 Task: Compose an email with the signature Austin King with the subject Feedback on a sustainability report and the message We need to revise the project scope, can you please provide your input? from softage.4@softage.net to softage.7@softage.net, select first sentence, change the font of the message to Tahoma and change the font typography to bold Send the email. Finally, move the email from Sent Items to the label Contracts
Action: Mouse moved to (97, 129)
Screenshot: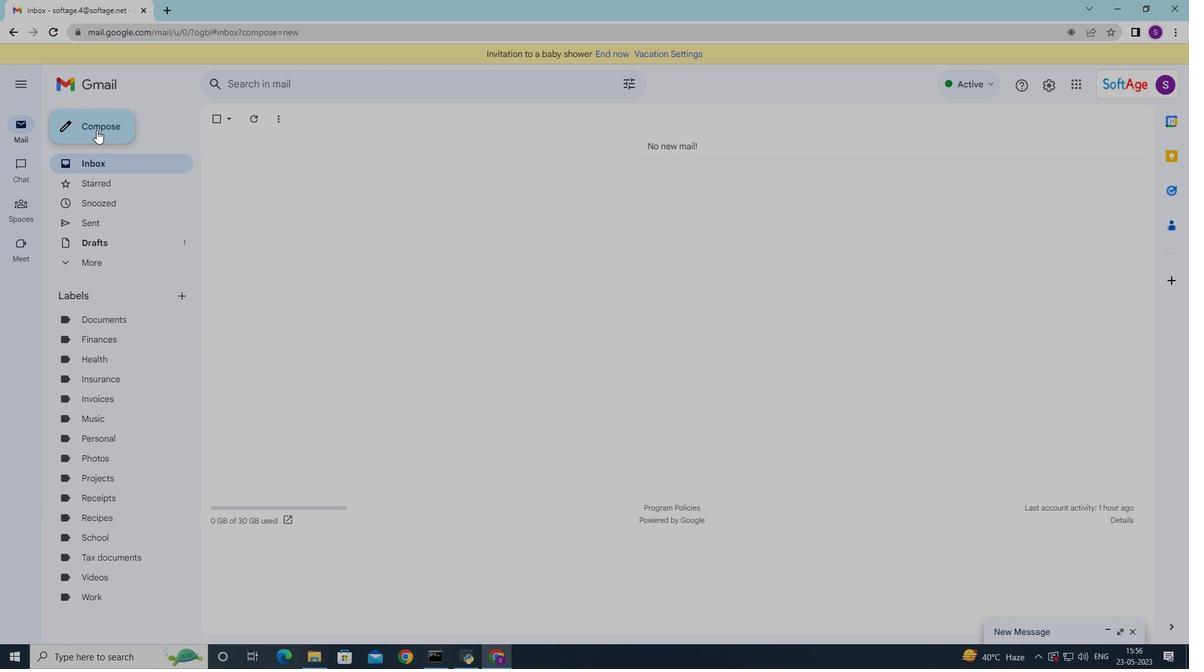 
Action: Mouse pressed left at (97, 129)
Screenshot: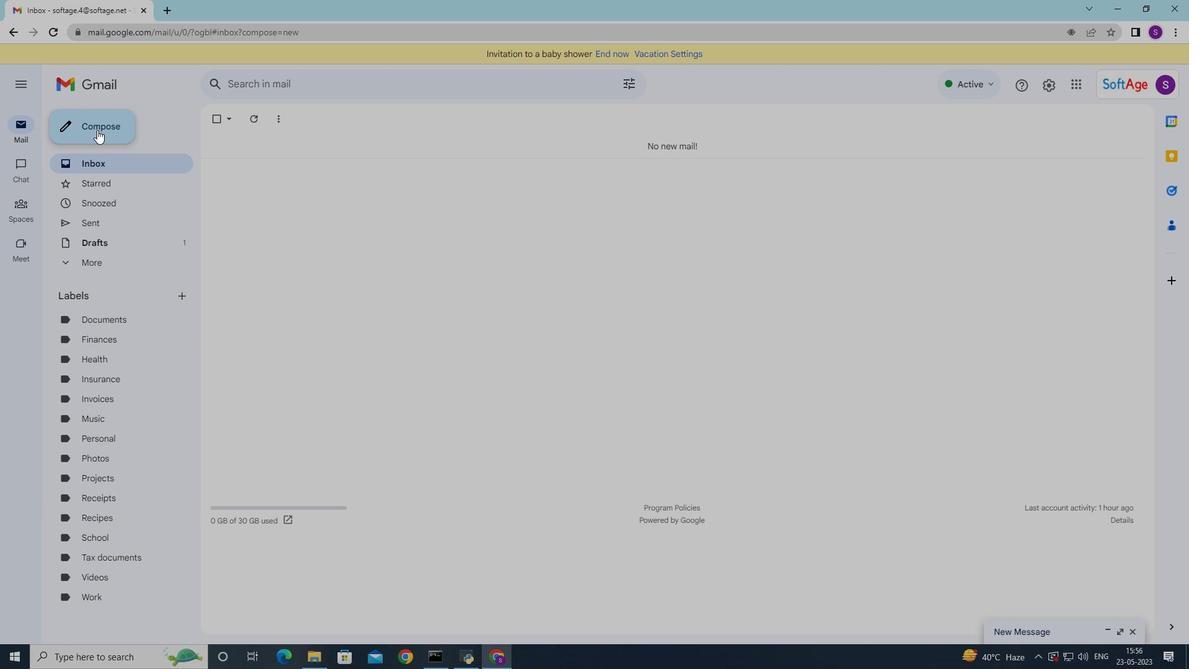 
Action: Mouse moved to (834, 627)
Screenshot: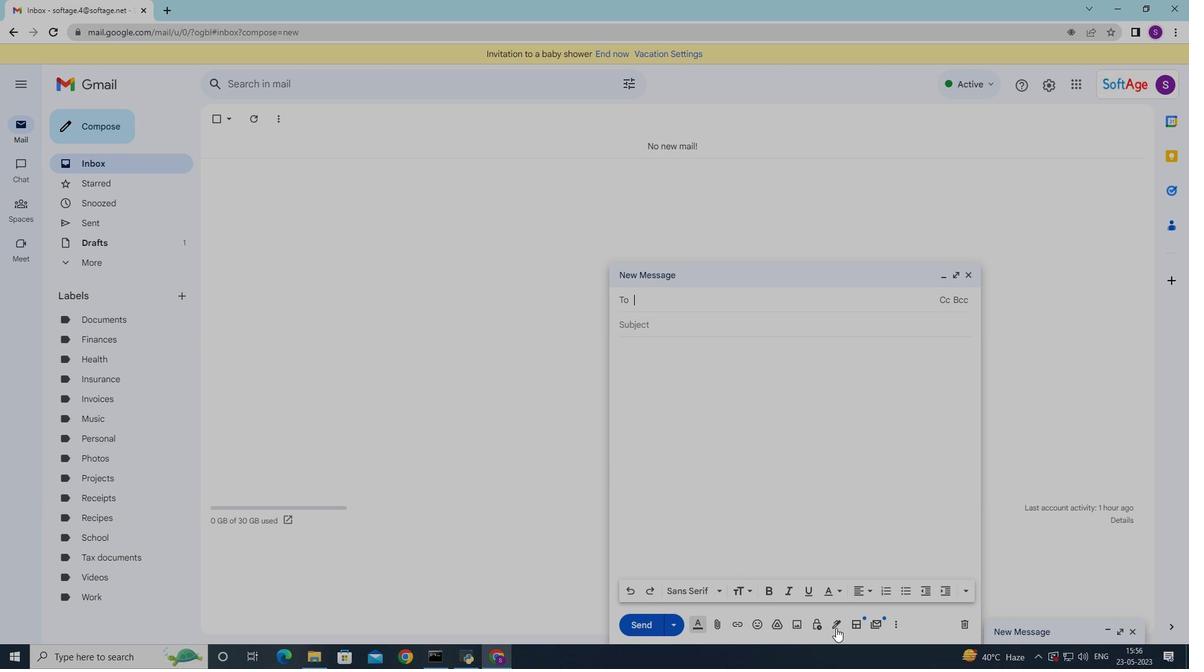 
Action: Mouse pressed left at (834, 627)
Screenshot: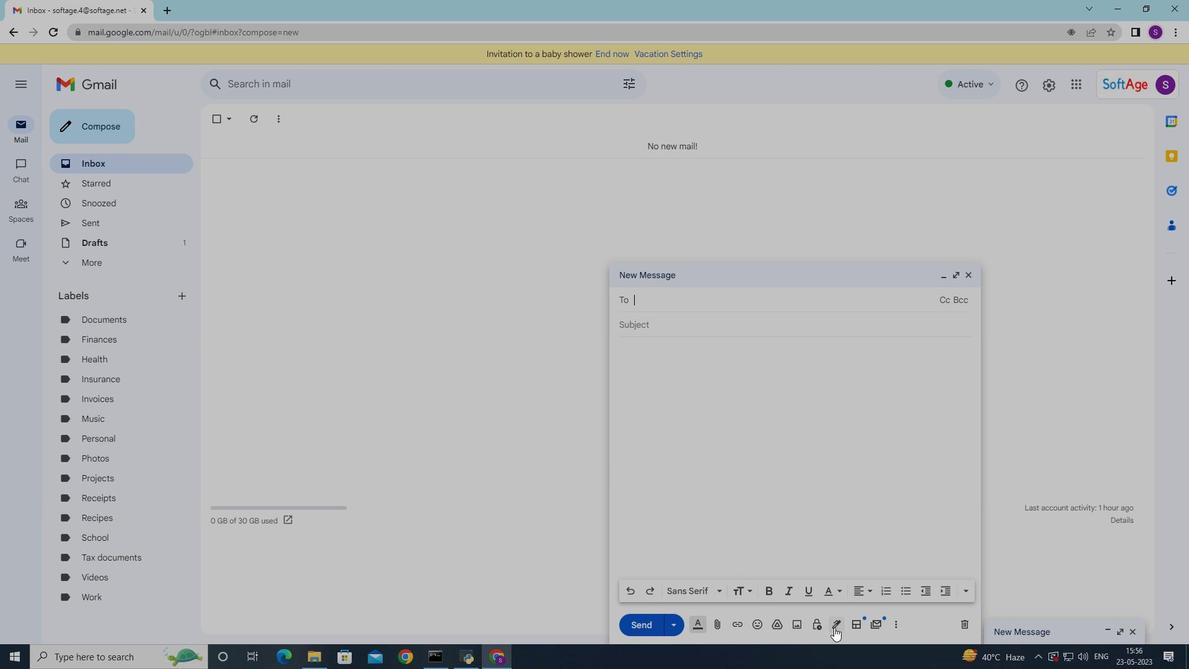 
Action: Mouse moved to (896, 252)
Screenshot: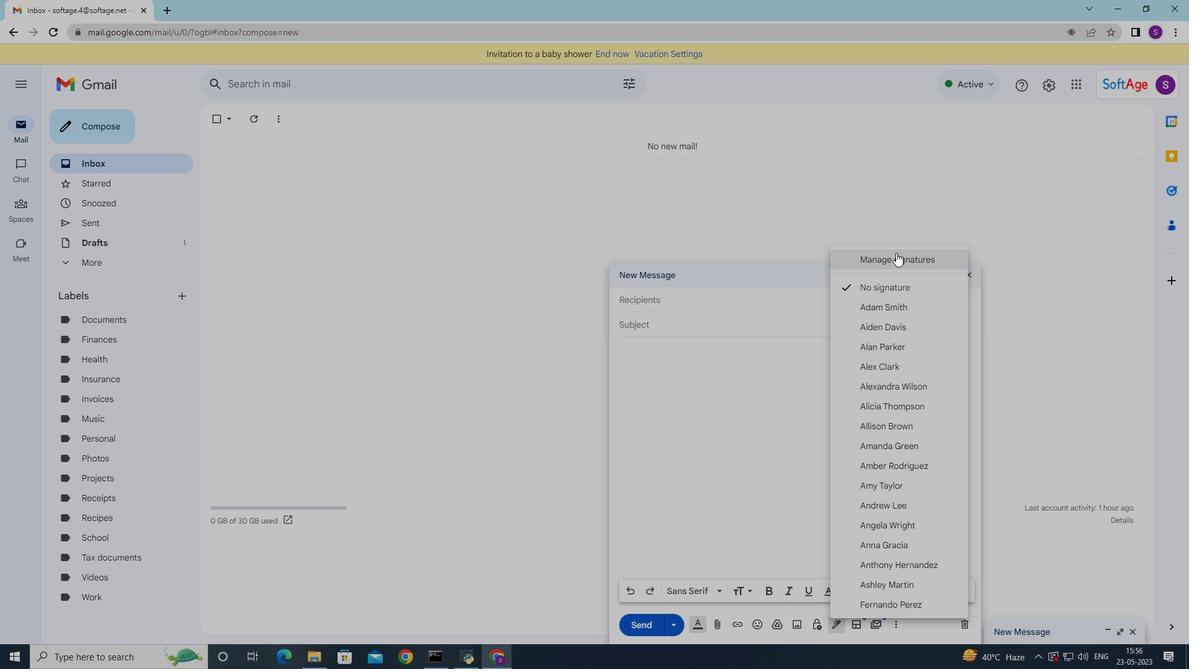 
Action: Mouse pressed left at (896, 252)
Screenshot: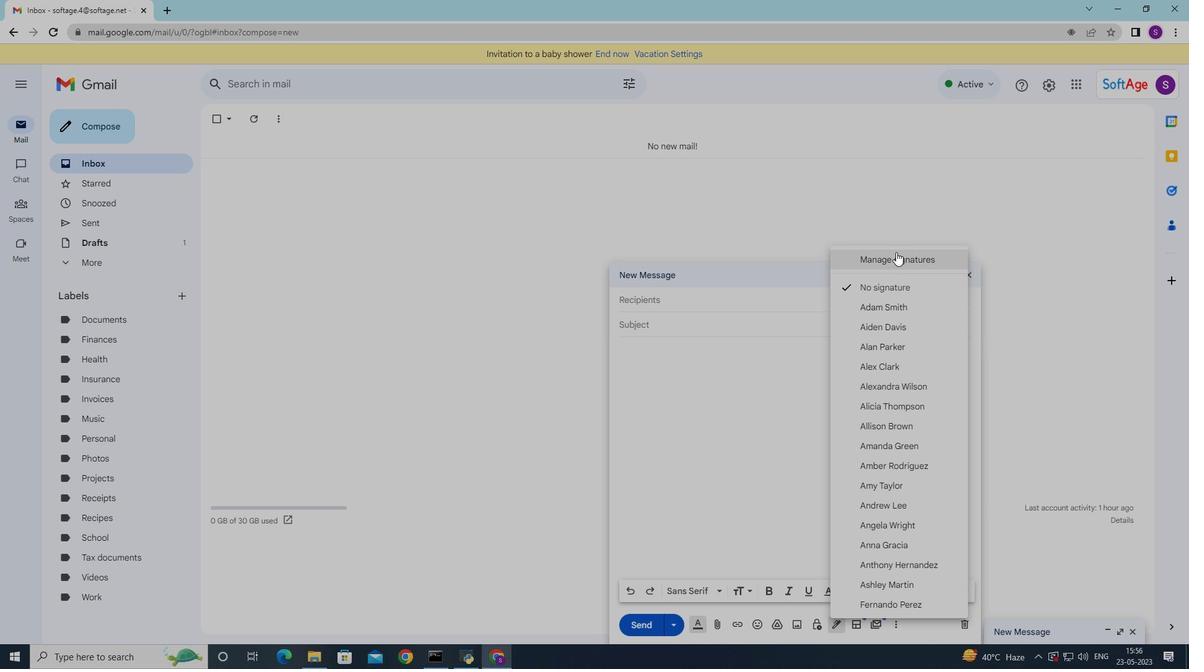 
Action: Mouse moved to (970, 269)
Screenshot: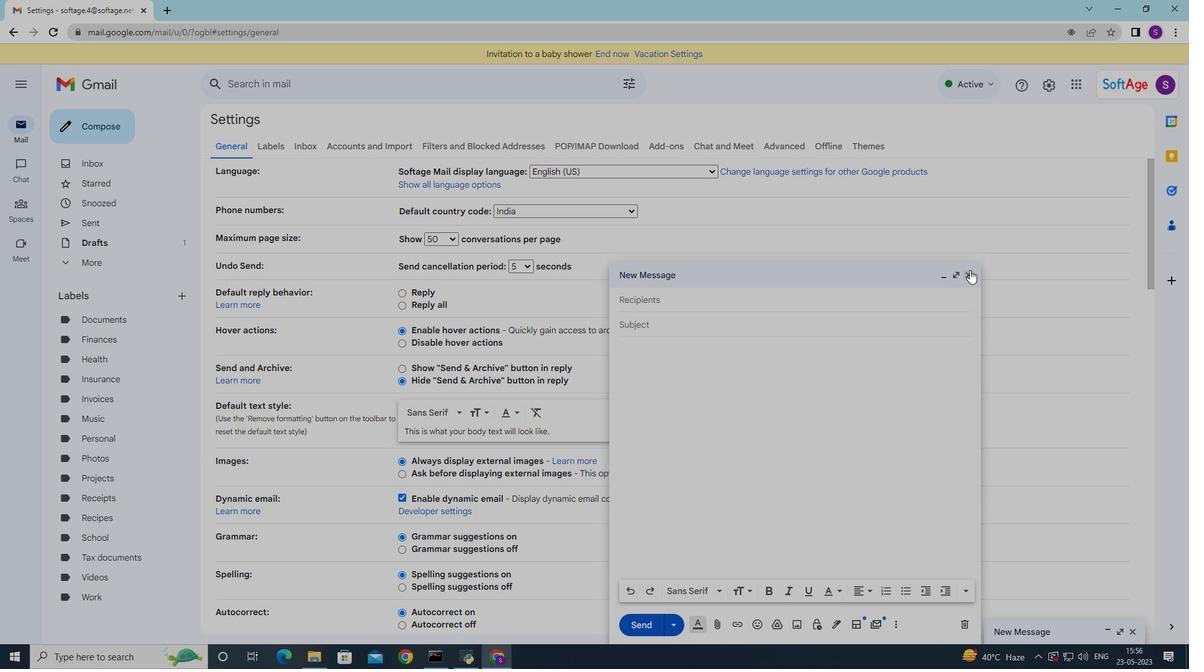 
Action: Mouse pressed left at (970, 269)
Screenshot: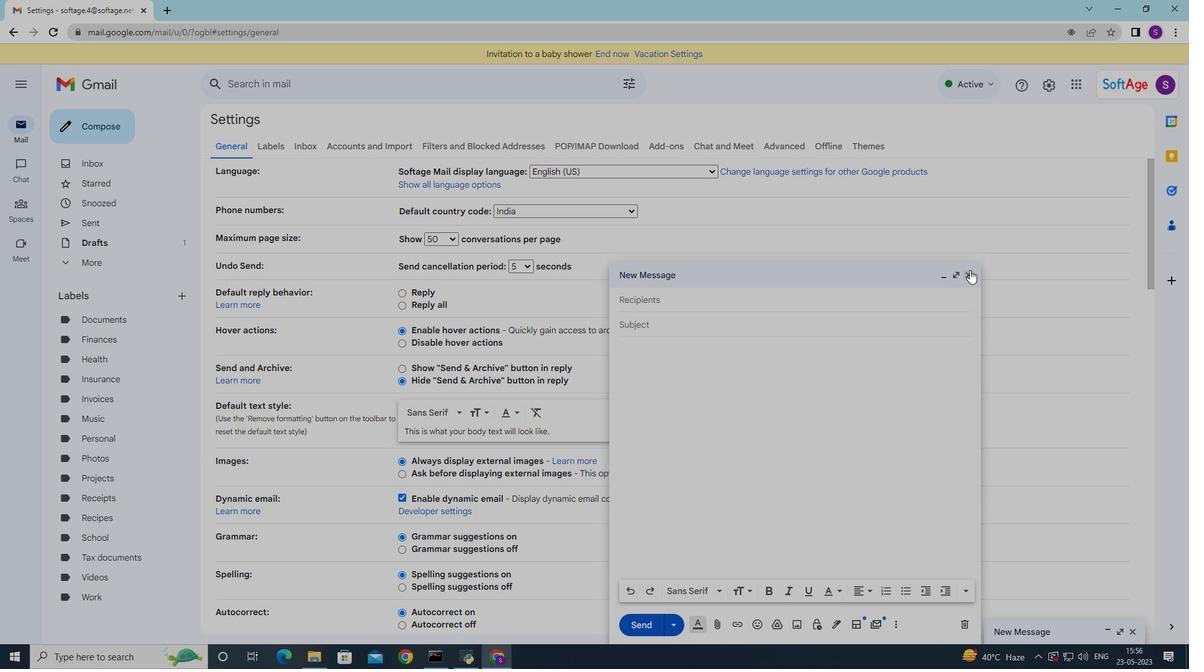 
Action: Mouse moved to (532, 247)
Screenshot: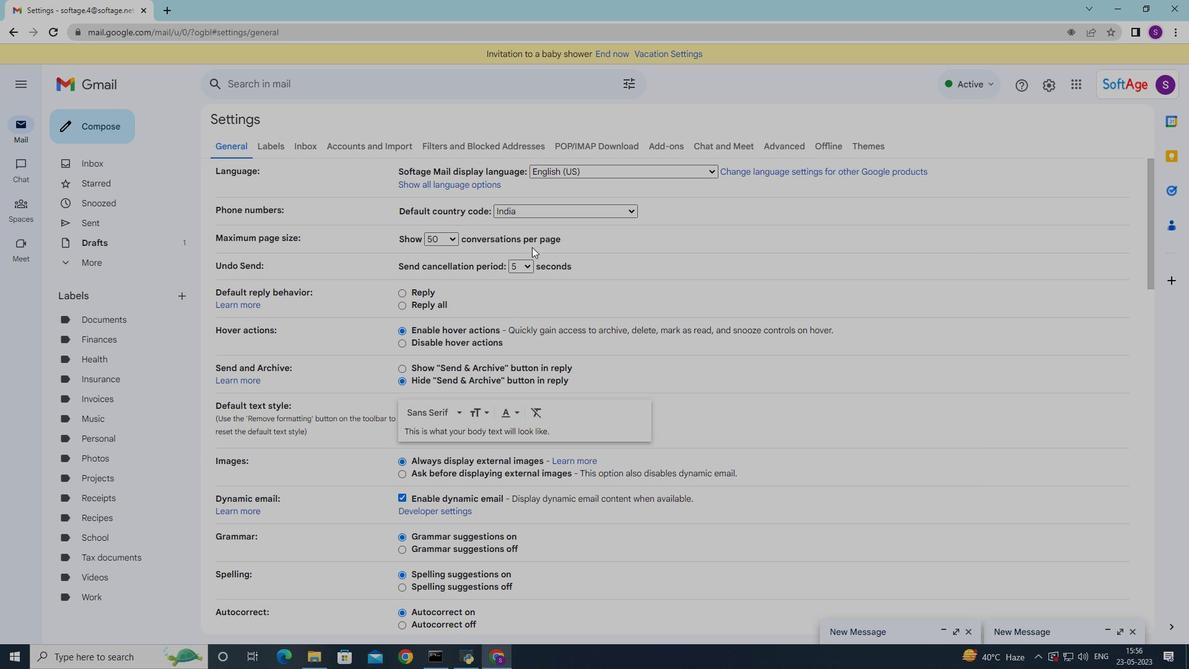
Action: Mouse scrolled (532, 246) with delta (0, 0)
Screenshot: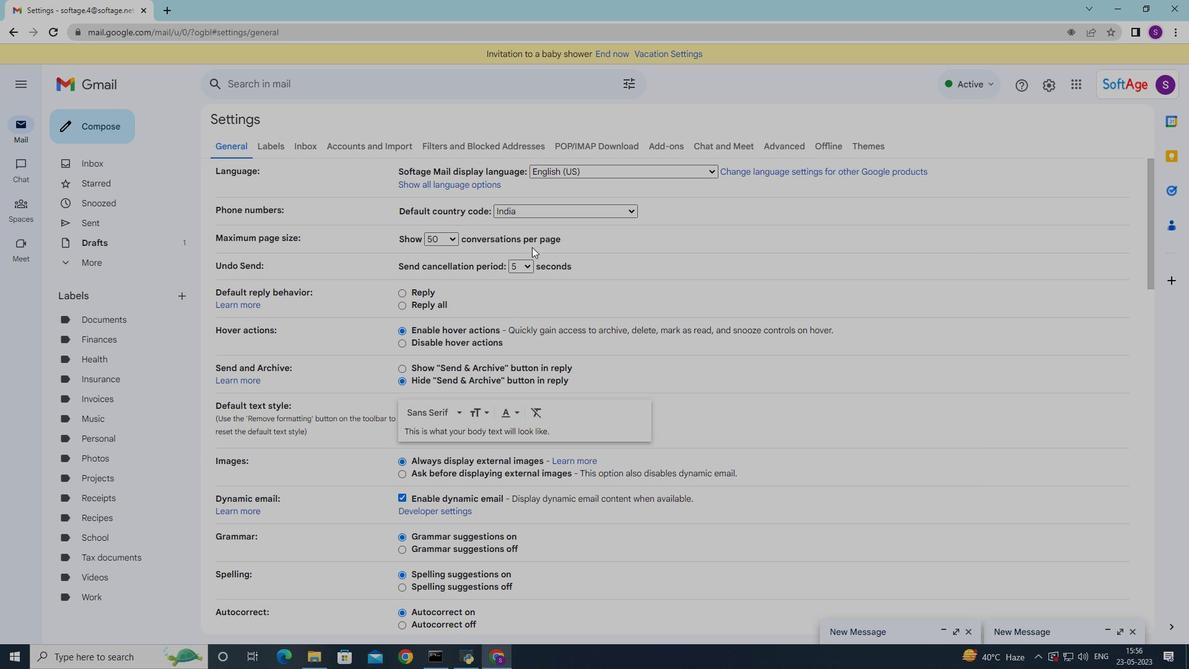 
Action: Mouse scrolled (532, 246) with delta (0, 0)
Screenshot: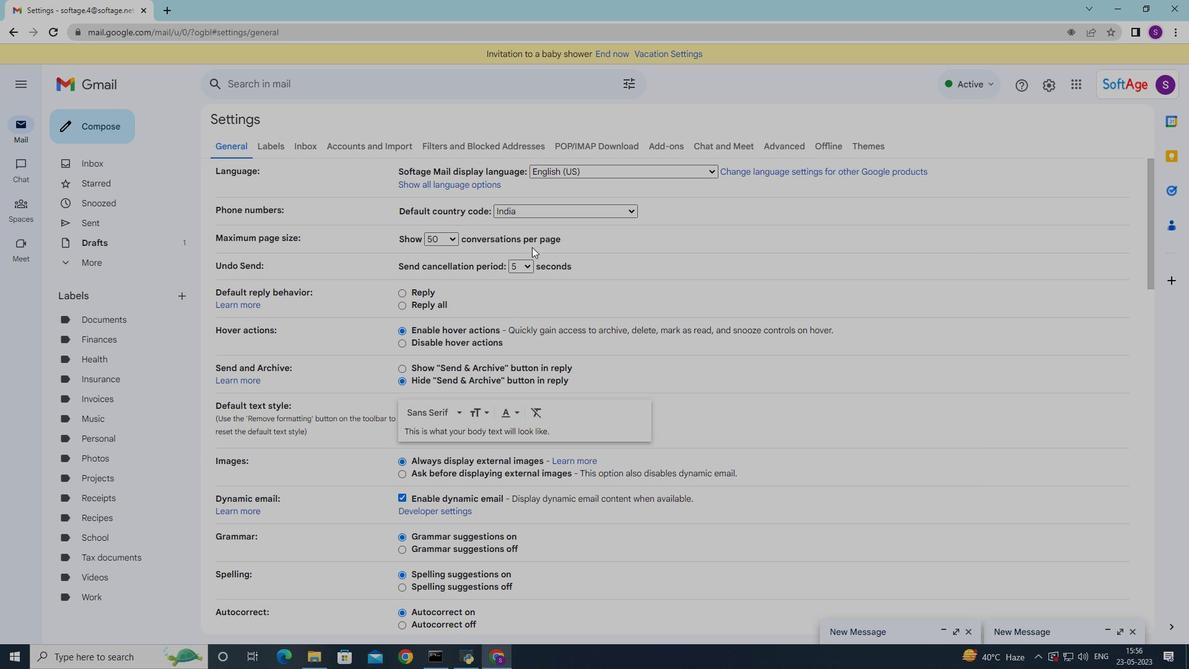 
Action: Mouse scrolled (532, 246) with delta (0, 0)
Screenshot: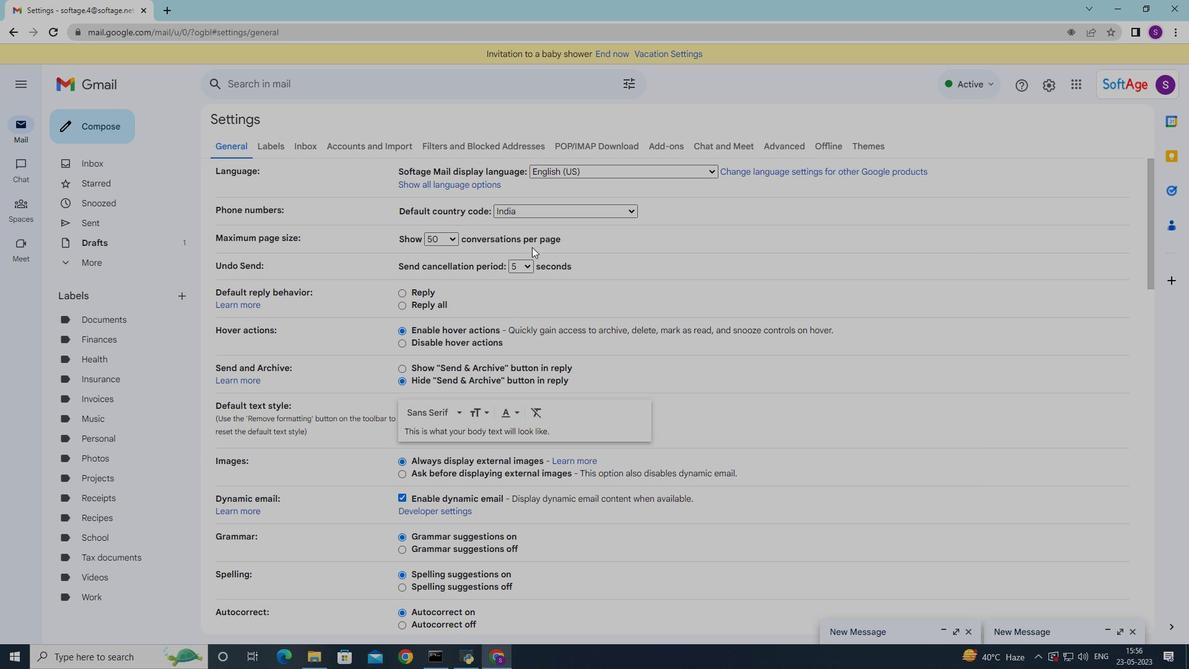 
Action: Mouse scrolled (532, 246) with delta (0, 0)
Screenshot: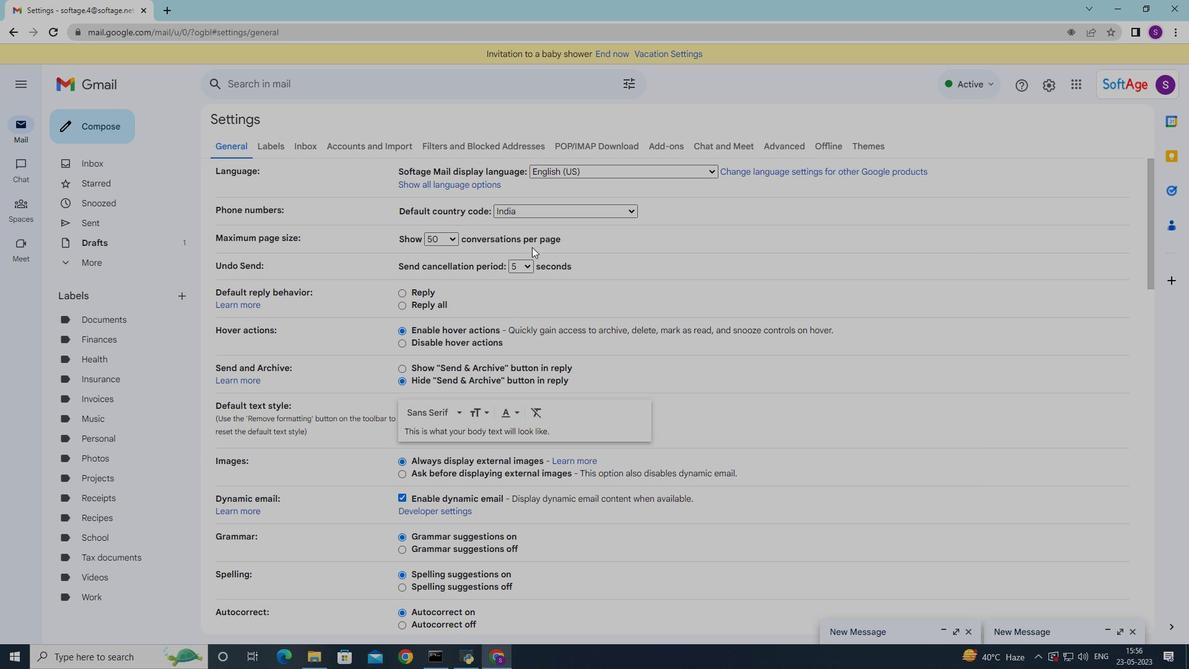 
Action: Mouse moved to (532, 247)
Screenshot: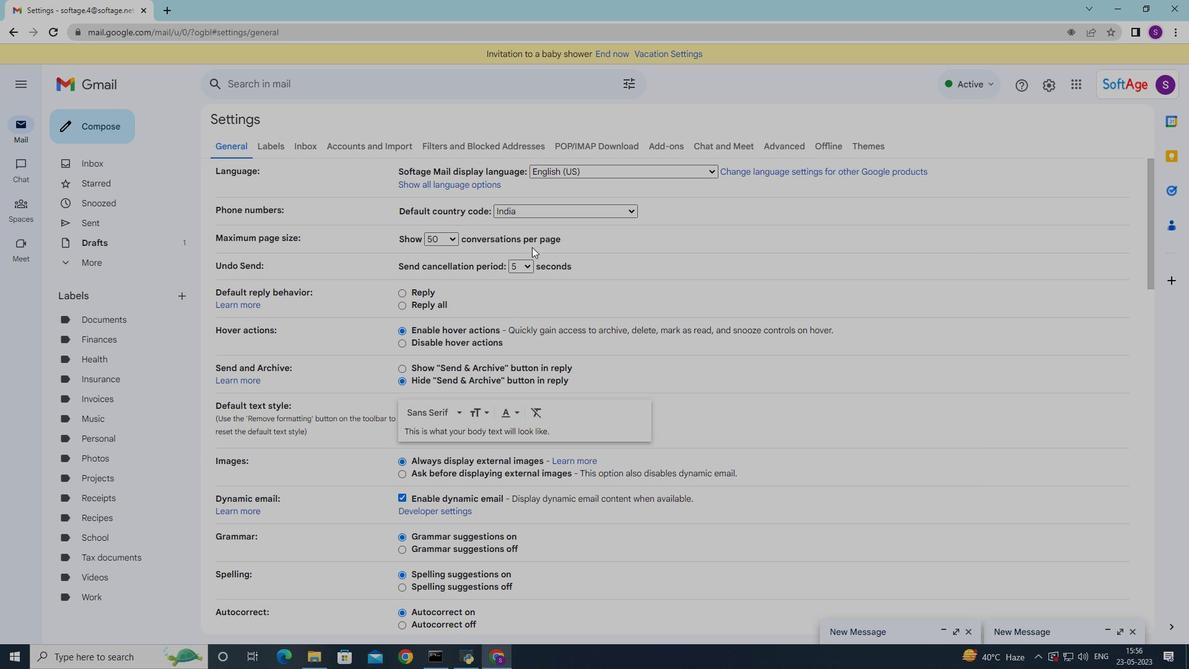 
Action: Mouse scrolled (532, 246) with delta (0, 0)
Screenshot: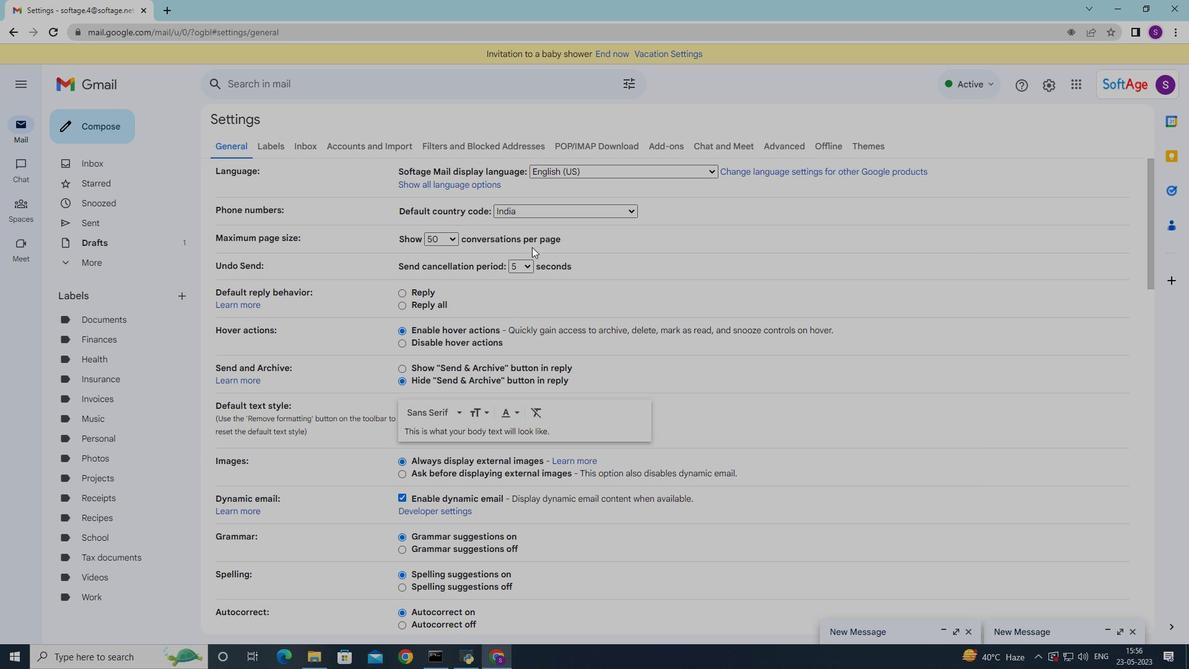 
Action: Mouse moved to (539, 273)
Screenshot: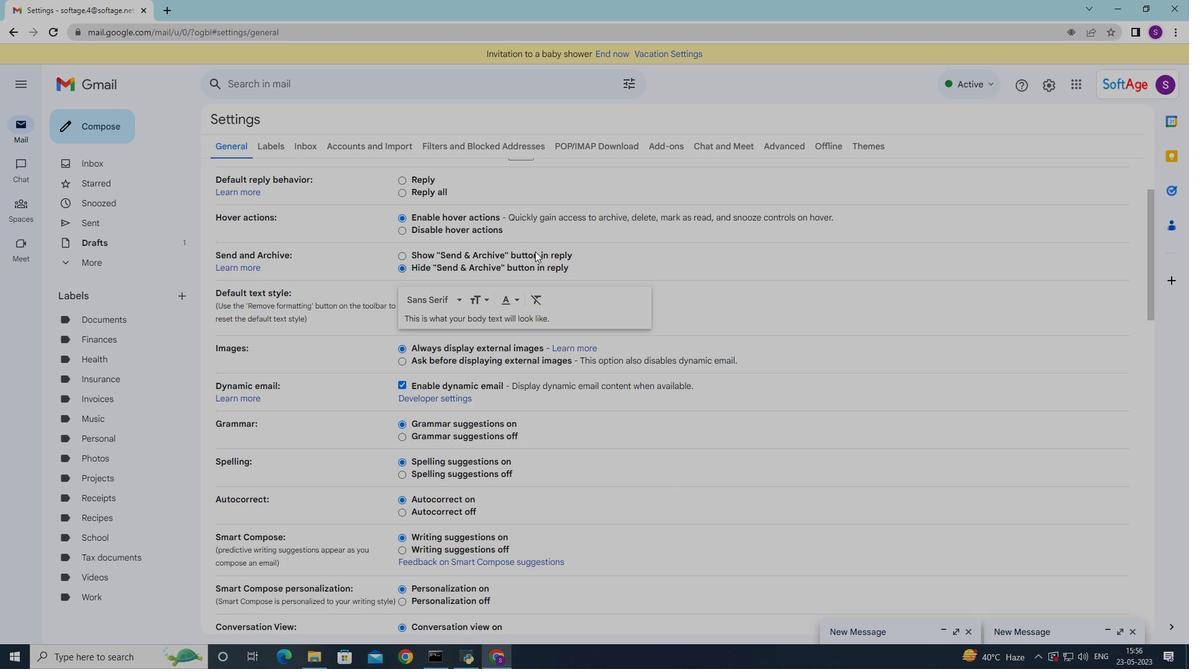 
Action: Mouse scrolled (539, 272) with delta (0, 0)
Screenshot: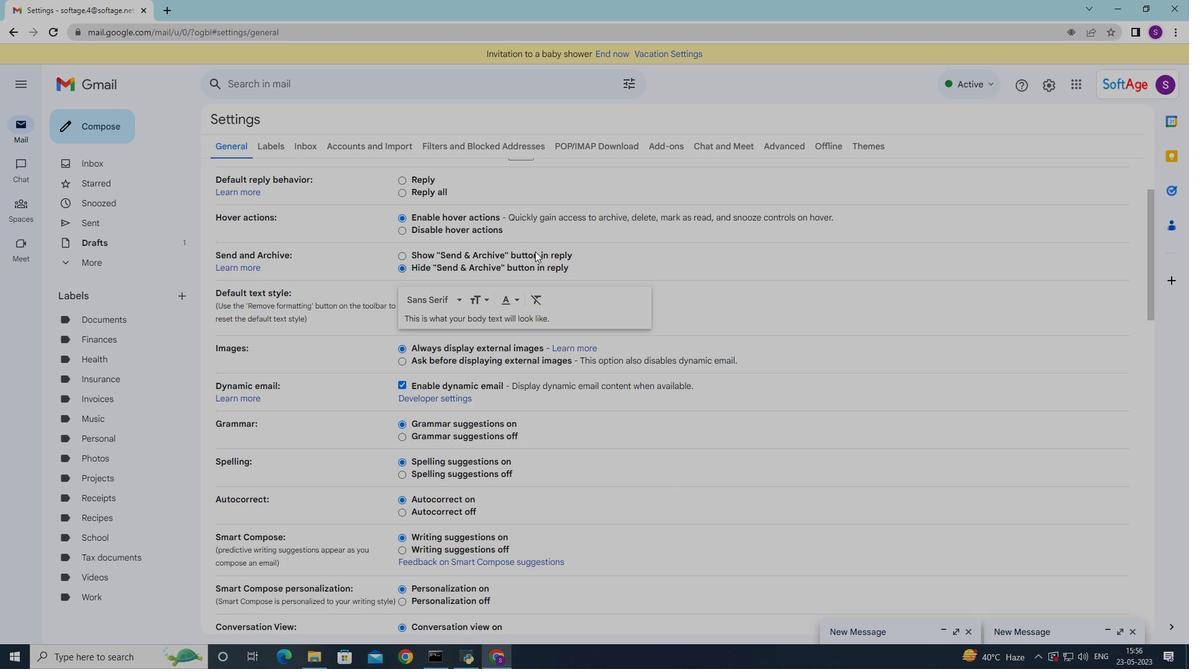 
Action: Mouse moved to (541, 283)
Screenshot: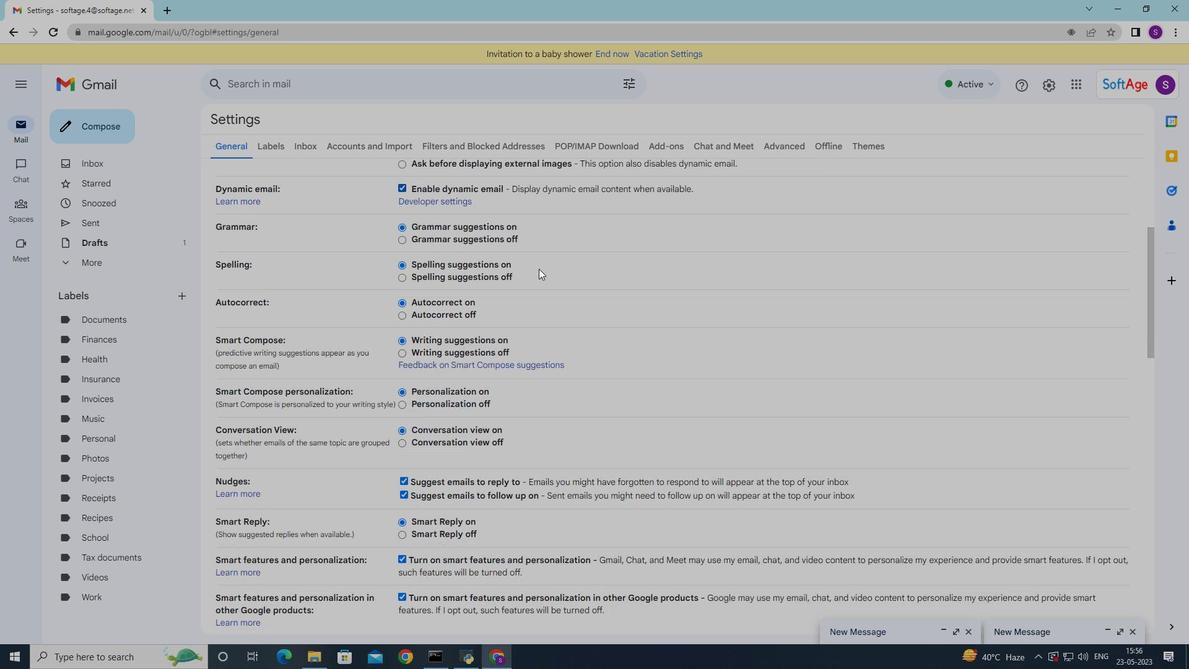 
Action: Mouse scrolled (541, 282) with delta (0, 0)
Screenshot: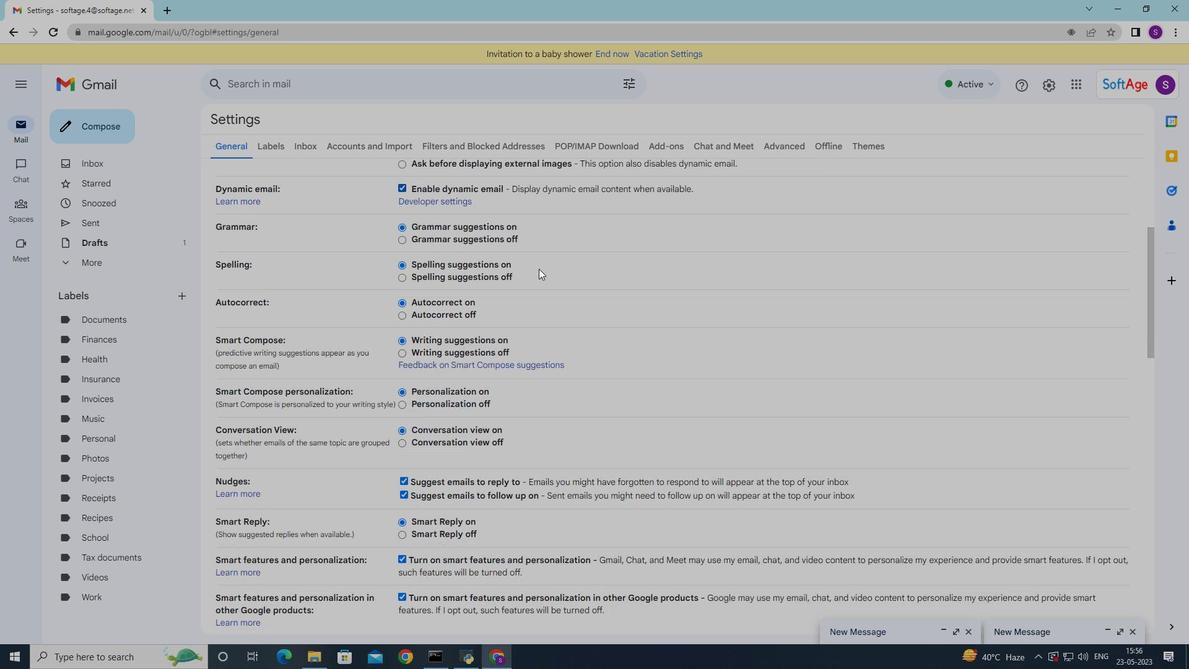 
Action: Mouse moved to (541, 283)
Screenshot: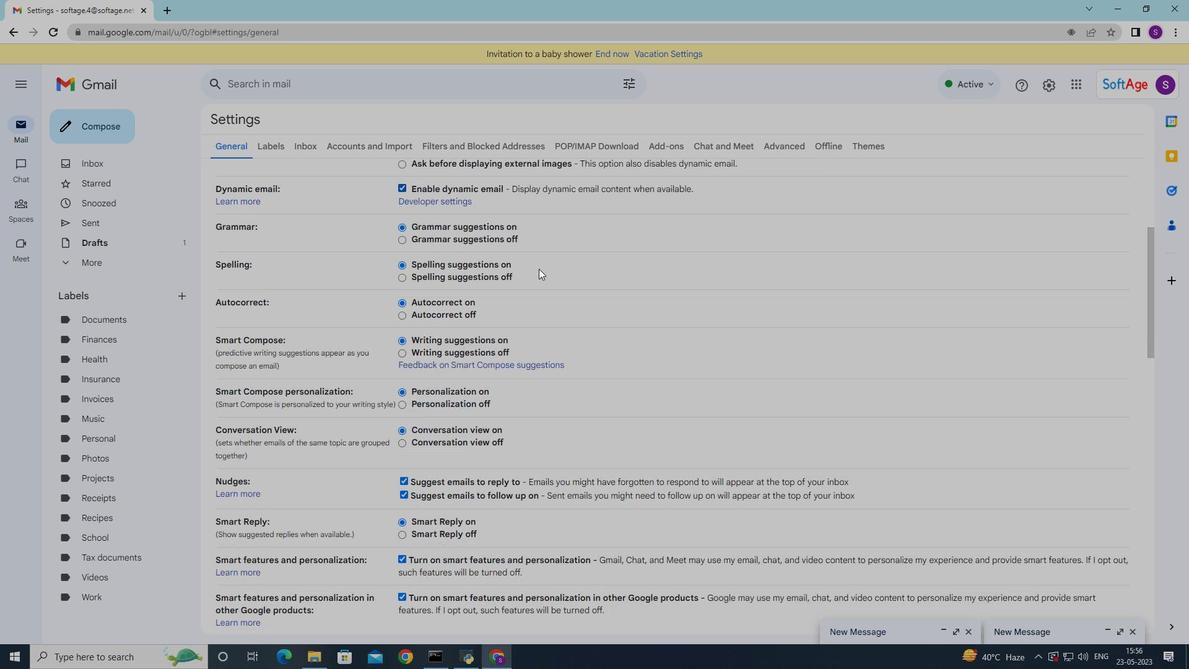 
Action: Mouse scrolled (541, 283) with delta (0, 0)
Screenshot: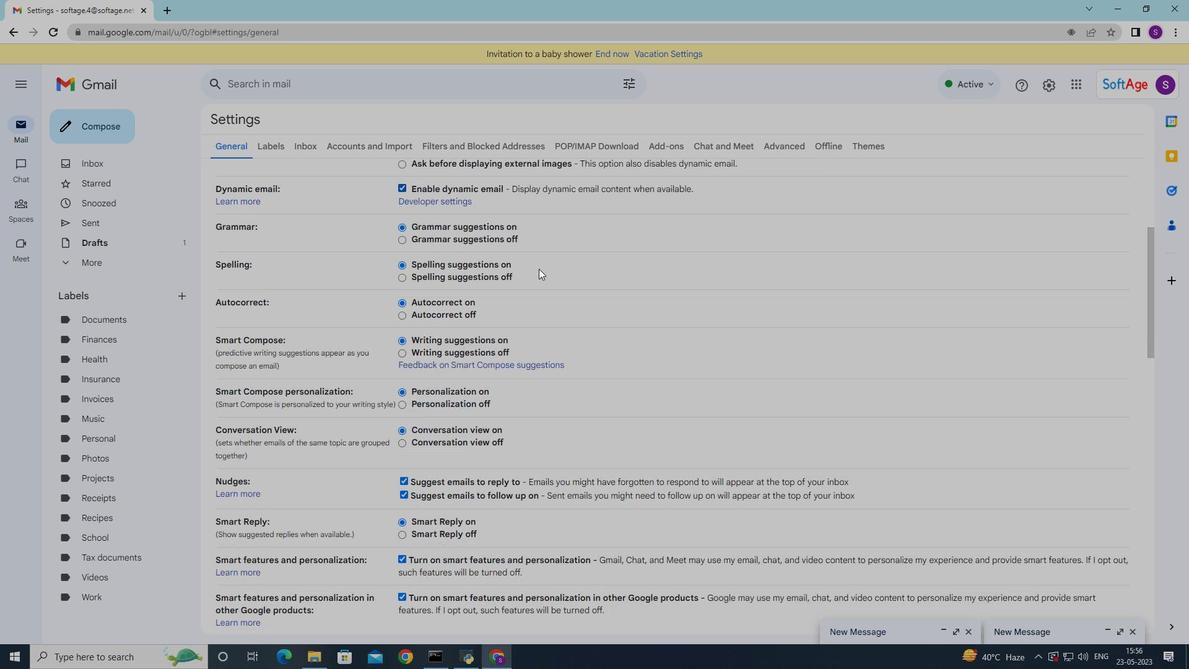 
Action: Mouse scrolled (541, 283) with delta (0, 0)
Screenshot: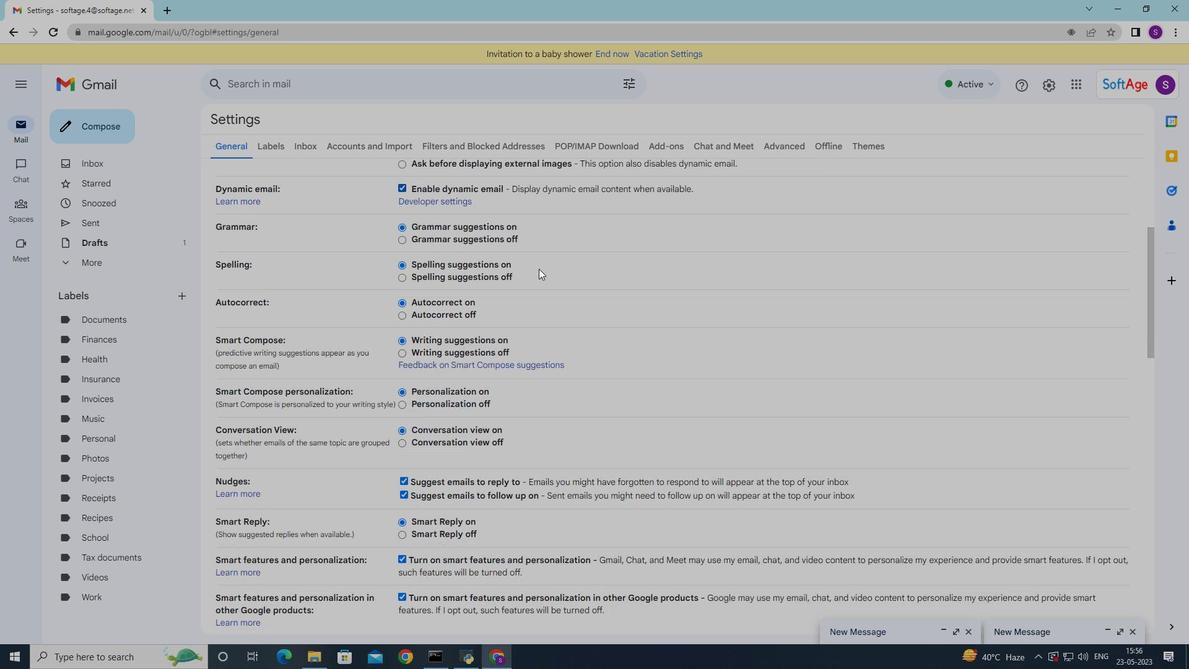 
Action: Mouse moved to (542, 285)
Screenshot: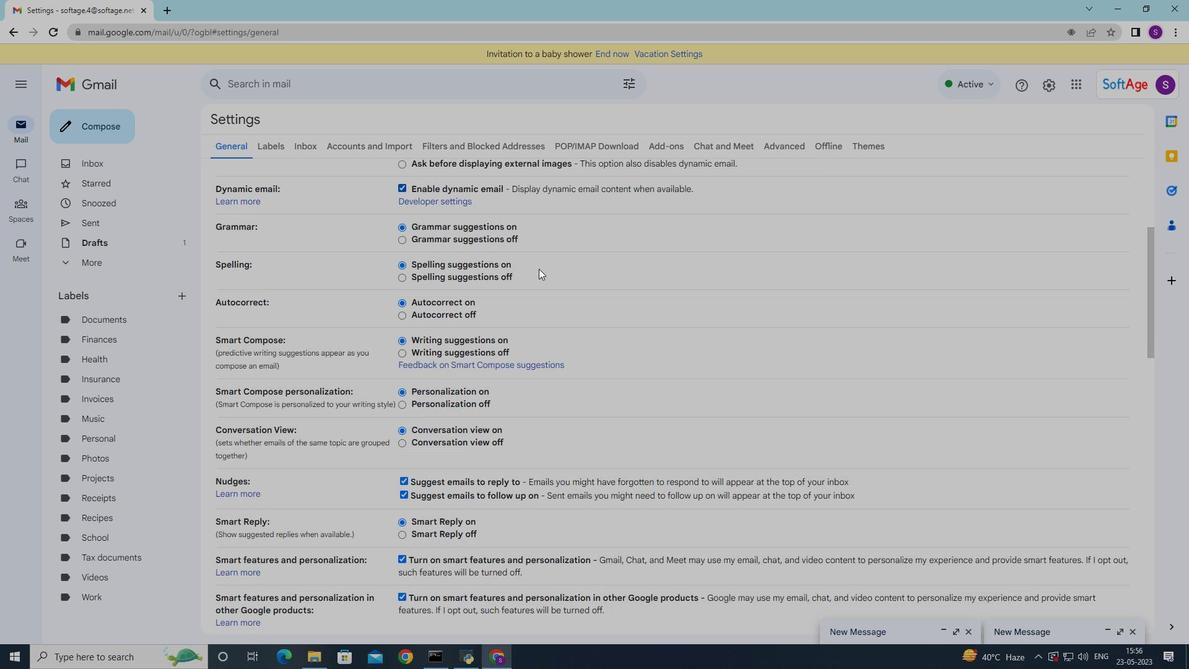 
Action: Mouse scrolled (542, 283) with delta (0, 0)
Screenshot: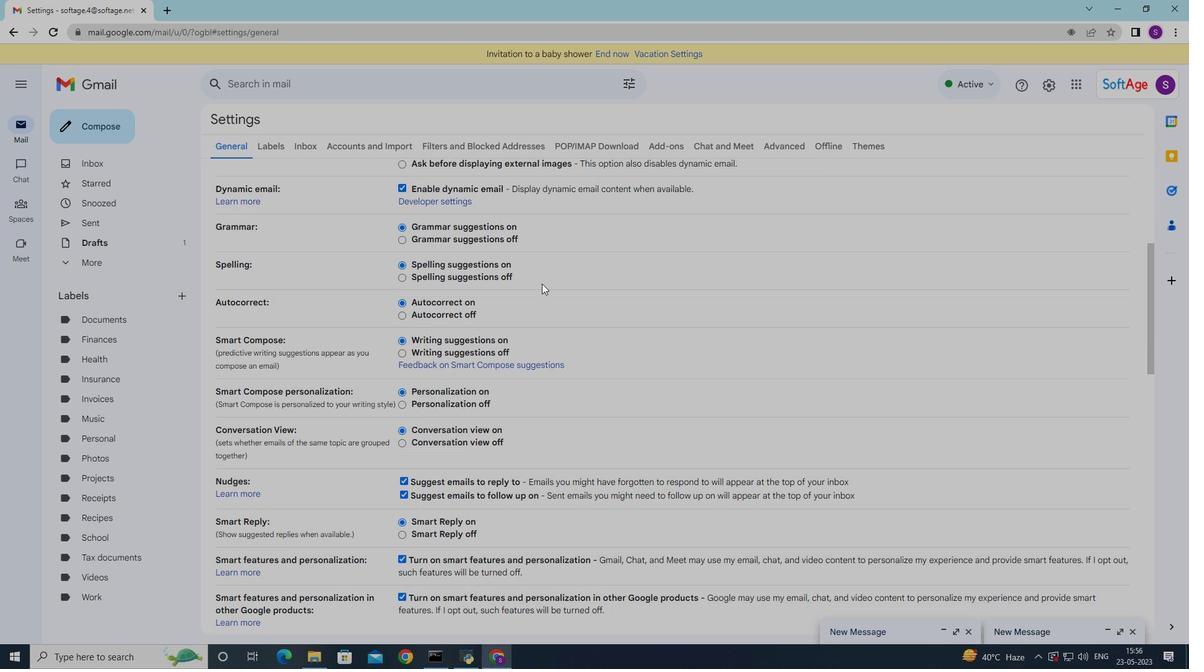 
Action: Mouse moved to (539, 370)
Screenshot: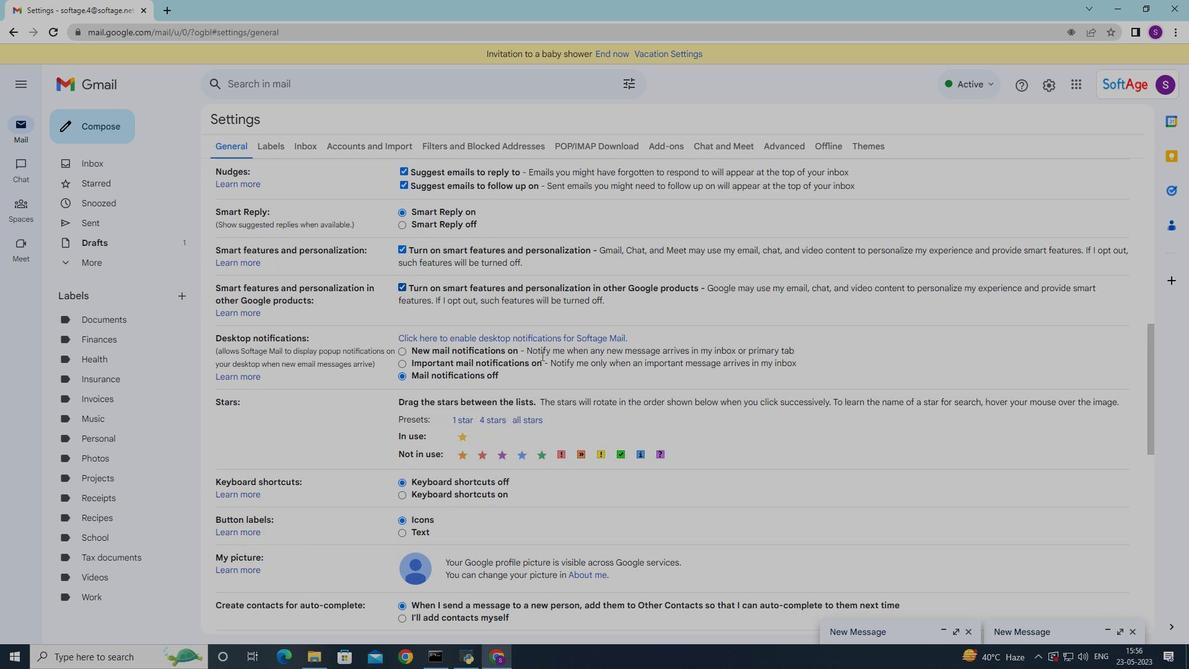 
Action: Mouse scrolled (539, 369) with delta (0, 0)
Screenshot: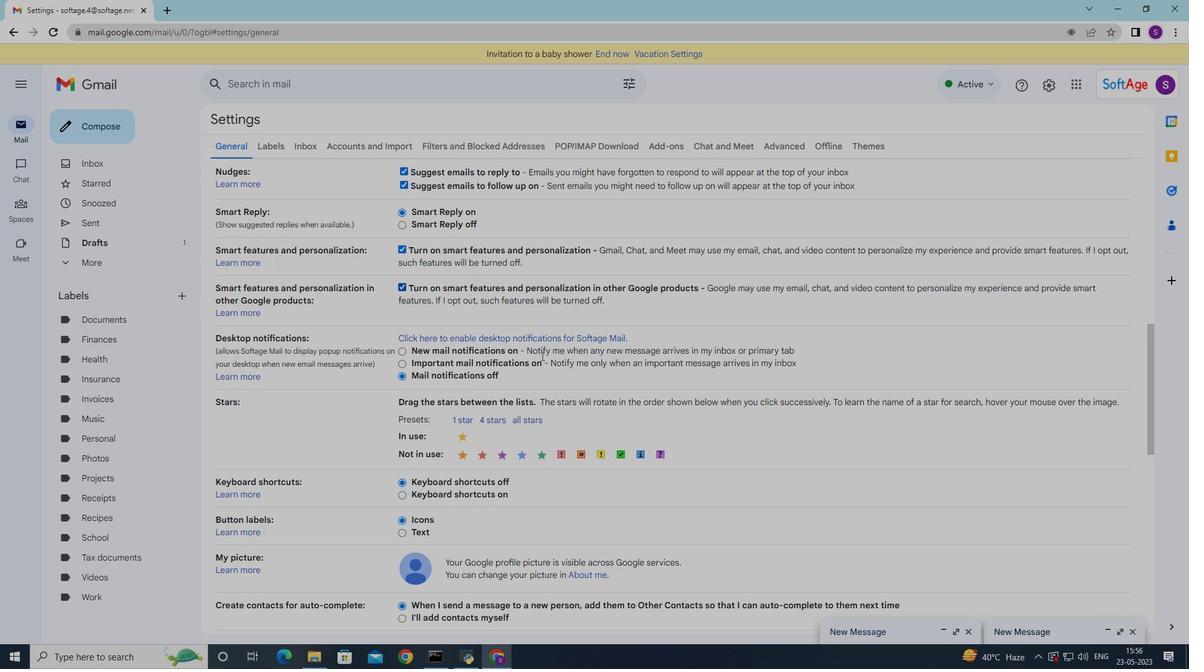 
Action: Mouse moved to (539, 372)
Screenshot: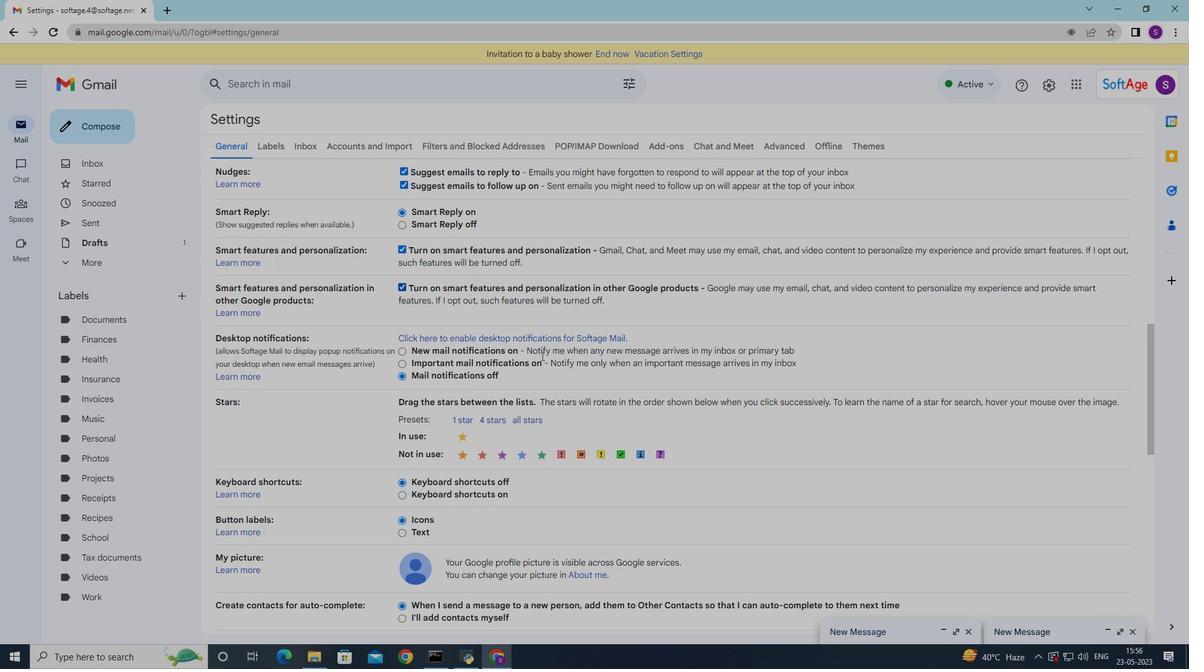 
Action: Mouse scrolled (539, 371) with delta (0, 0)
Screenshot: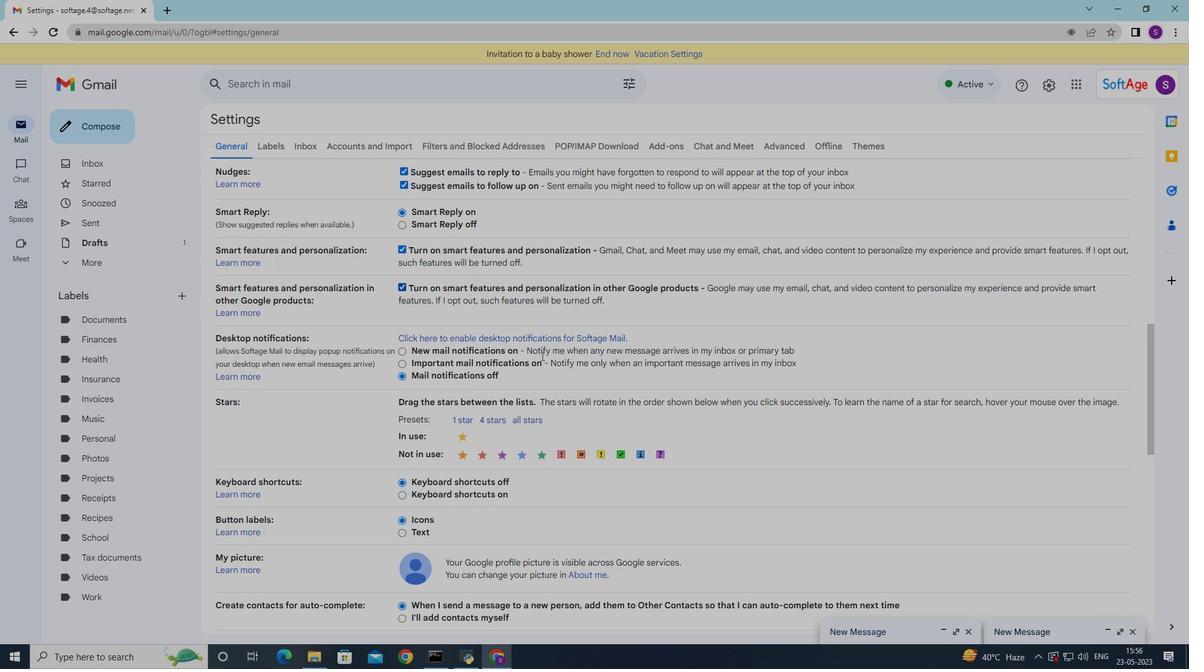 
Action: Mouse moved to (539, 372)
Screenshot: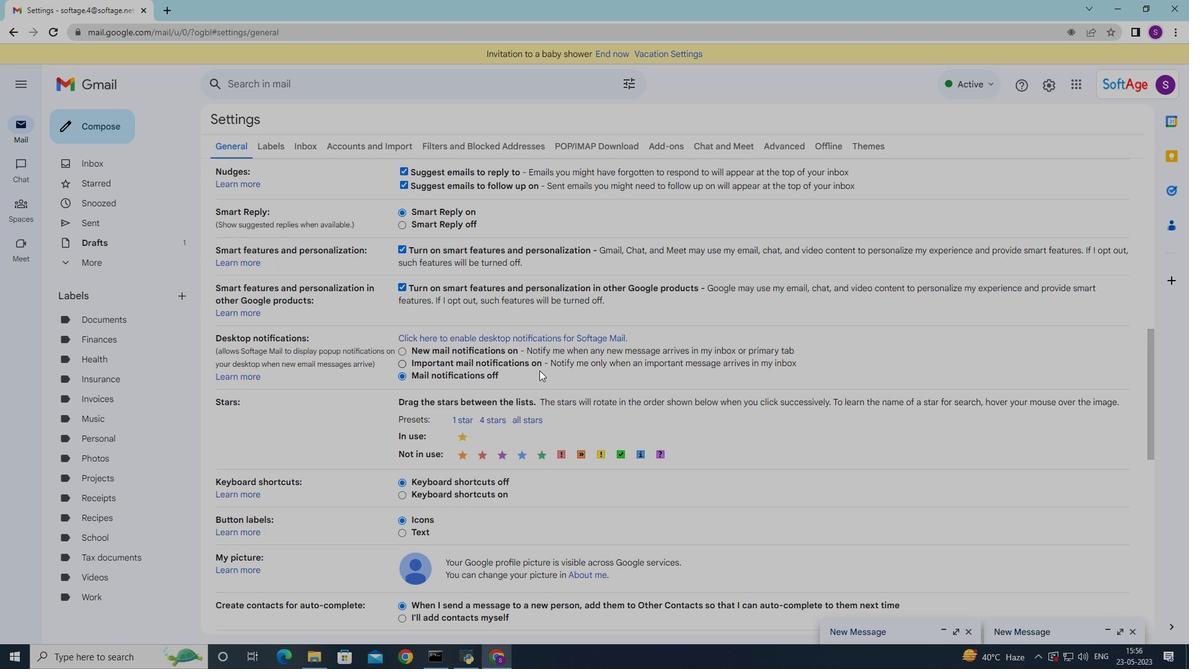 
Action: Mouse scrolled (539, 372) with delta (0, 0)
Screenshot: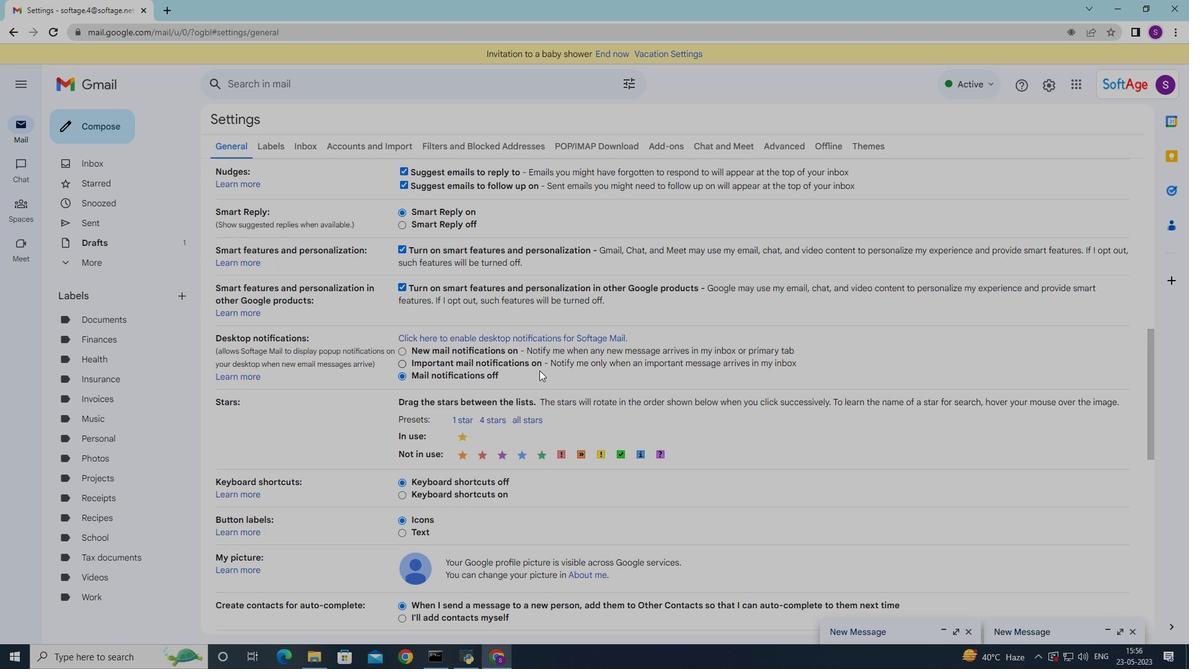 
Action: Mouse moved to (539, 373)
Screenshot: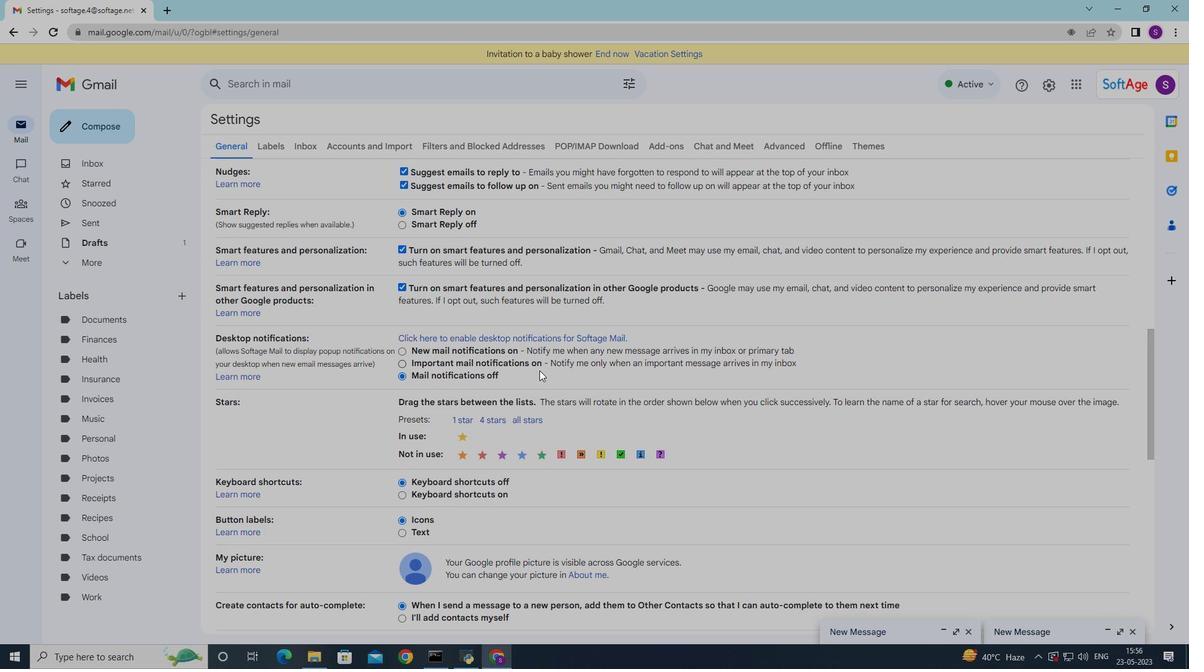 
Action: Mouse scrolled (539, 372) with delta (0, 0)
Screenshot: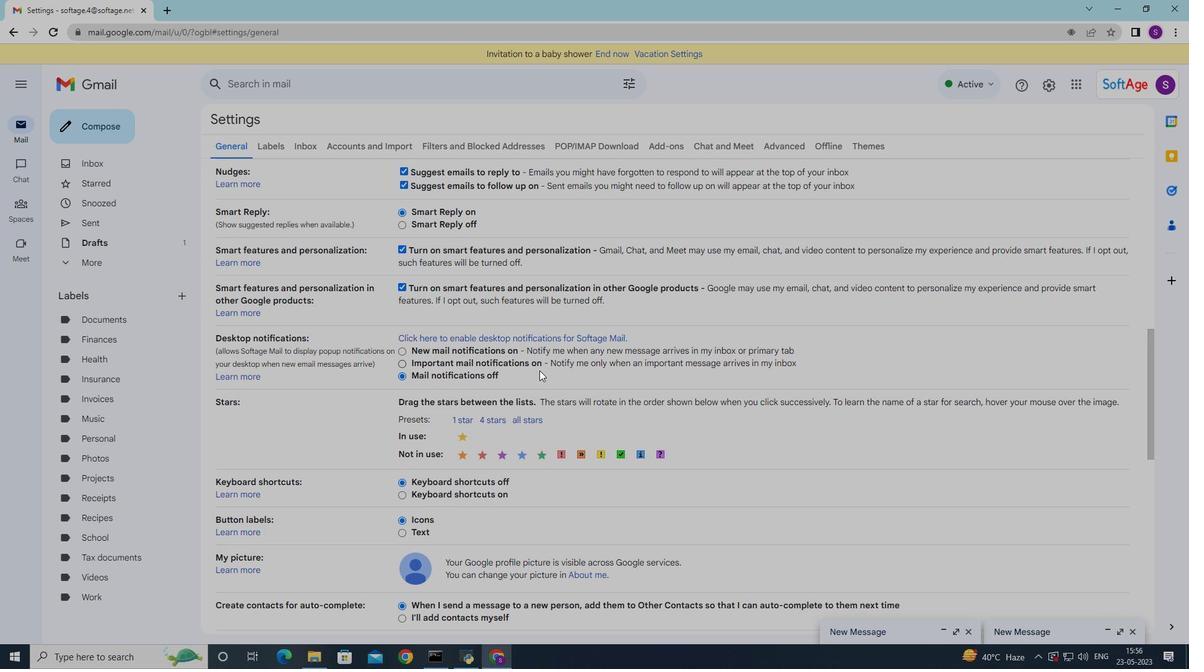 
Action: Mouse moved to (525, 398)
Screenshot: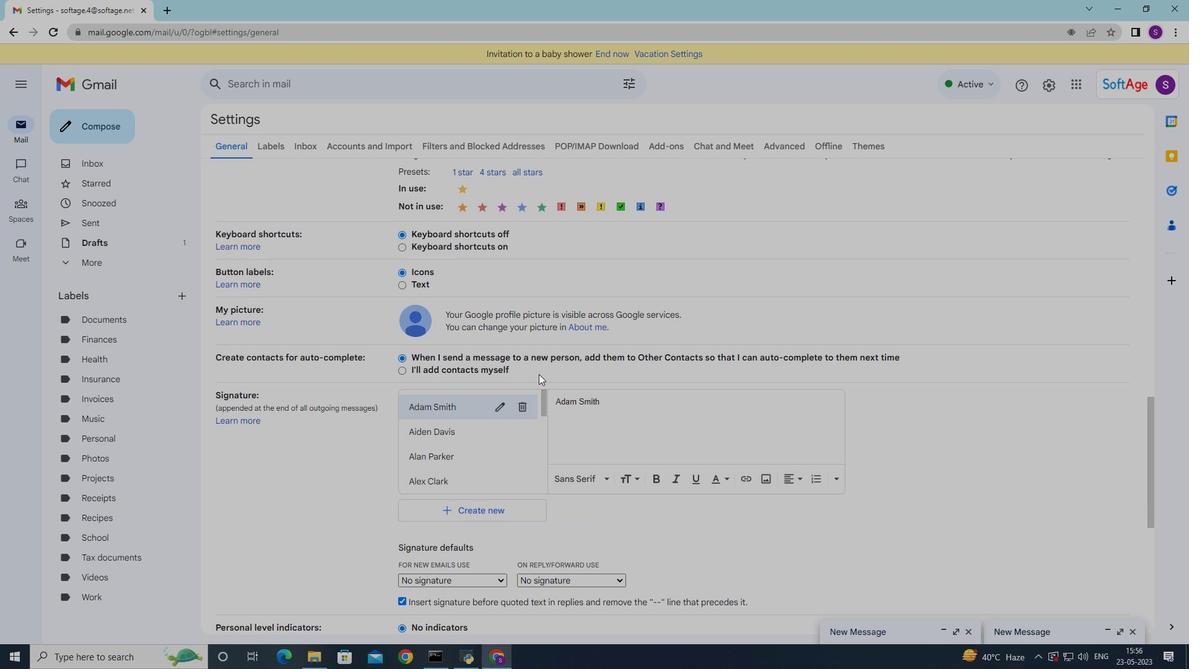
Action: Mouse scrolled (525, 397) with delta (0, 0)
Screenshot: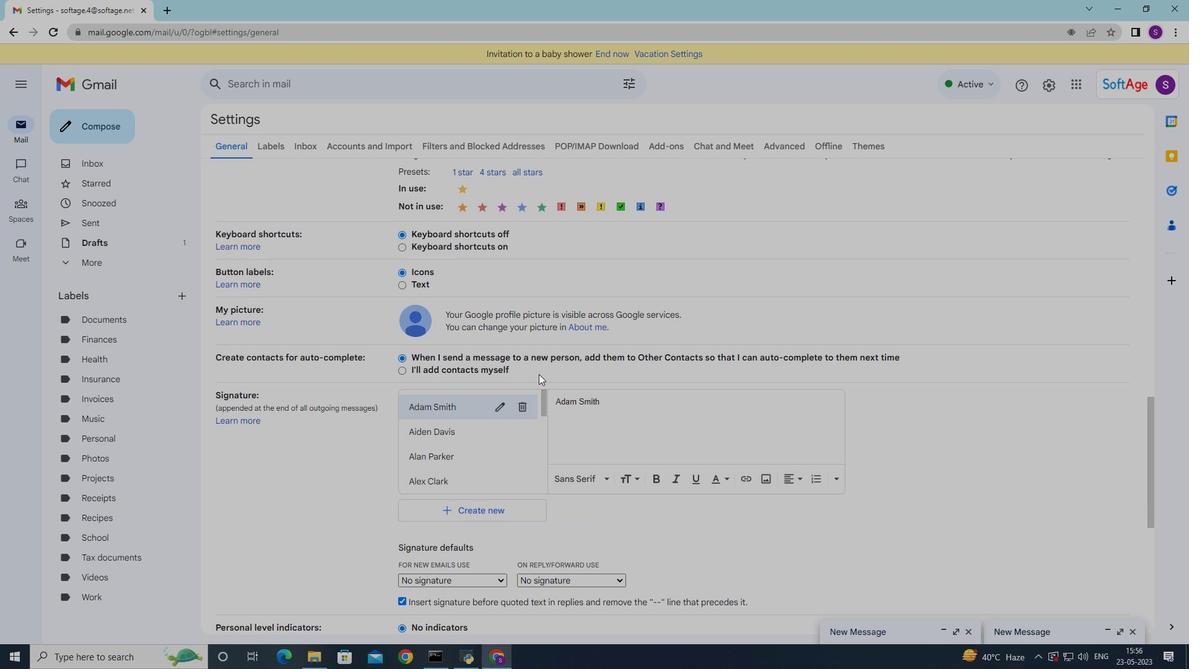 
Action: Mouse scrolled (525, 398) with delta (0, 0)
Screenshot: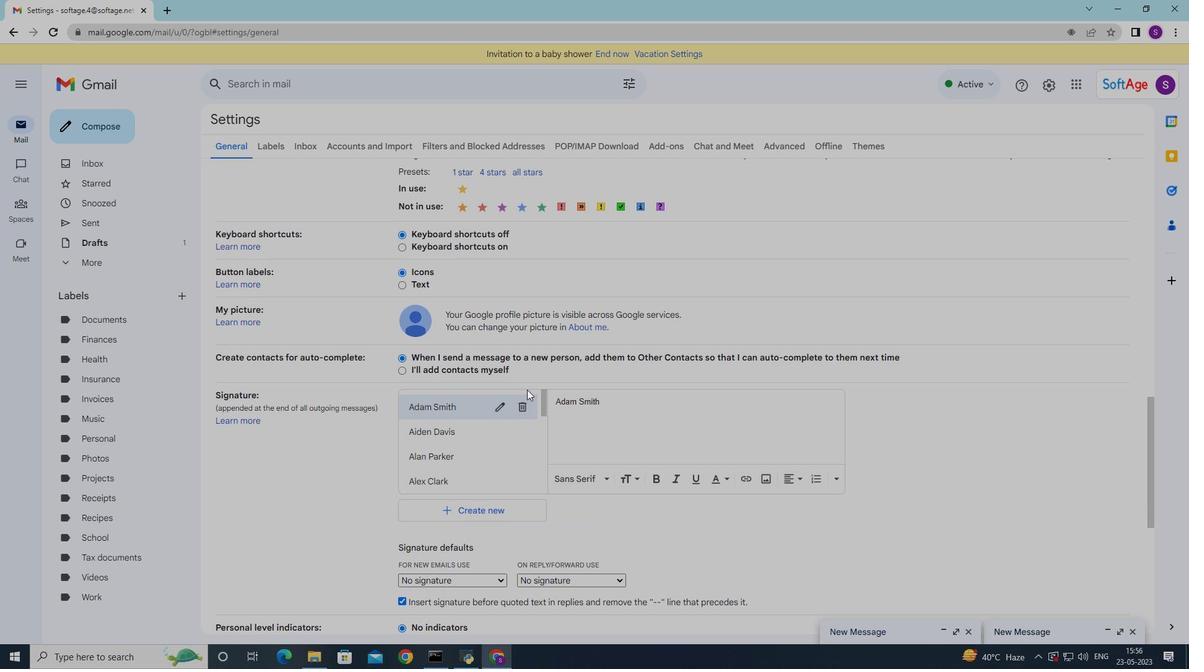 
Action: Mouse moved to (603, 402)
Screenshot: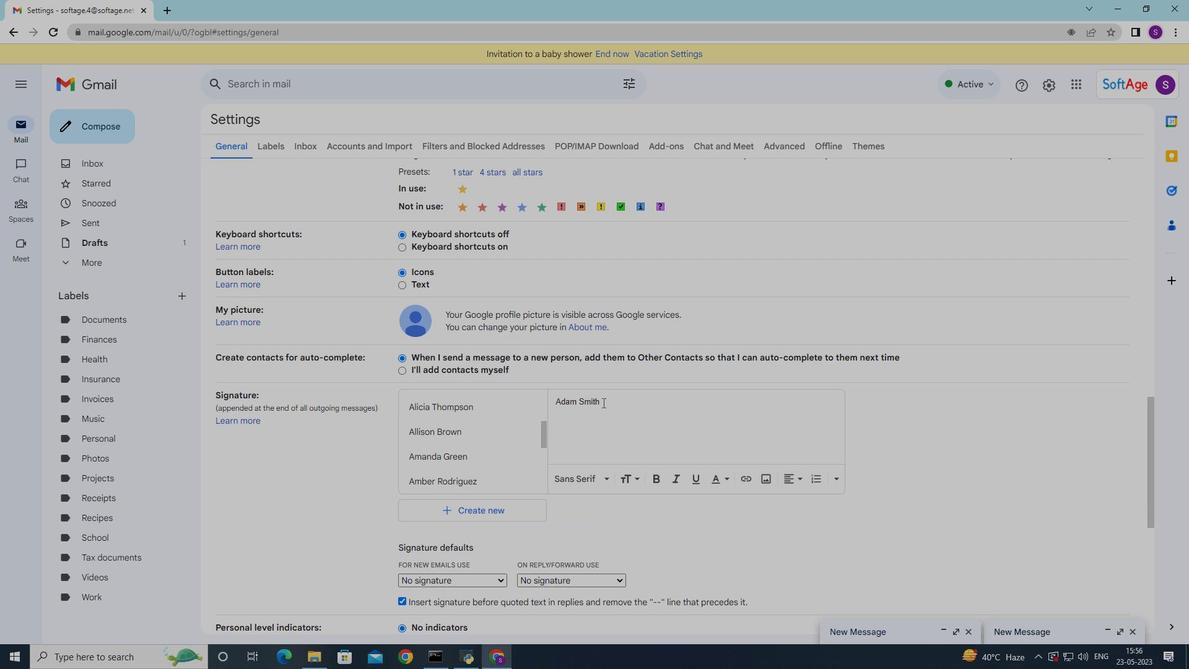 
Action: Mouse pressed left at (603, 402)
Screenshot: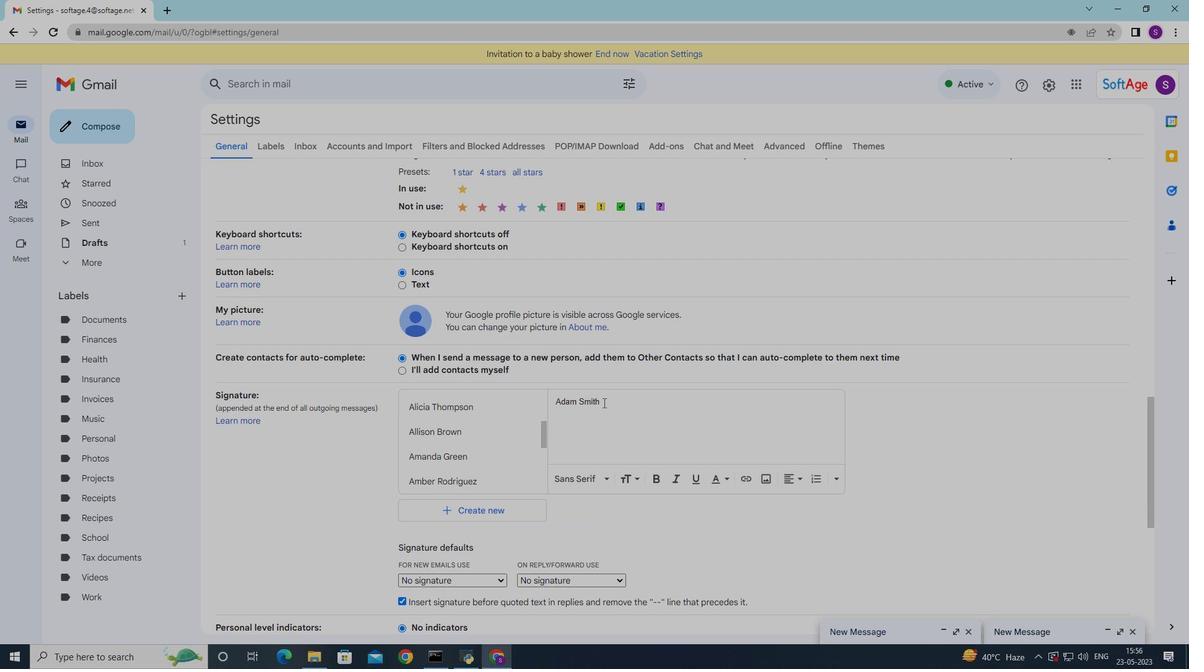 
Action: Mouse moved to (600, 421)
Screenshot: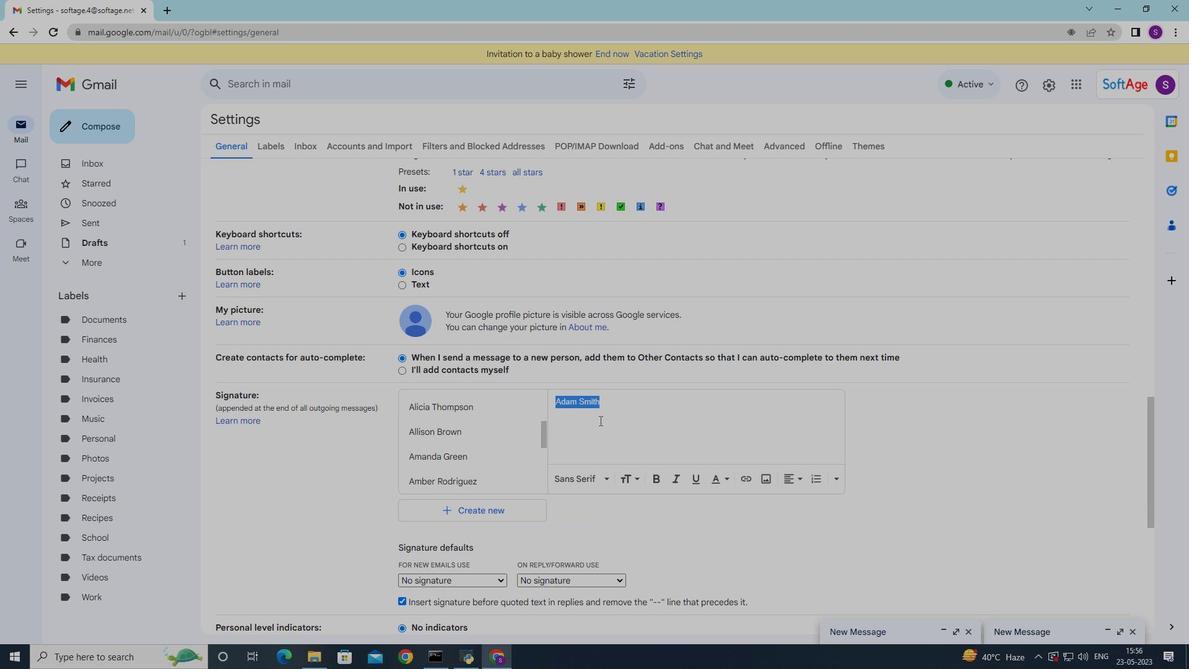 
Action: Key pressed <Key.shift>A
Screenshot: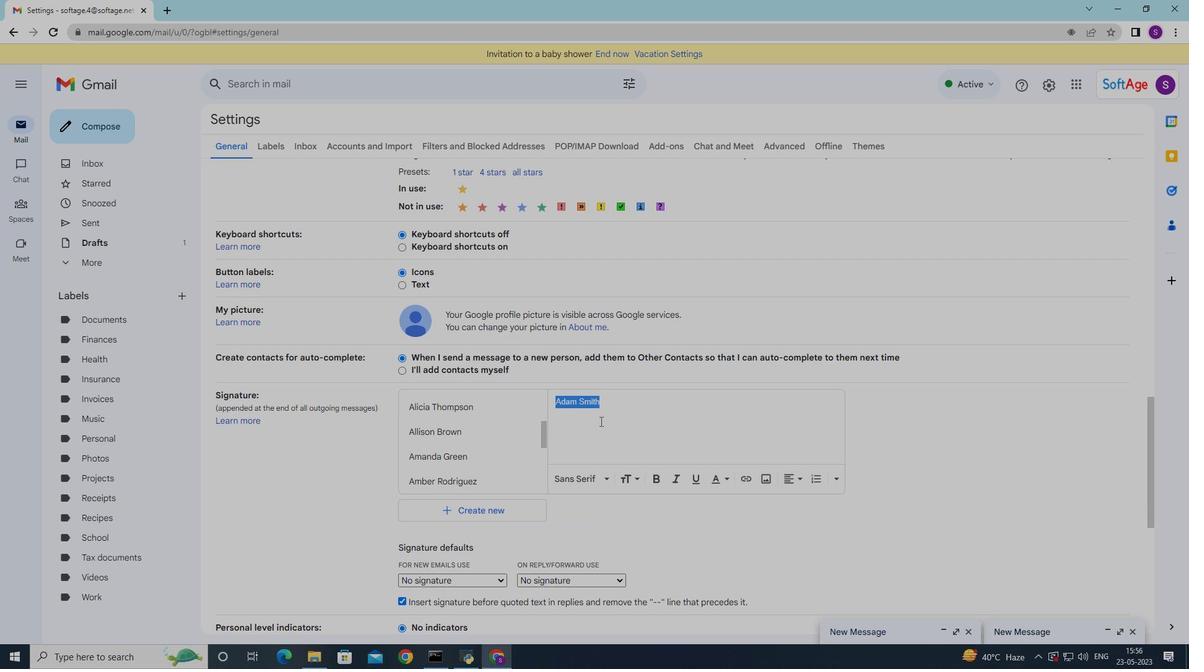 
Action: Mouse moved to (601, 421)
Screenshot: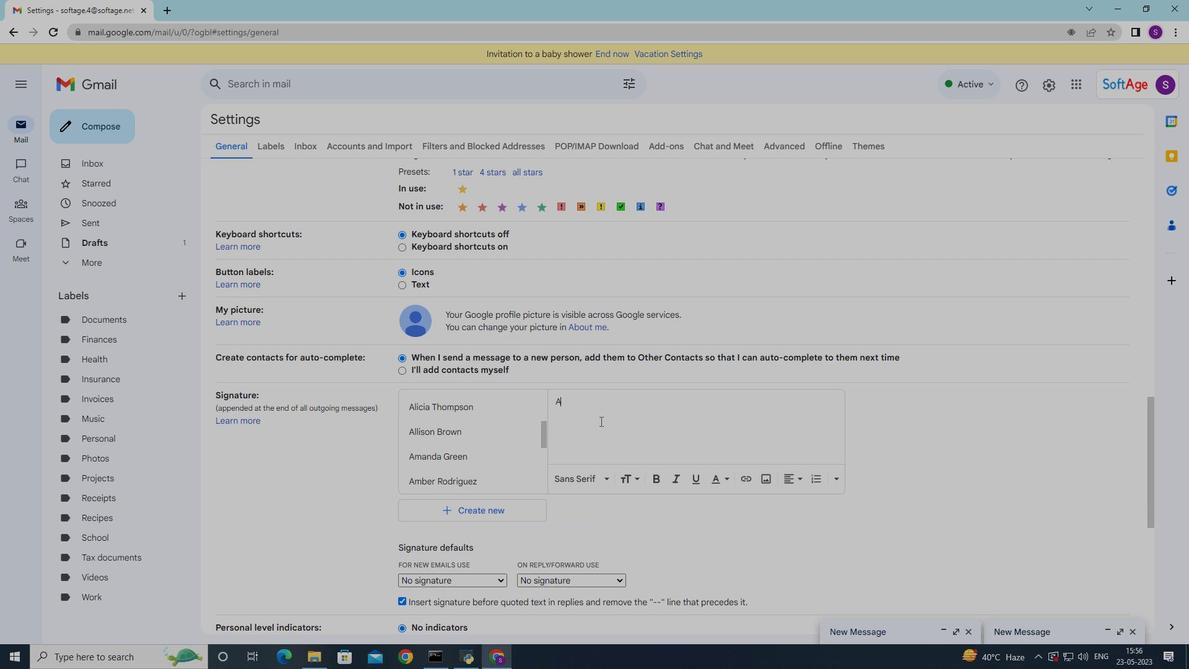 
Action: Key pressed ud<Key.backspace>stin<Key.space><Key.shift>King
Screenshot: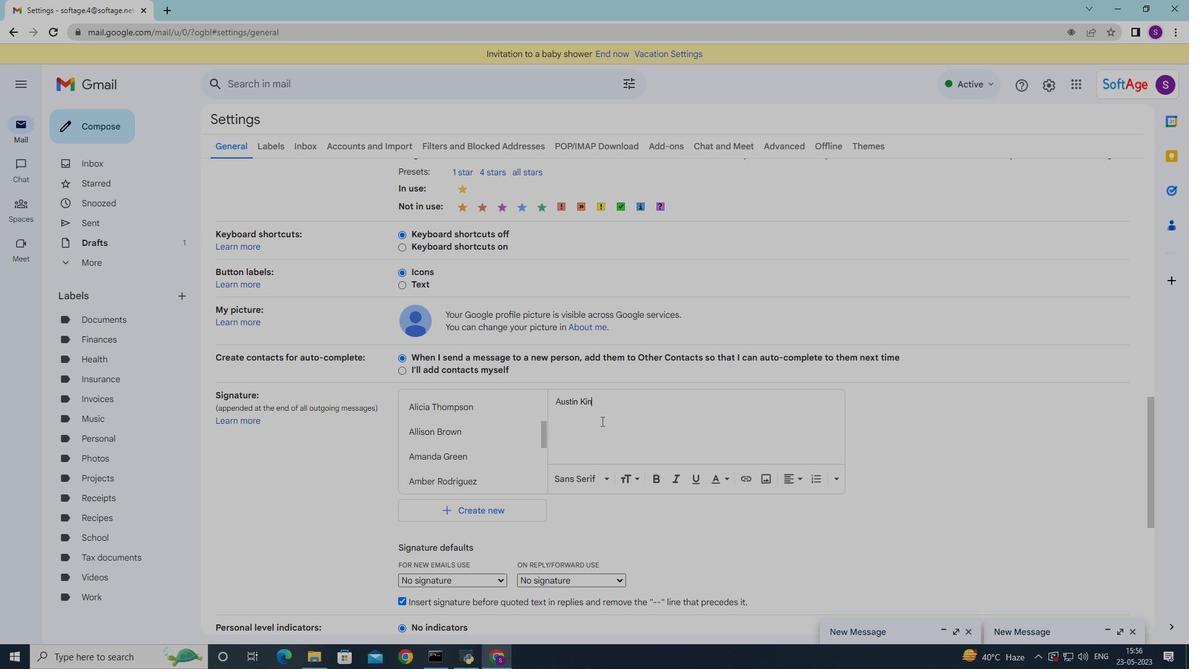 
Action: Mouse moved to (659, 415)
Screenshot: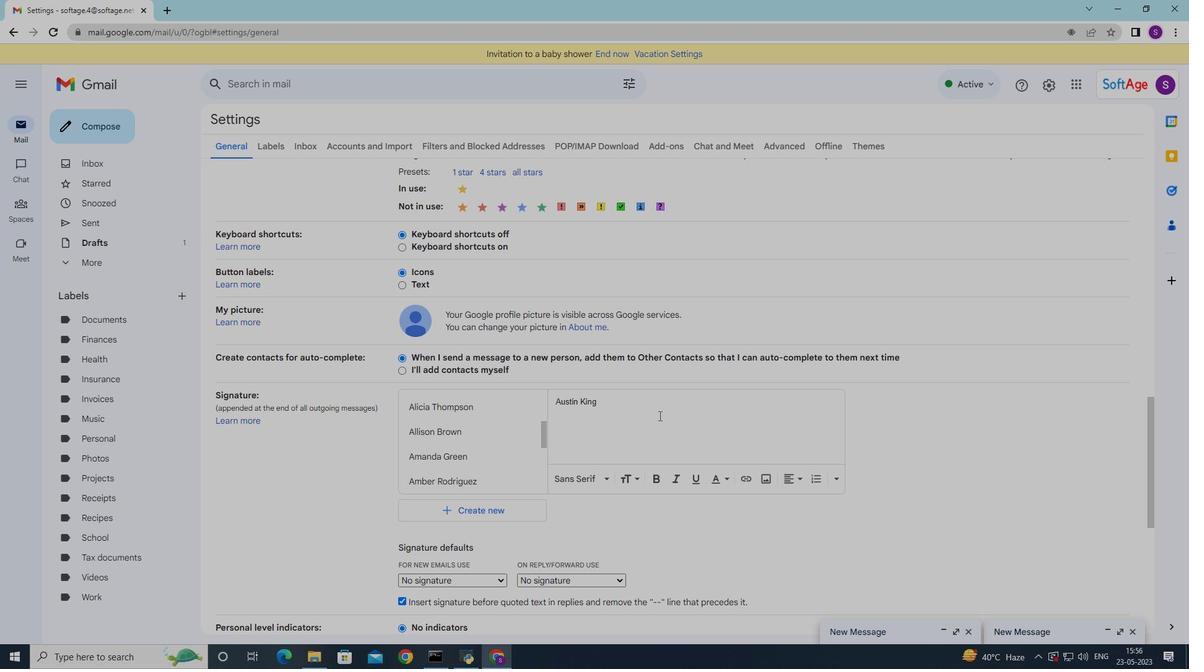 
Action: Mouse pressed left at (659, 415)
Screenshot: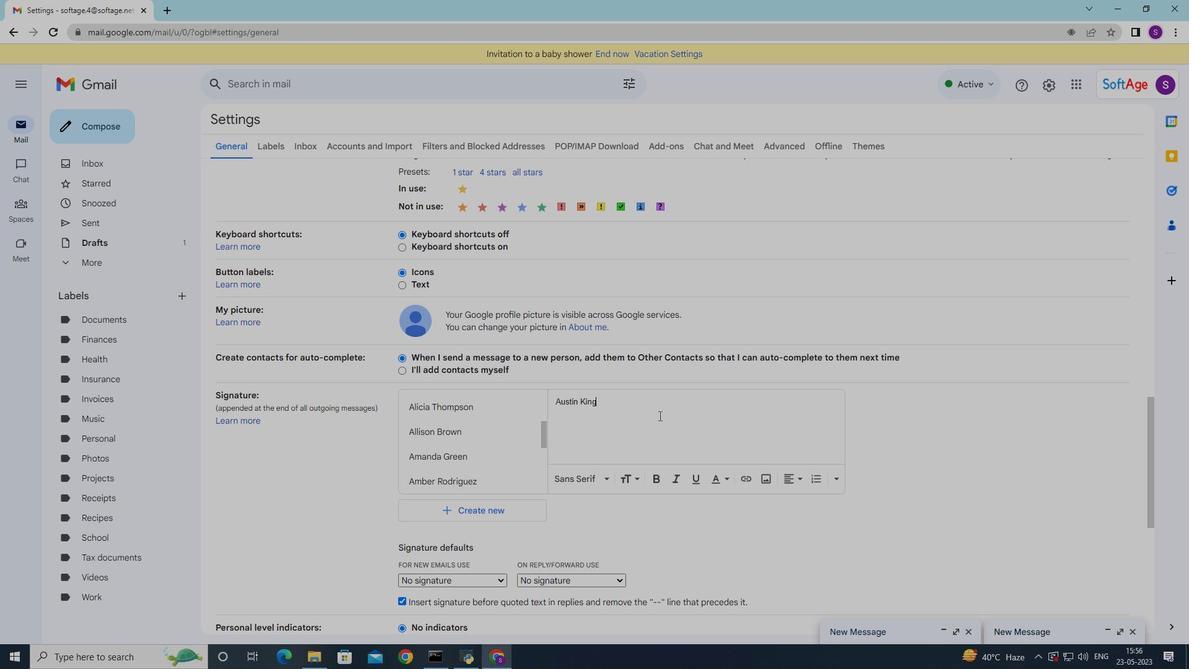 
Action: Mouse moved to (504, 511)
Screenshot: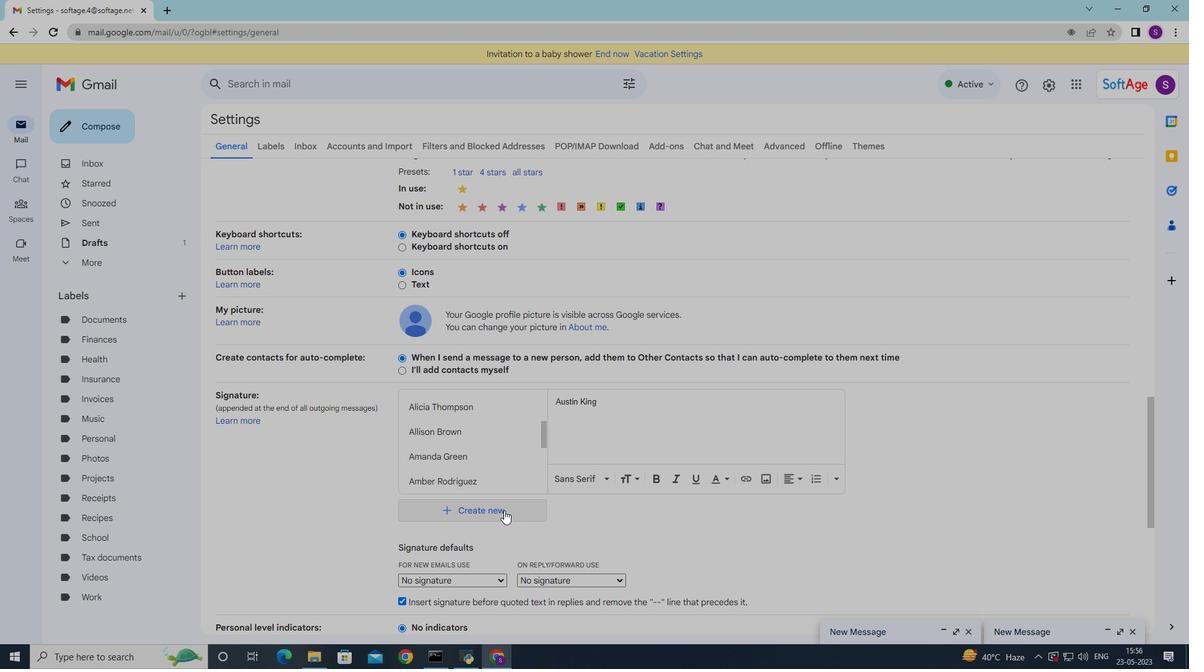 
Action: Mouse pressed left at (504, 511)
Screenshot: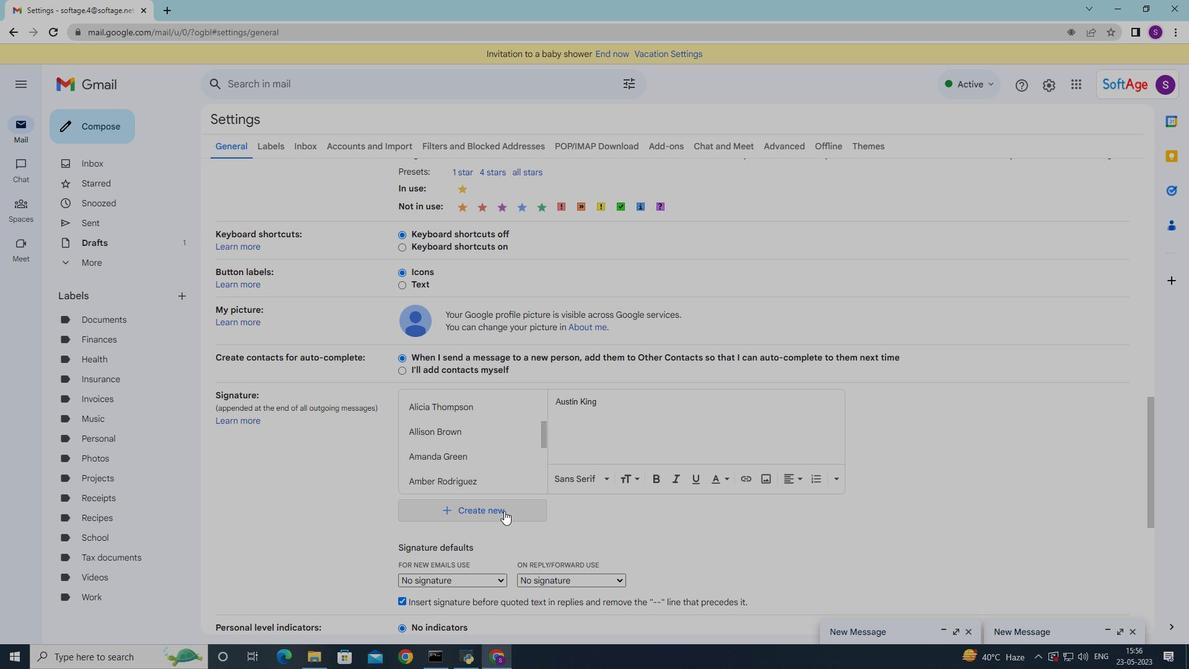 
Action: Mouse moved to (542, 444)
Screenshot: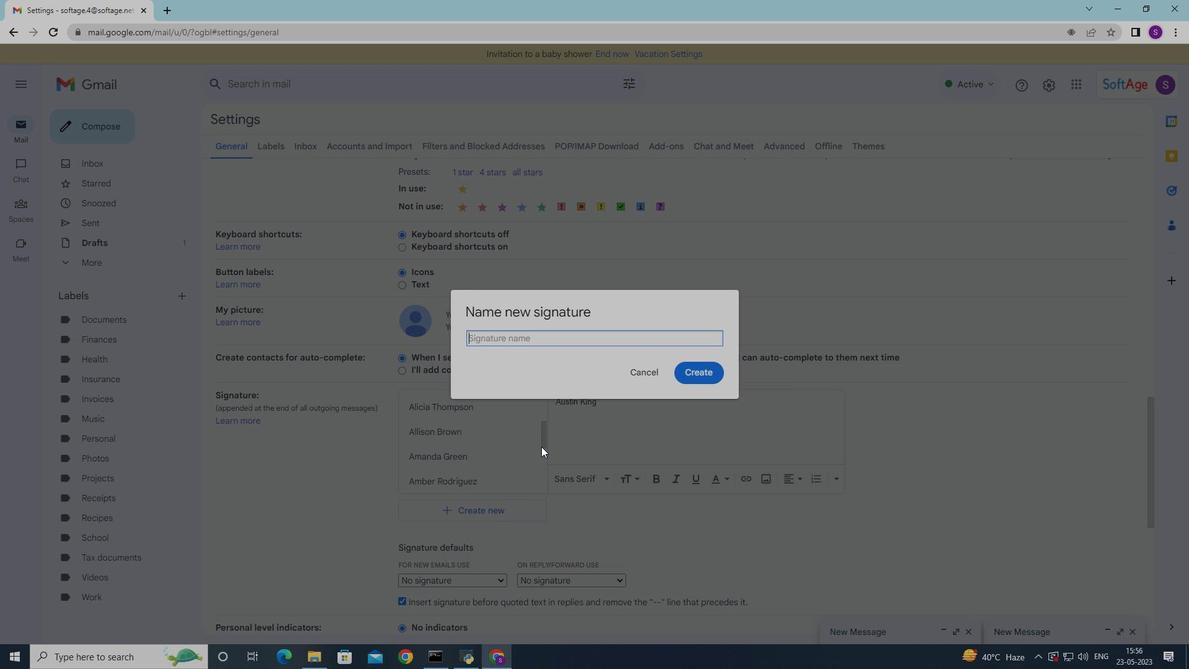 
Action: Key pressed austin<Key.space><Key.shift>King
Screenshot: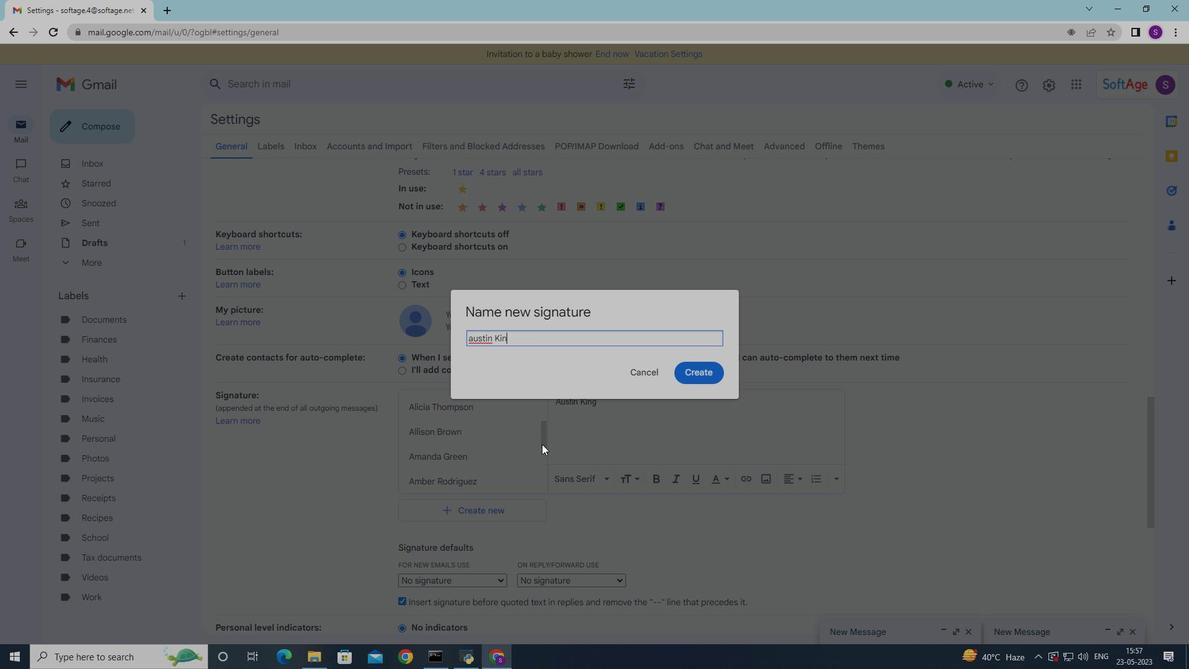 
Action: Mouse moved to (474, 339)
Screenshot: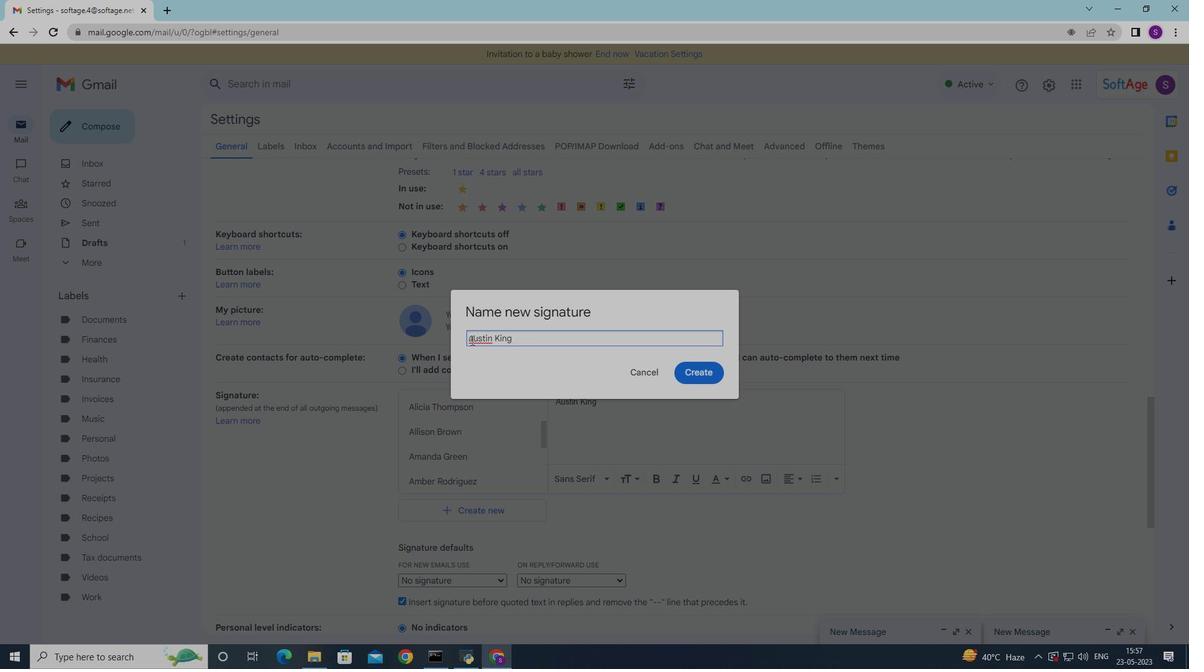 
Action: Mouse pressed left at (474, 339)
Screenshot: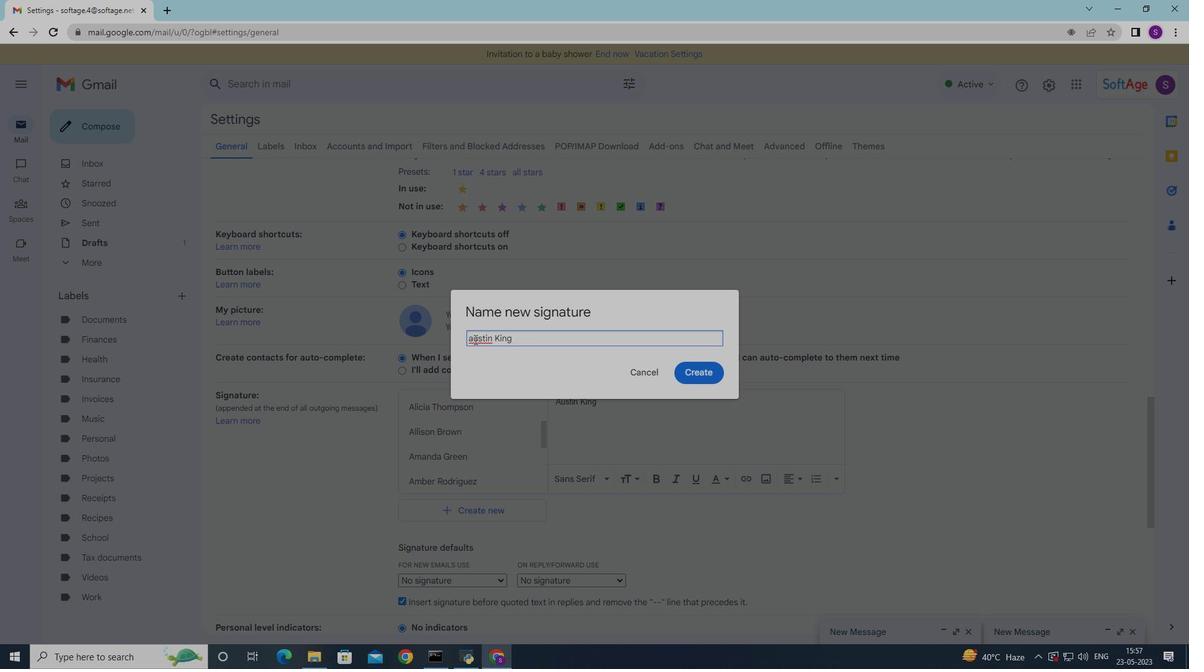 
Action: Mouse moved to (473, 340)
Screenshot: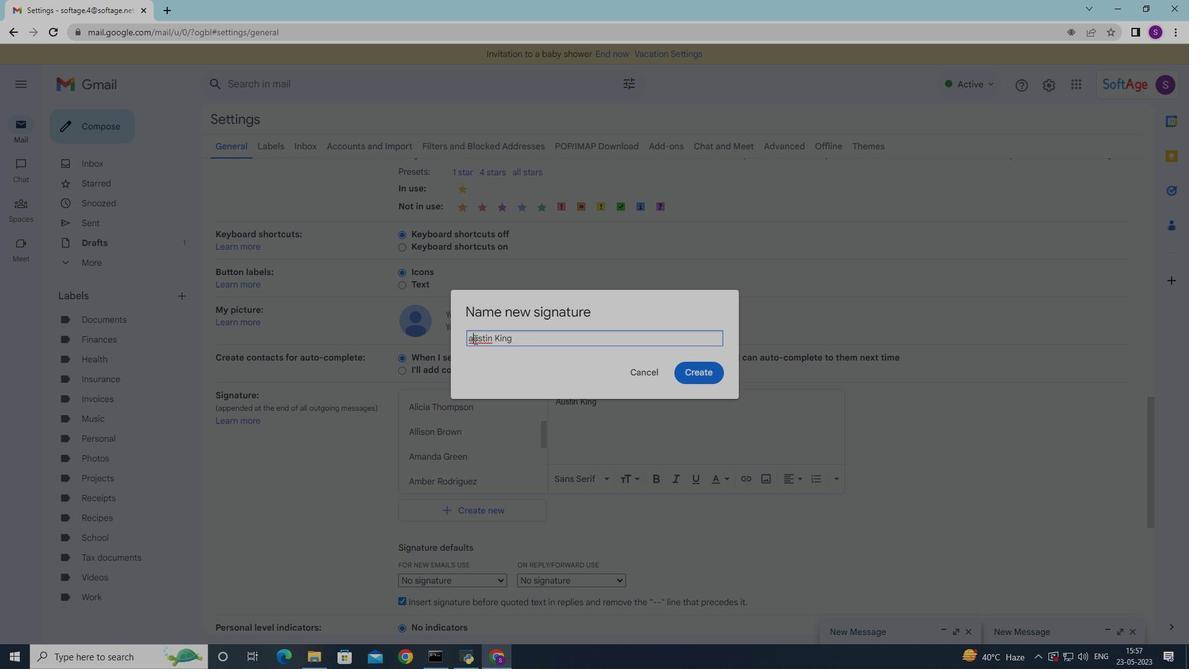 
Action: Key pressed <Key.backspace><Key.shift>A
Screenshot: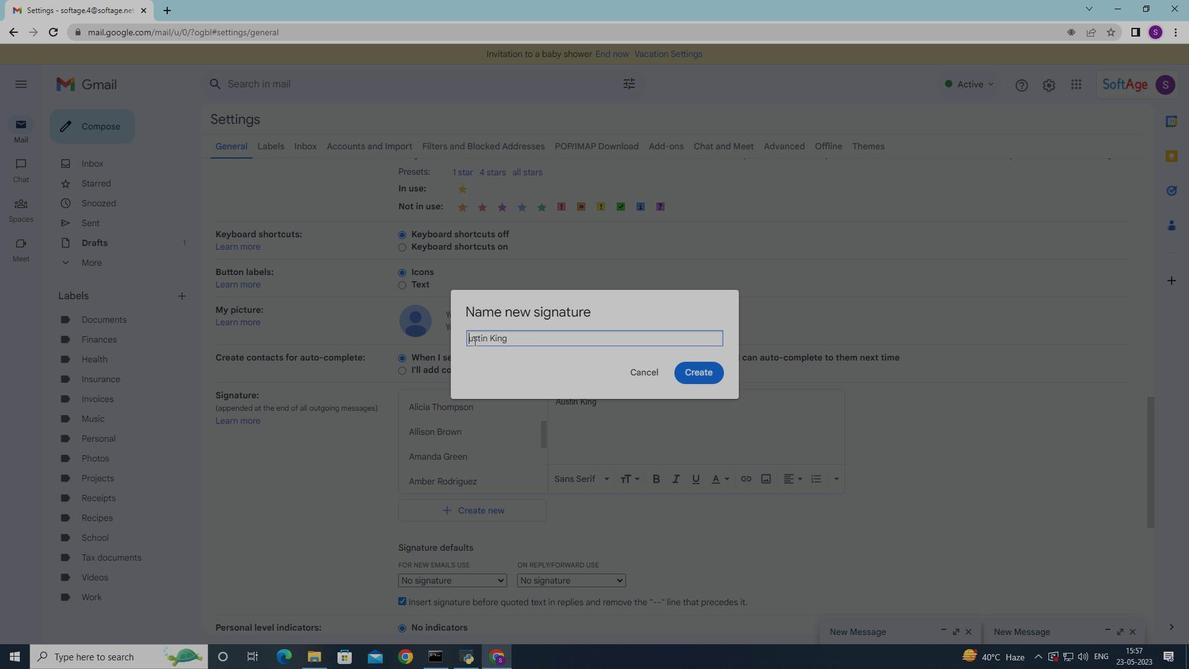 
Action: Mouse moved to (690, 372)
Screenshot: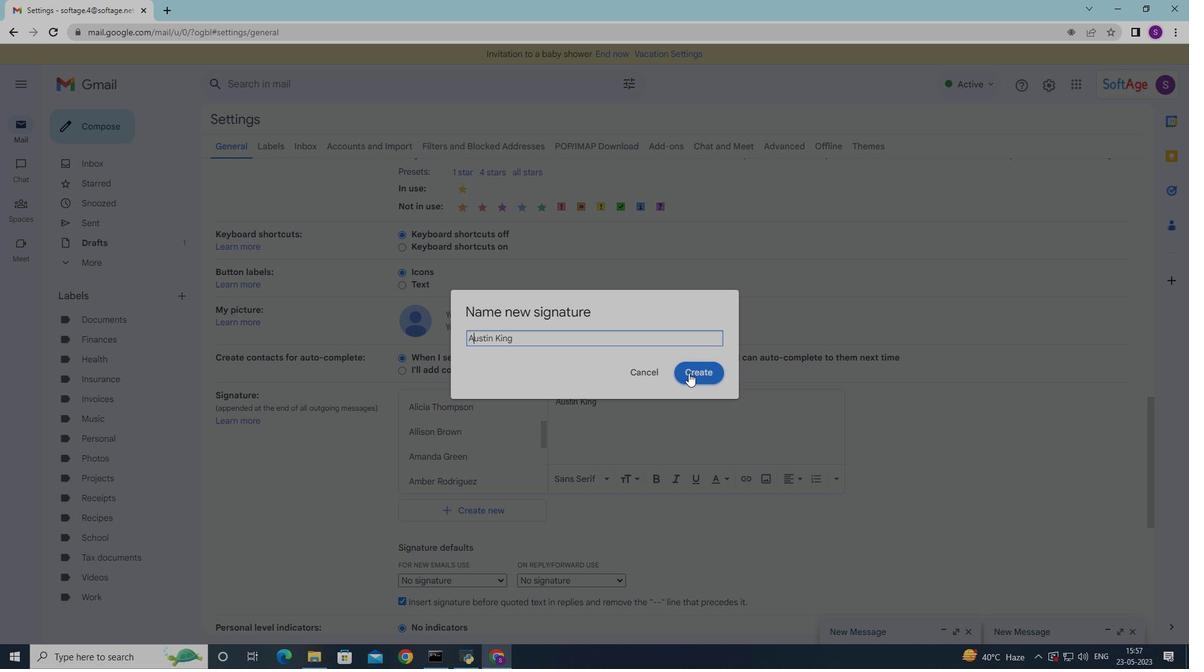 
Action: Mouse pressed left at (690, 372)
Screenshot: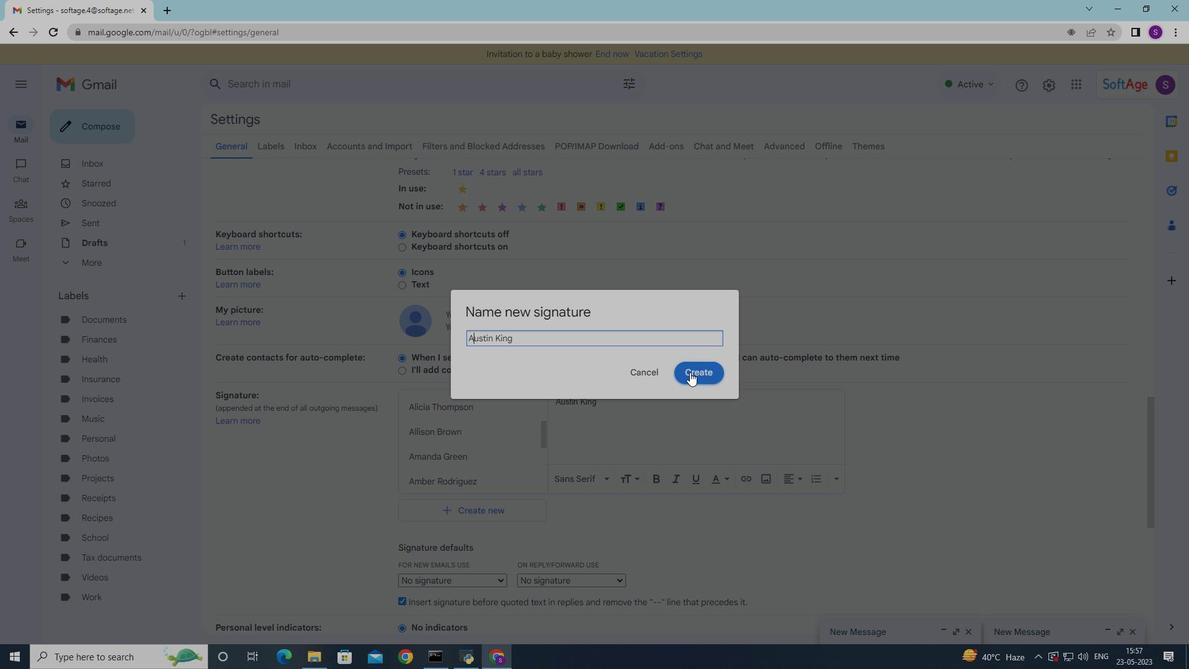 
Action: Mouse moved to (591, 408)
Screenshot: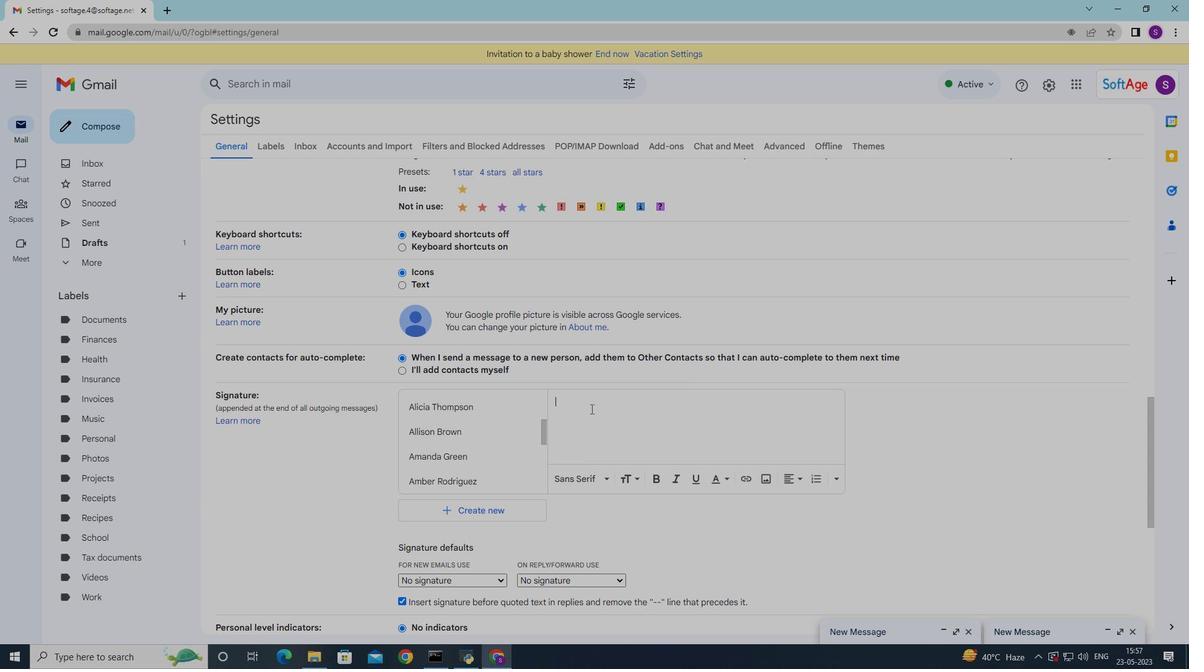 
Action: Key pressed <Key.shift>Austin<Key.space><Key.shift>King
Screenshot: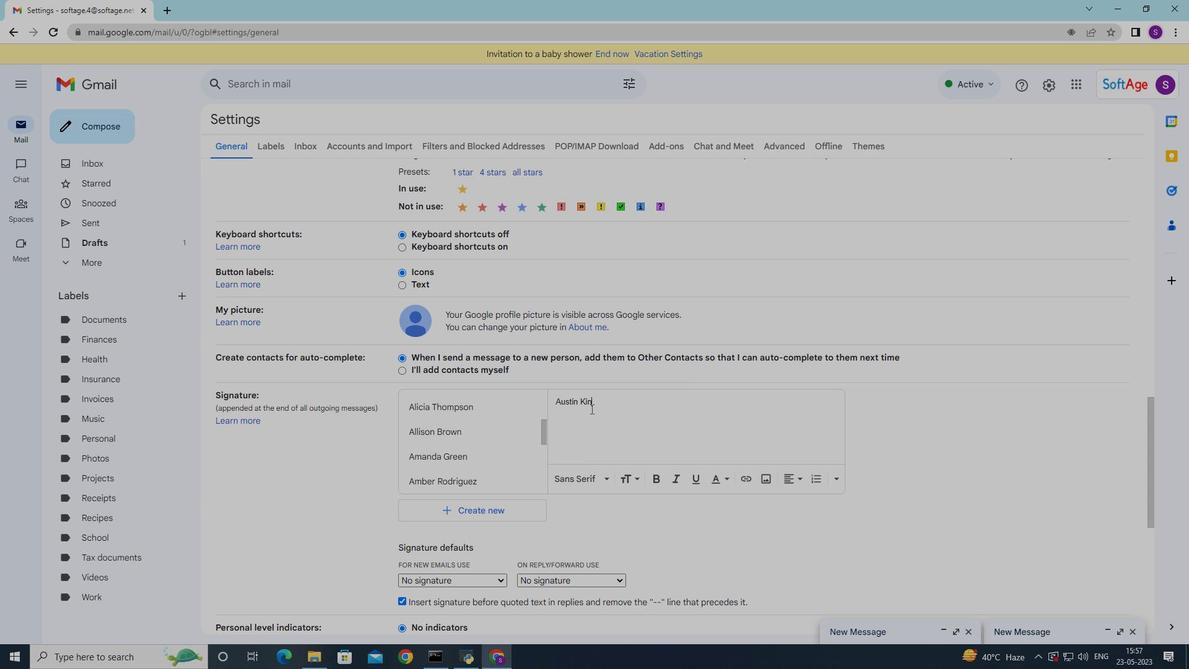
Action: Mouse moved to (594, 413)
Screenshot: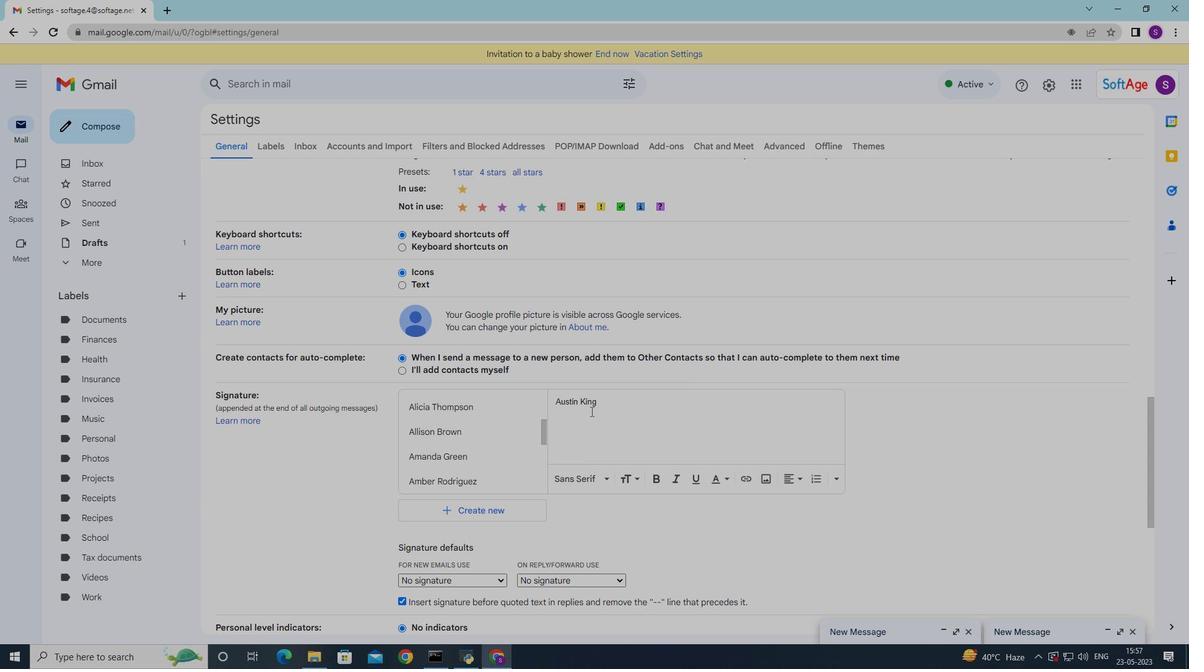 
Action: Mouse scrolled (594, 412) with delta (0, 0)
Screenshot: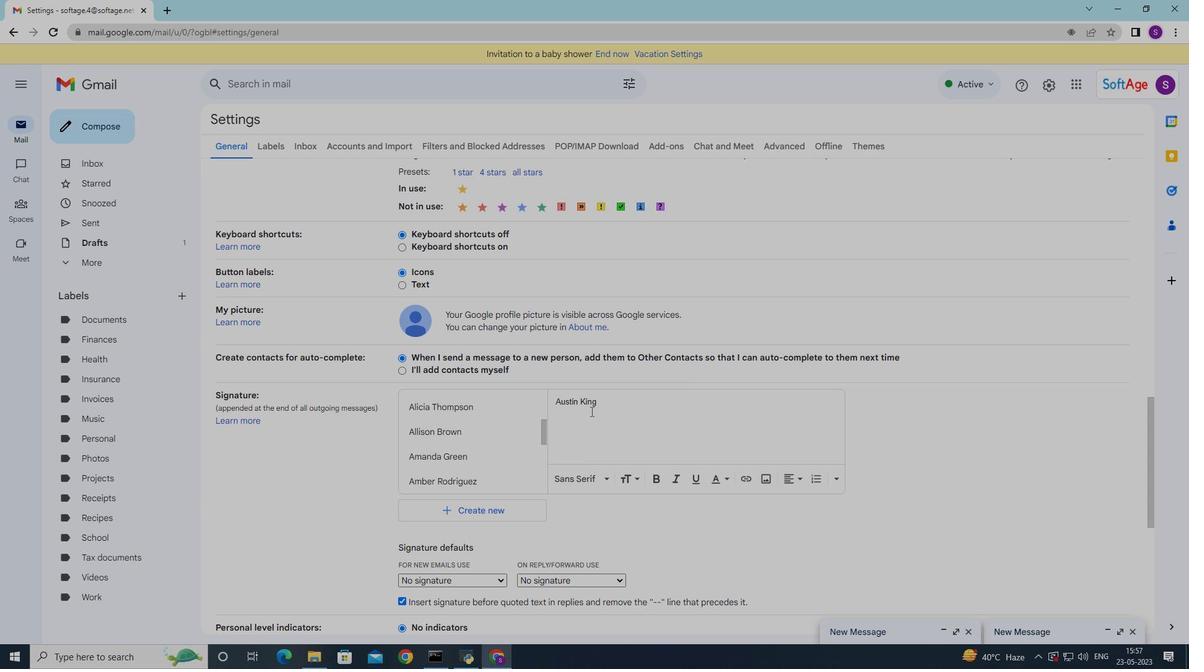 
Action: Mouse moved to (595, 413)
Screenshot: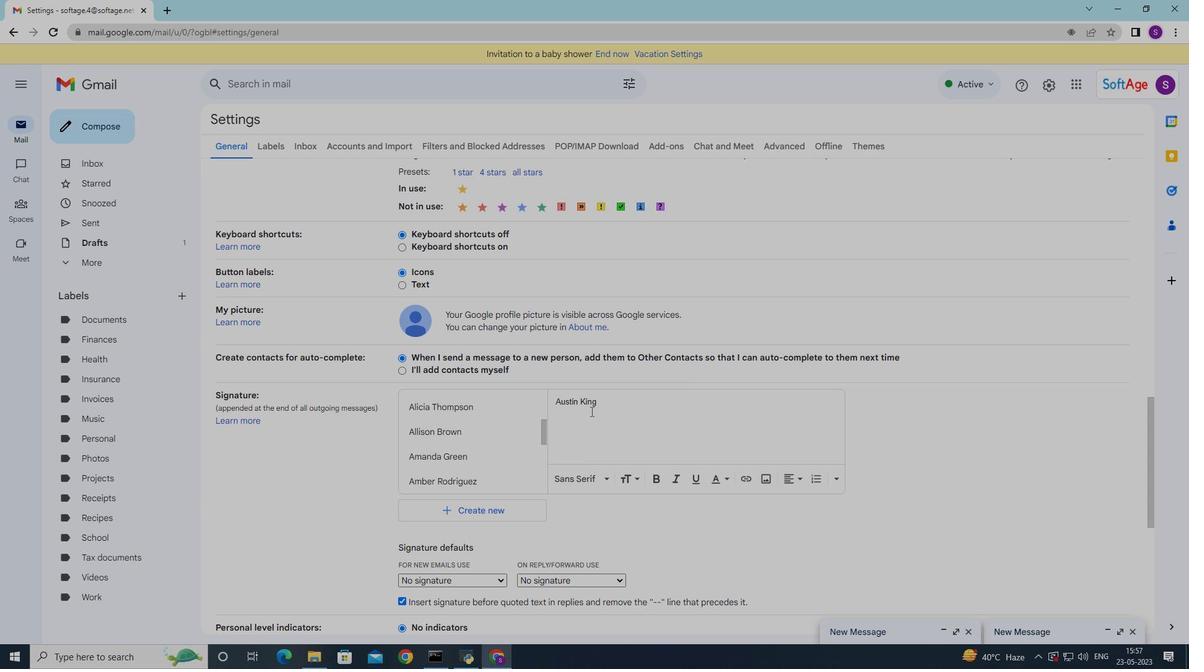 
Action: Mouse scrolled (595, 413) with delta (0, 0)
Screenshot: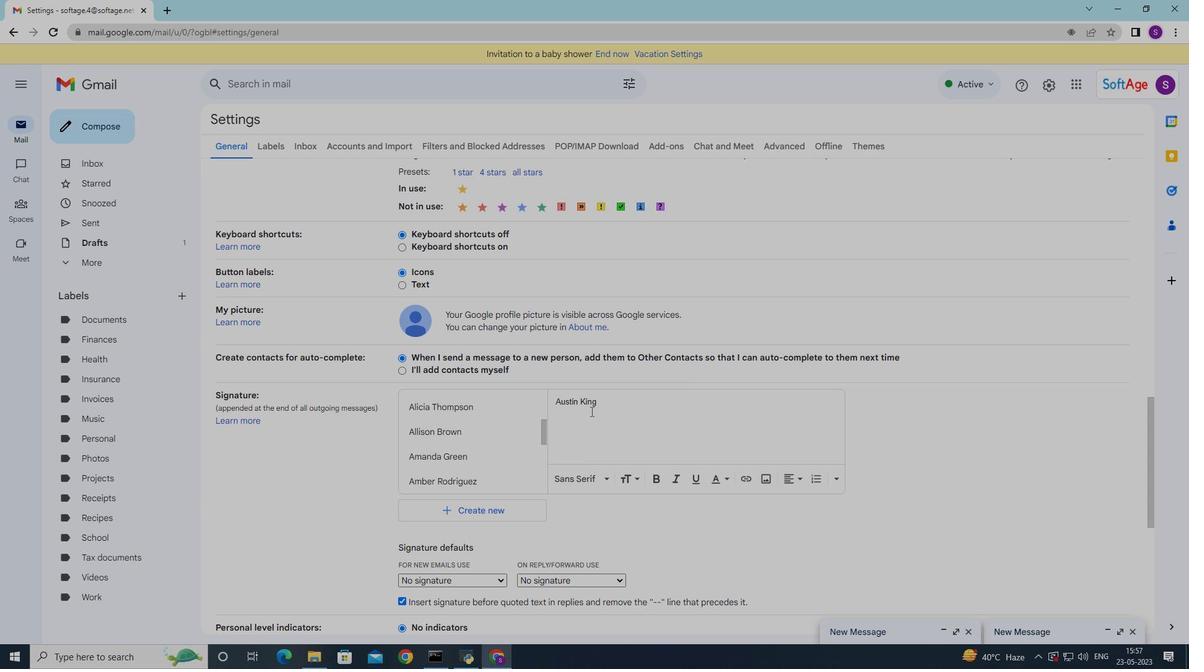 
Action: Mouse moved to (594, 415)
Screenshot: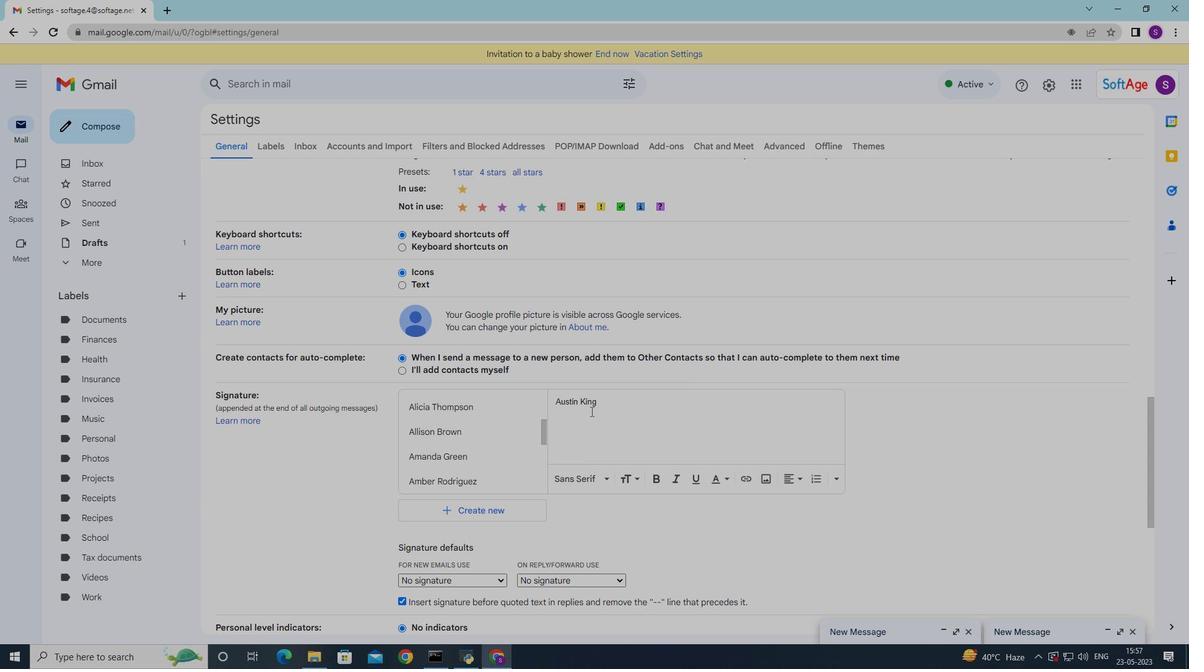 
Action: Mouse scrolled (594, 414) with delta (0, 0)
Screenshot: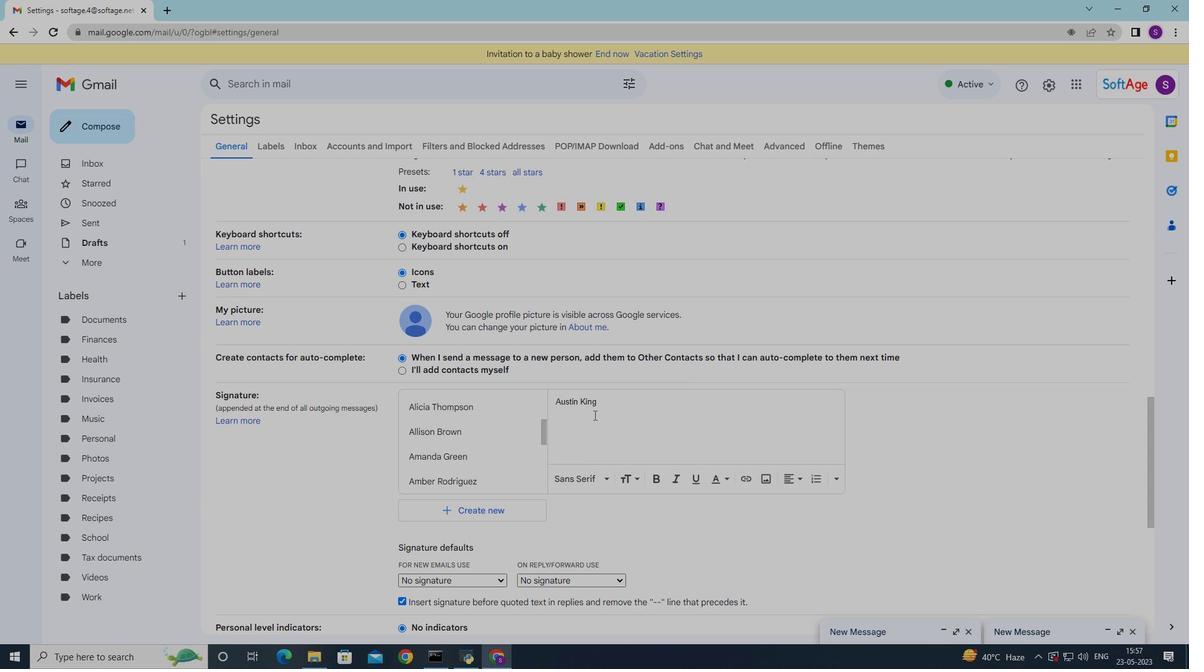 
Action: Mouse moved to (584, 416)
Screenshot: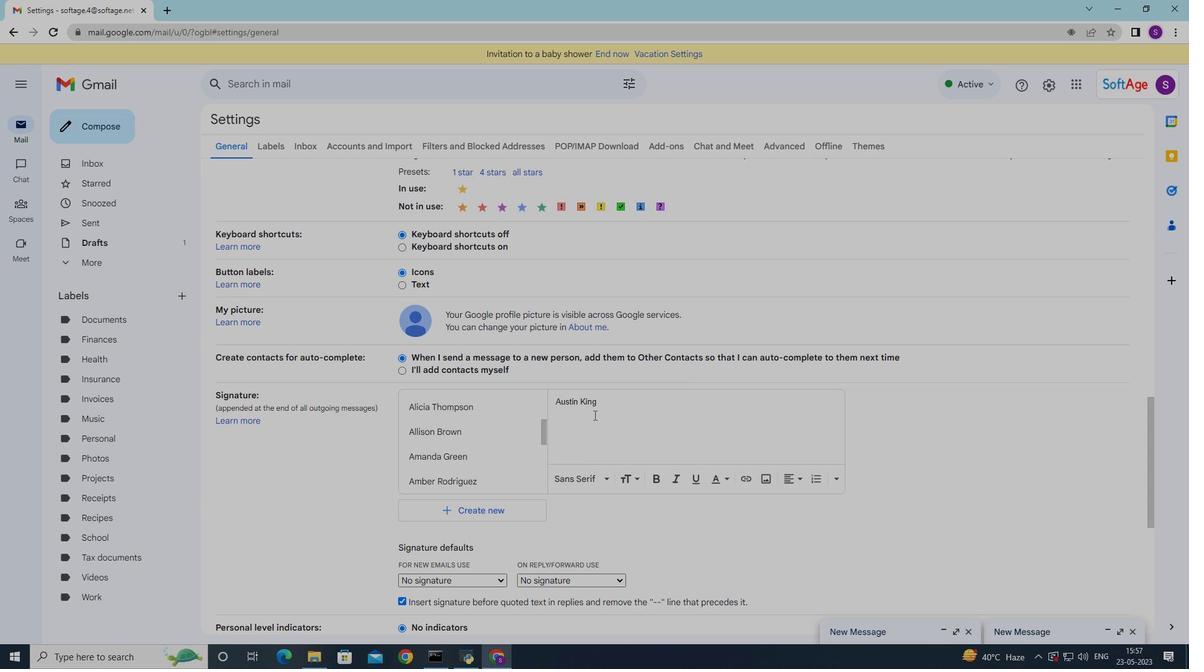 
Action: Mouse scrolled (586, 416) with delta (0, 0)
Screenshot: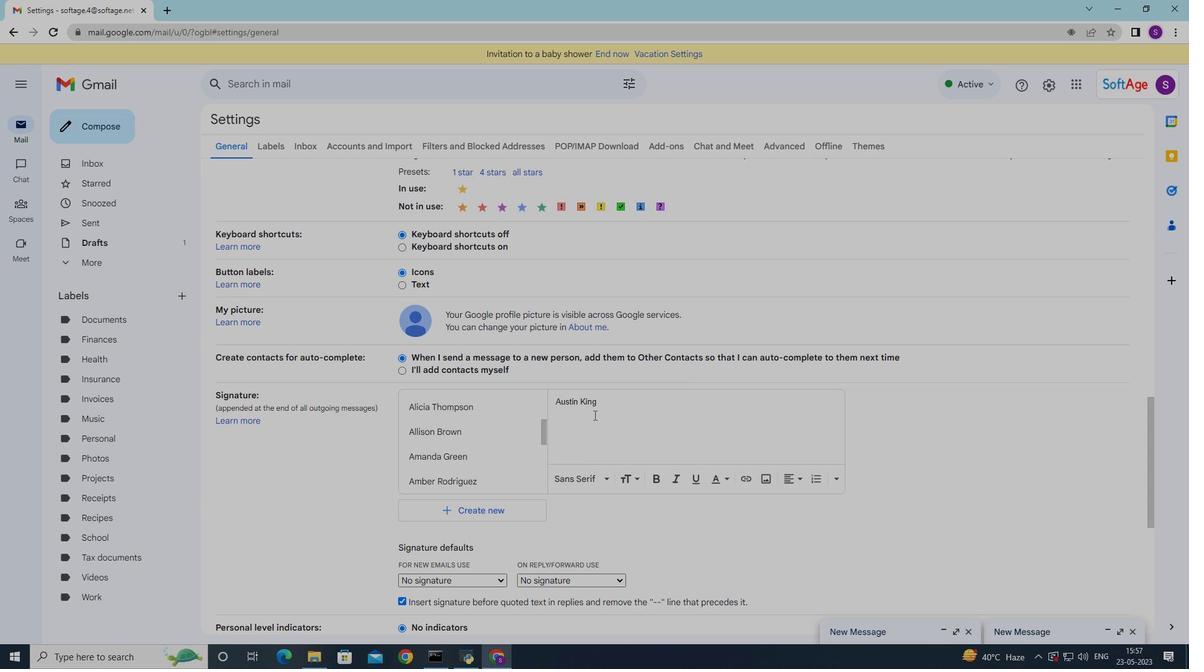 
Action: Mouse moved to (559, 426)
Screenshot: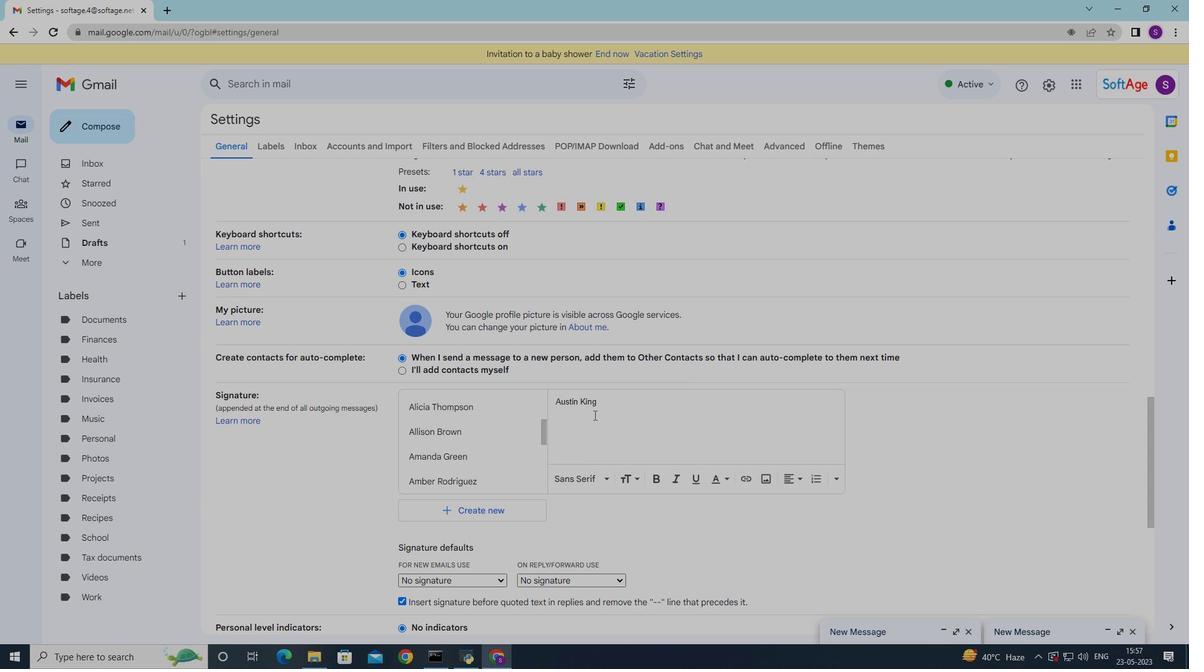 
Action: Mouse scrolled (572, 420) with delta (0, 0)
Screenshot: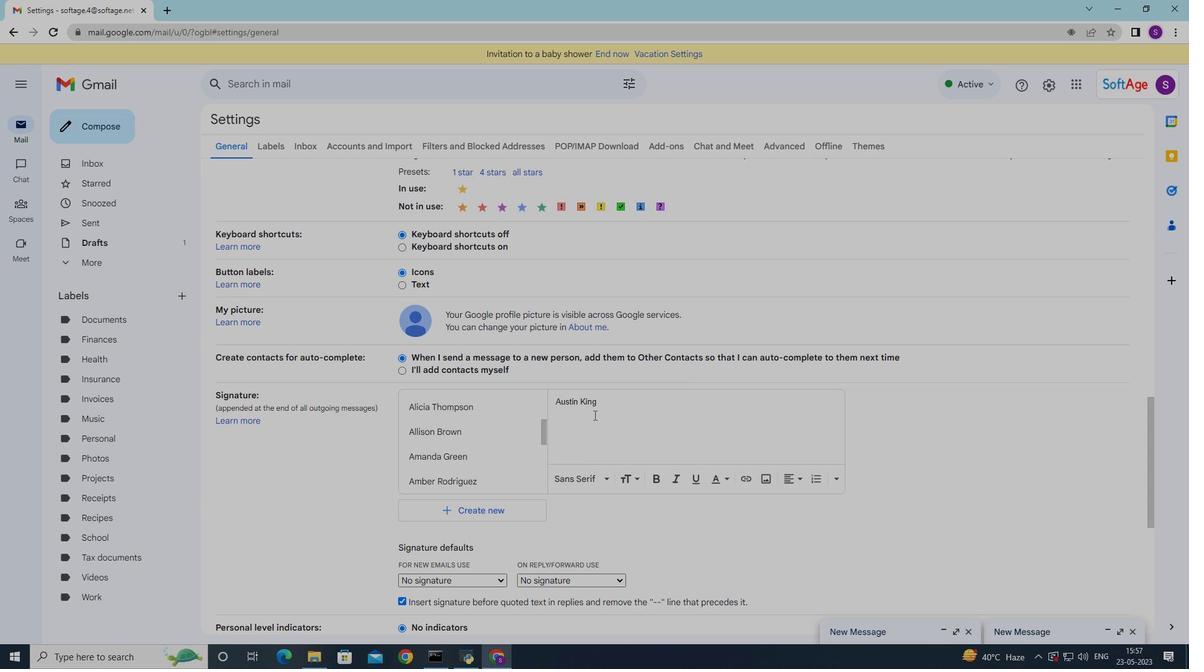 
Action: Mouse moved to (537, 454)
Screenshot: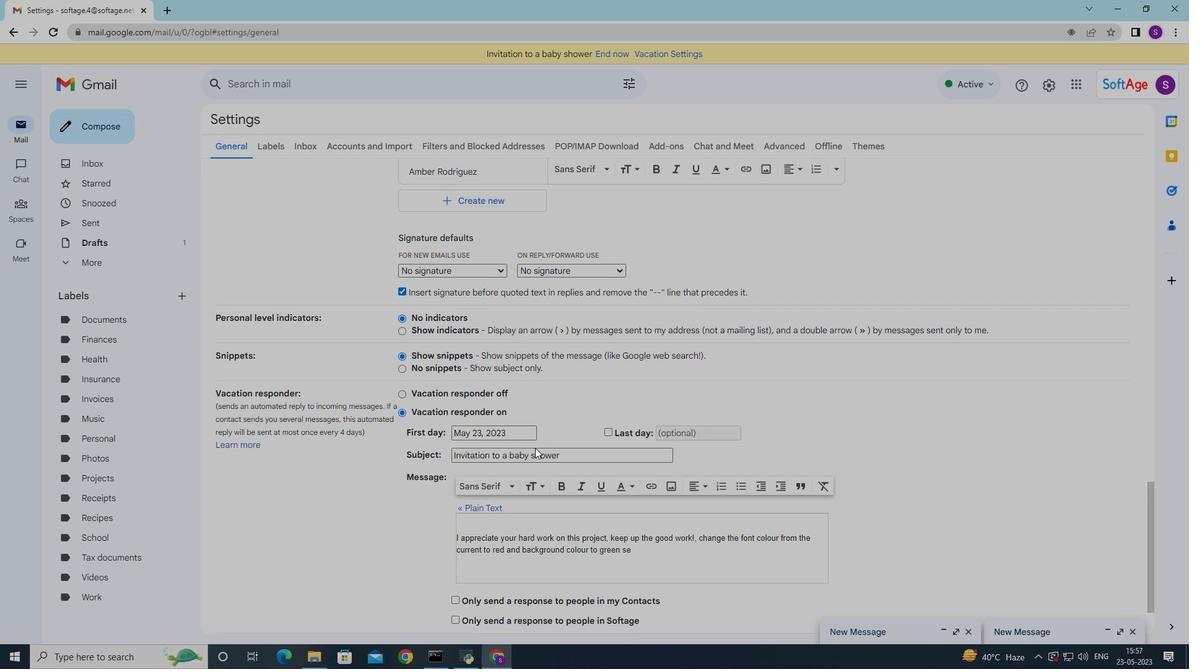 
Action: Mouse scrolled (537, 453) with delta (0, 0)
Screenshot: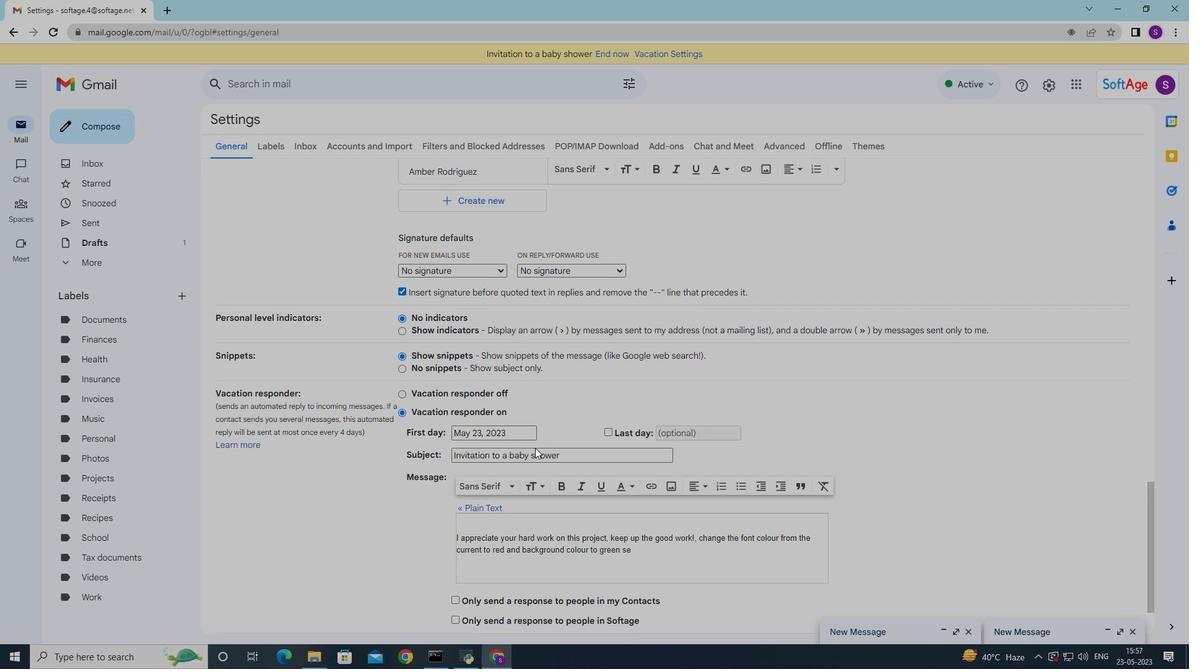 
Action: Mouse moved to (537, 462)
Screenshot: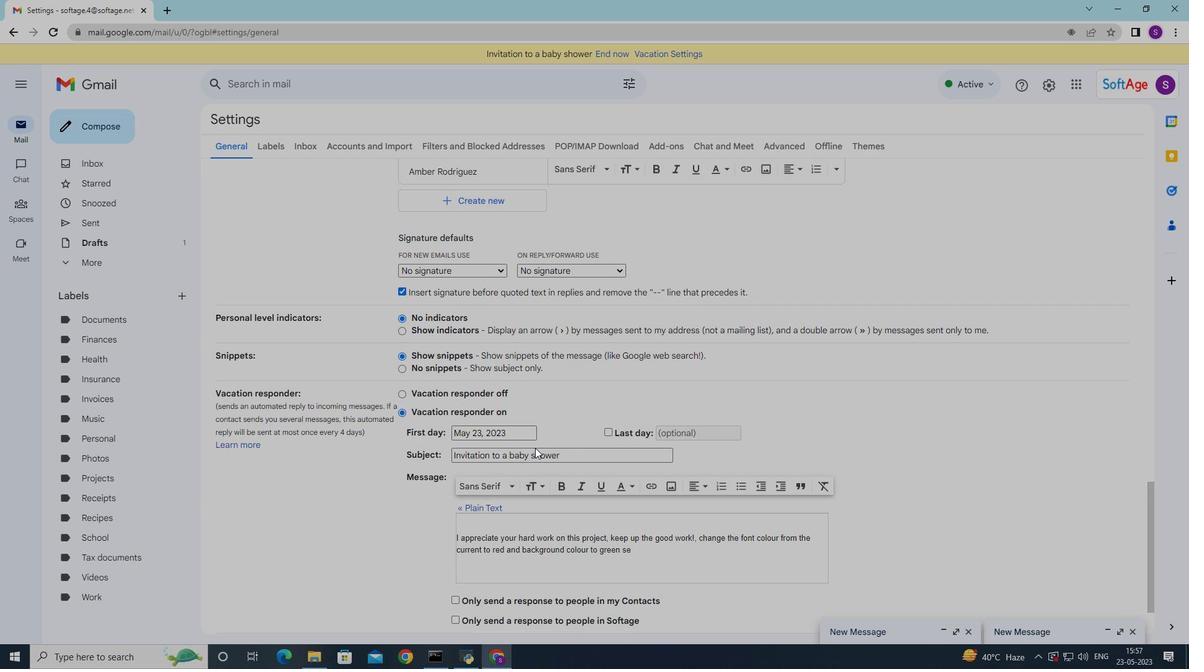
Action: Mouse scrolled (537, 461) with delta (0, 0)
Screenshot: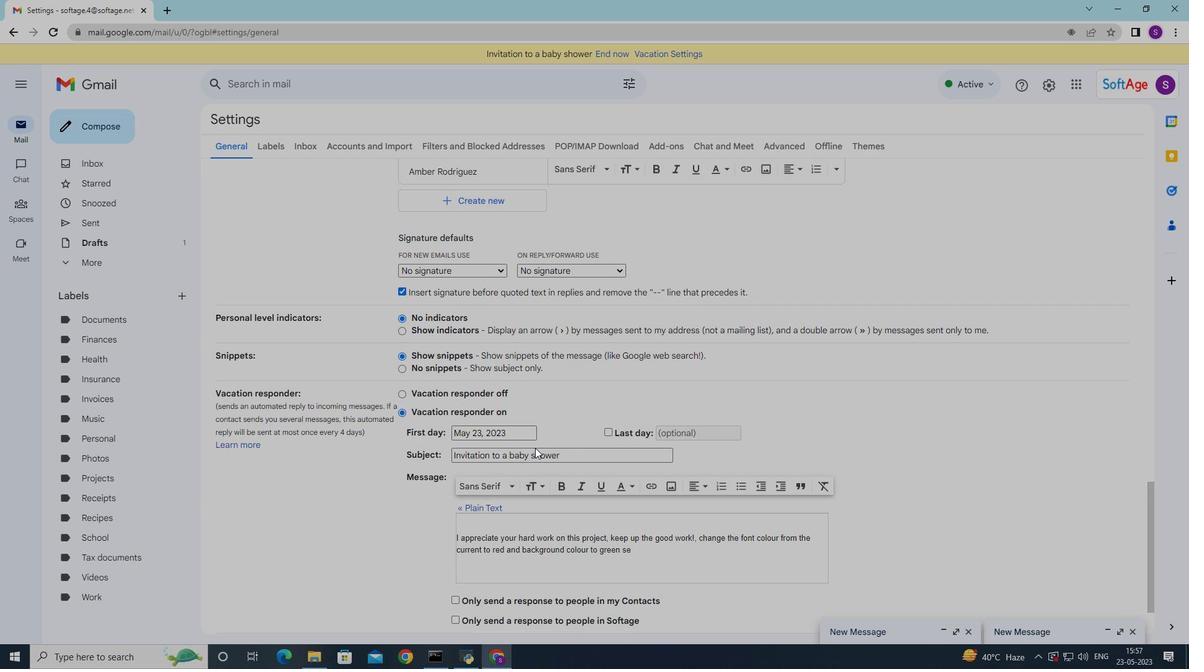 
Action: Mouse moved to (543, 477)
Screenshot: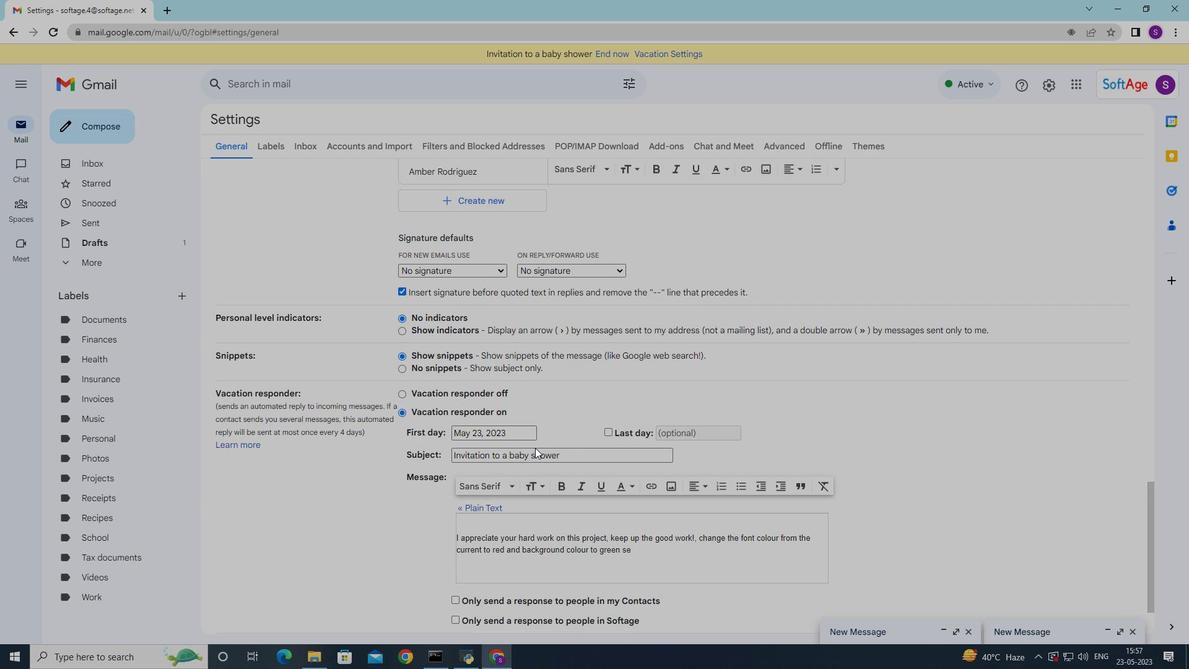 
Action: Mouse scrolled (543, 476) with delta (0, 0)
Screenshot: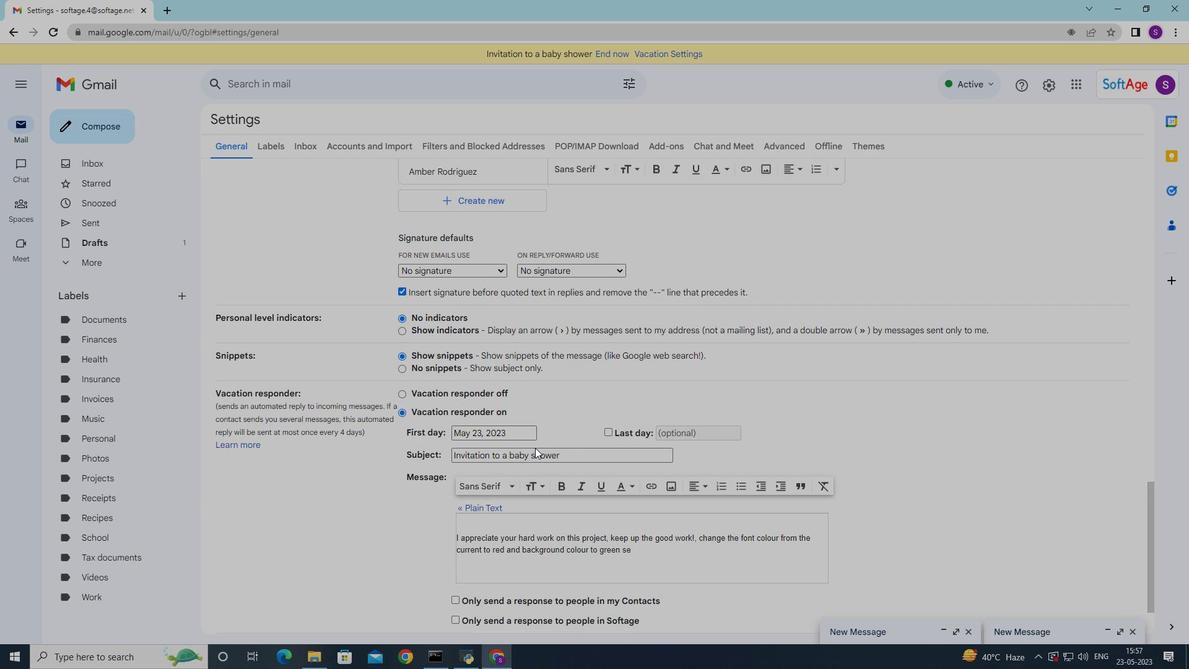 
Action: Mouse moved to (638, 565)
Screenshot: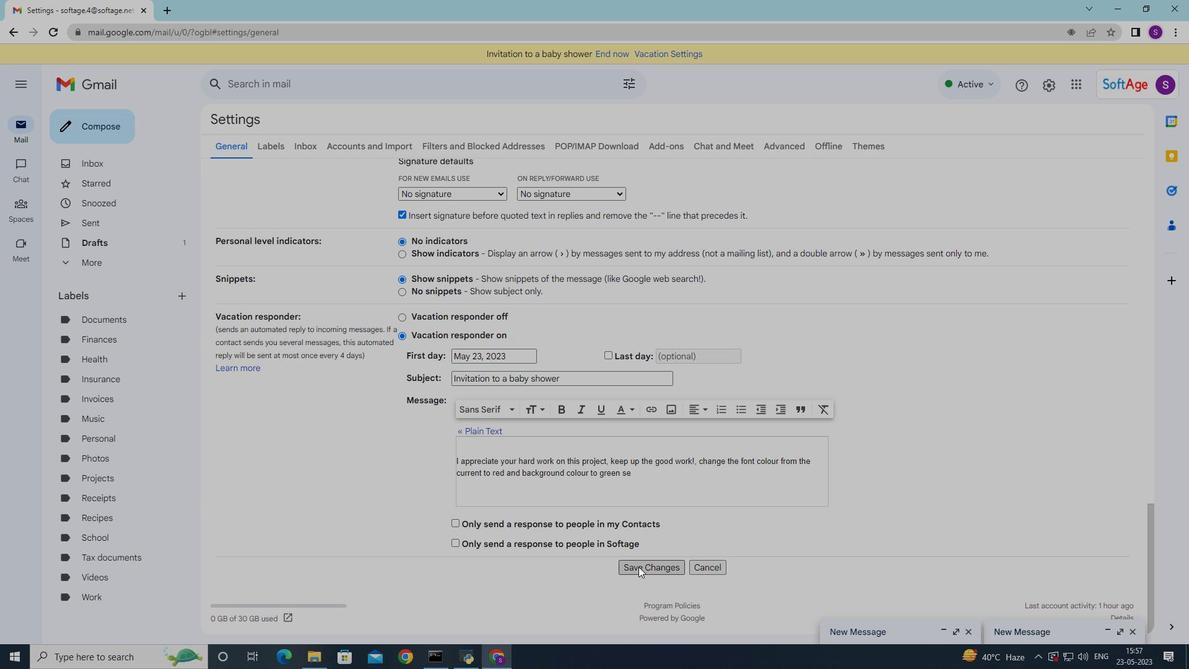 
Action: Mouse pressed left at (638, 565)
Screenshot: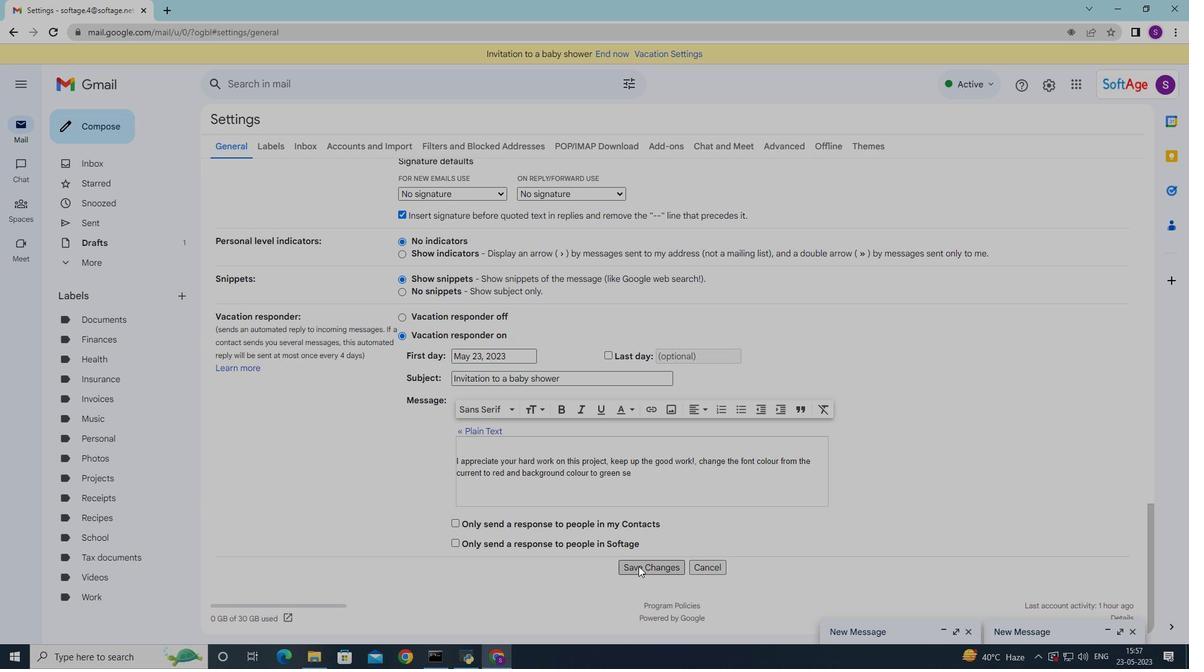 
Action: Mouse moved to (105, 112)
Screenshot: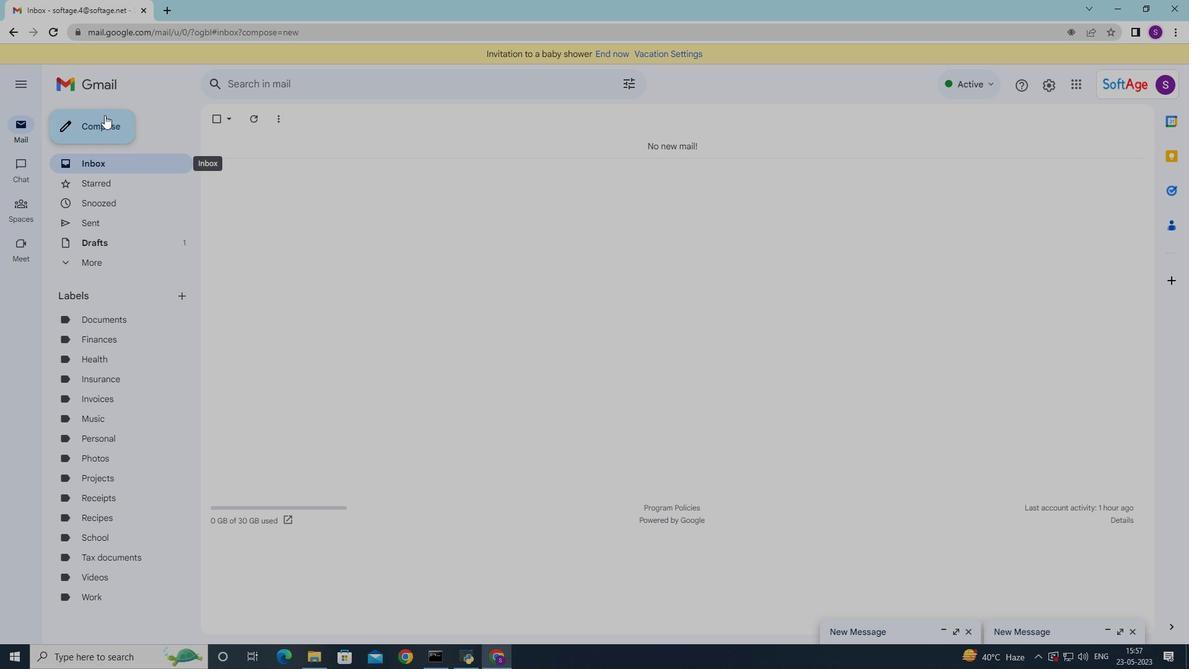 
Action: Mouse pressed left at (105, 112)
Screenshot: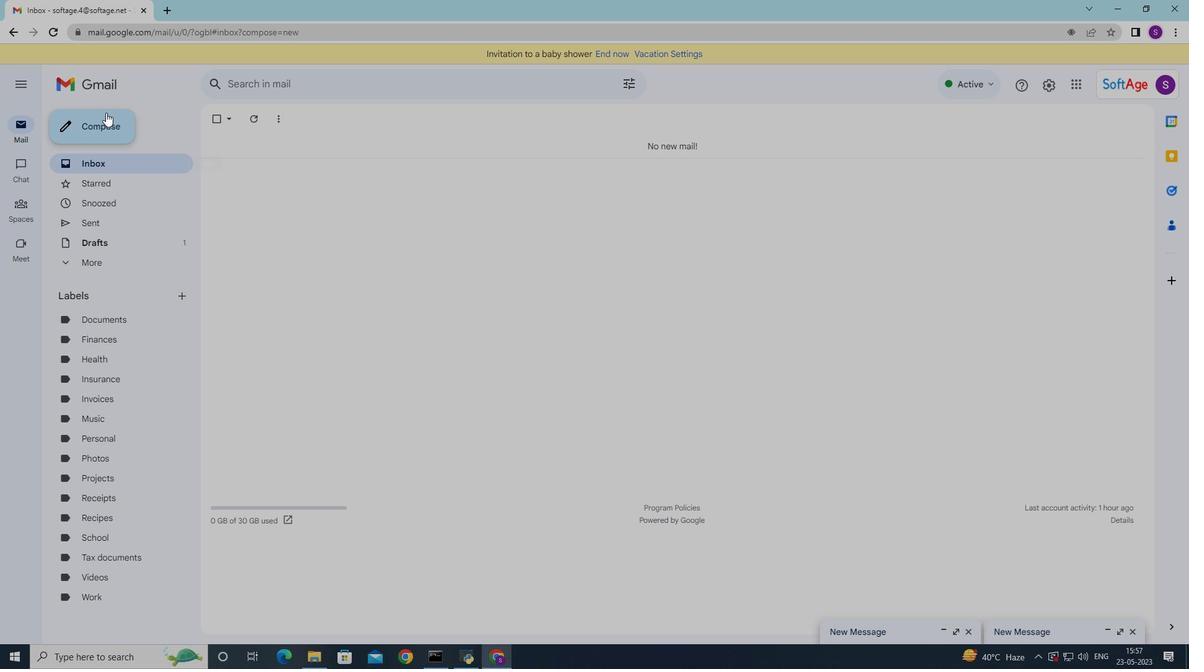 
Action: Mouse moved to (670, 624)
Screenshot: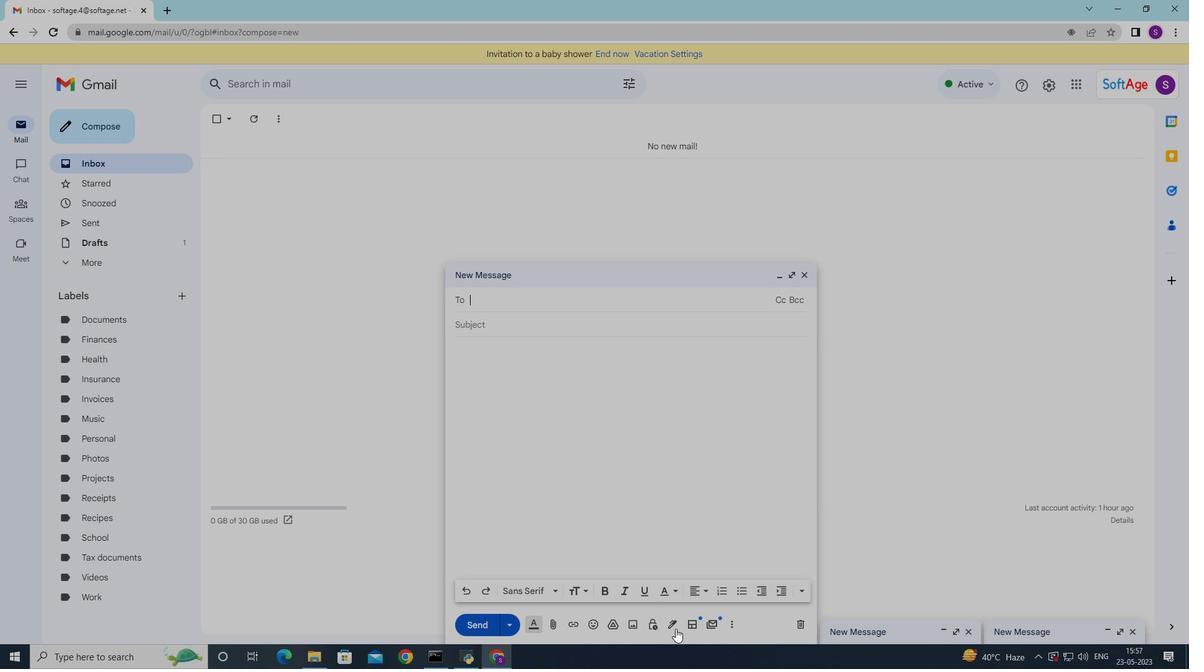 
Action: Mouse pressed left at (670, 624)
Screenshot: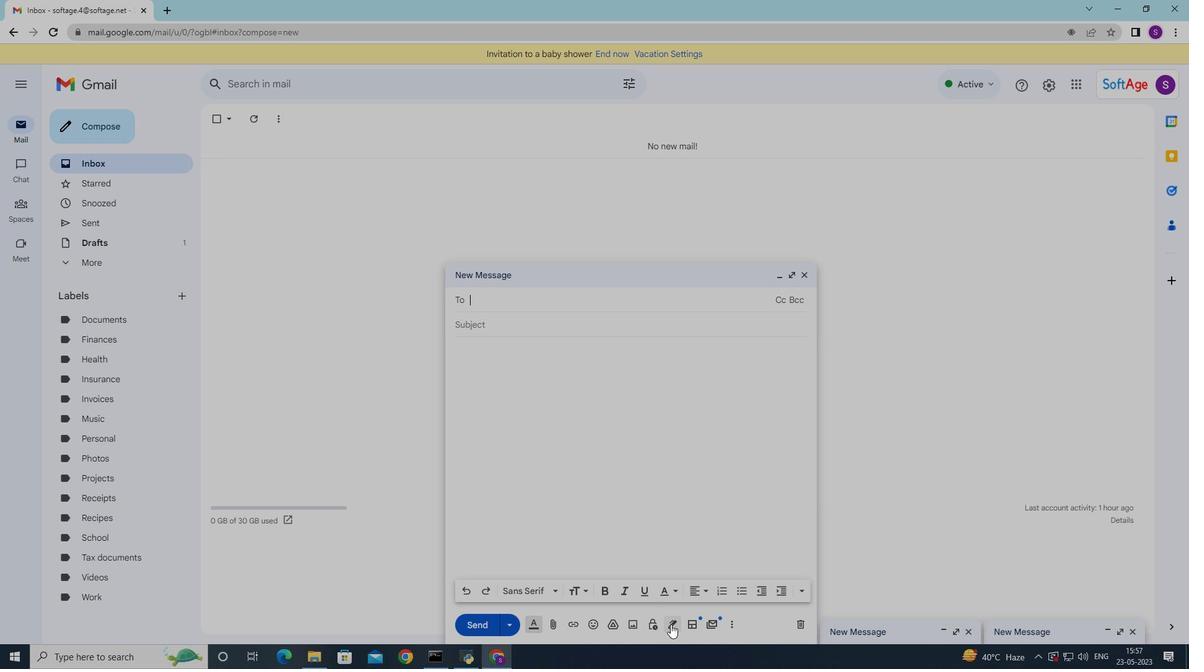 
Action: Mouse moved to (767, 527)
Screenshot: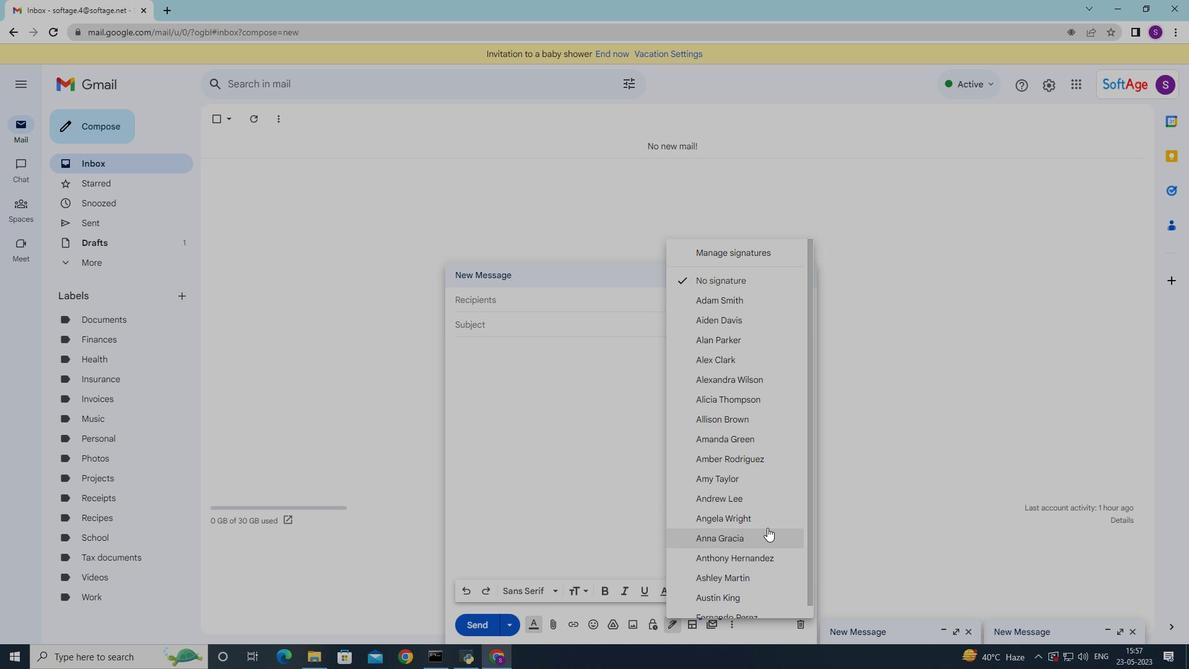 
Action: Mouse scrolled (767, 527) with delta (0, 0)
Screenshot: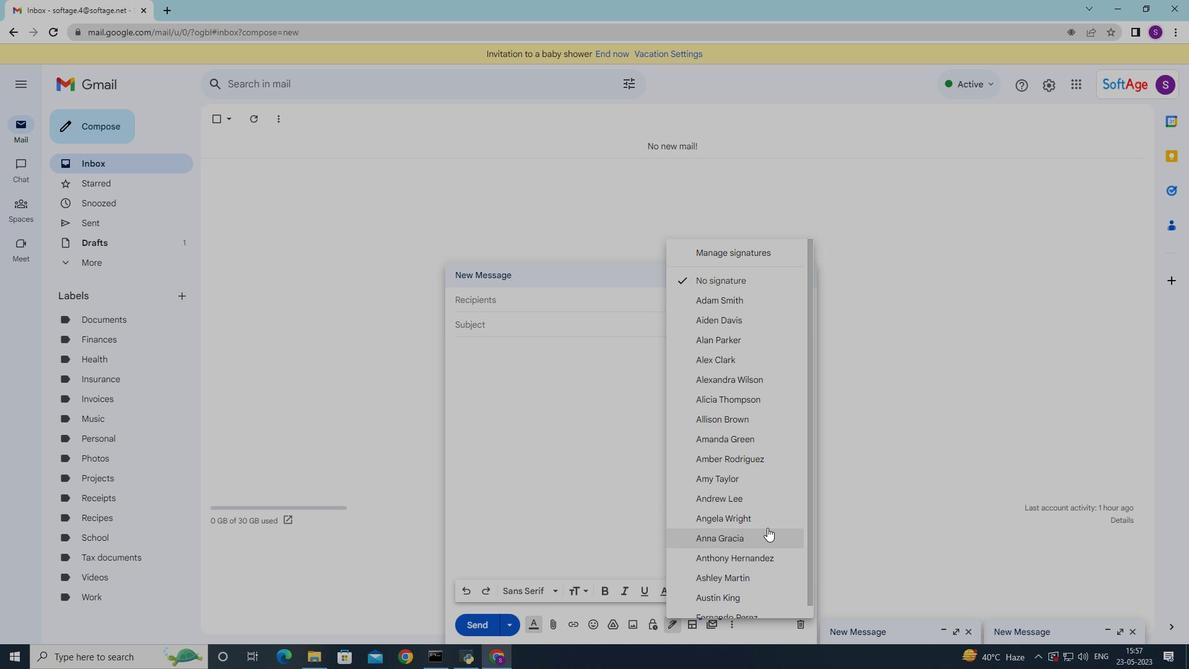 
Action: Mouse moved to (766, 528)
Screenshot: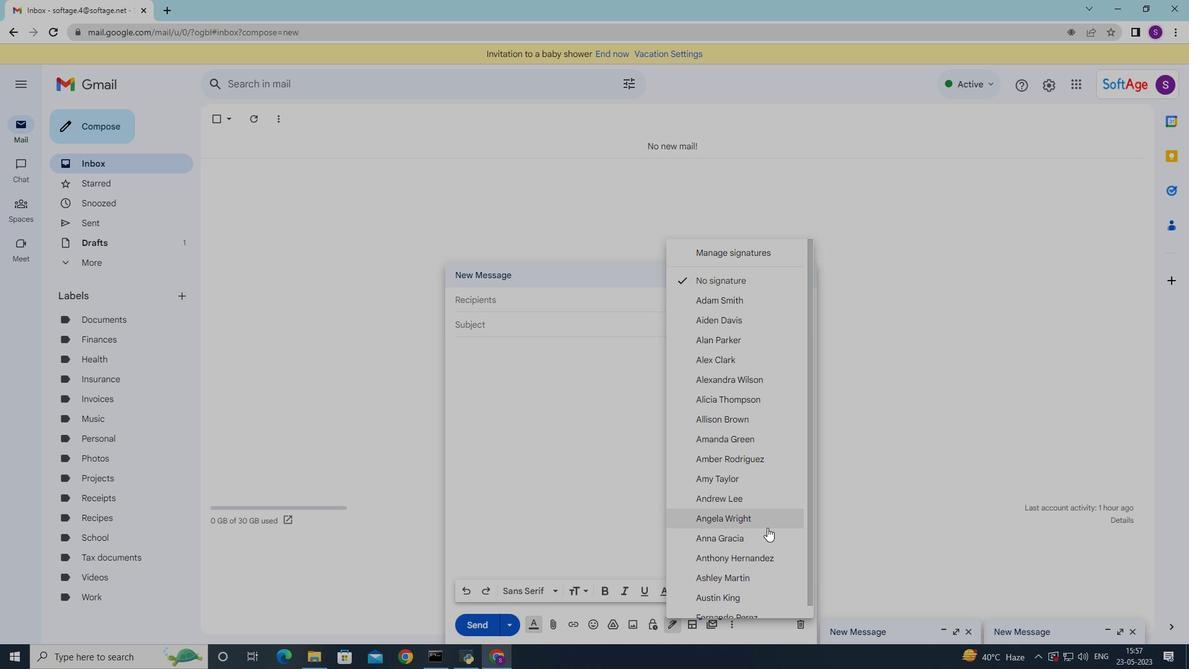 
Action: Mouse scrolled (766, 527) with delta (0, 0)
Screenshot: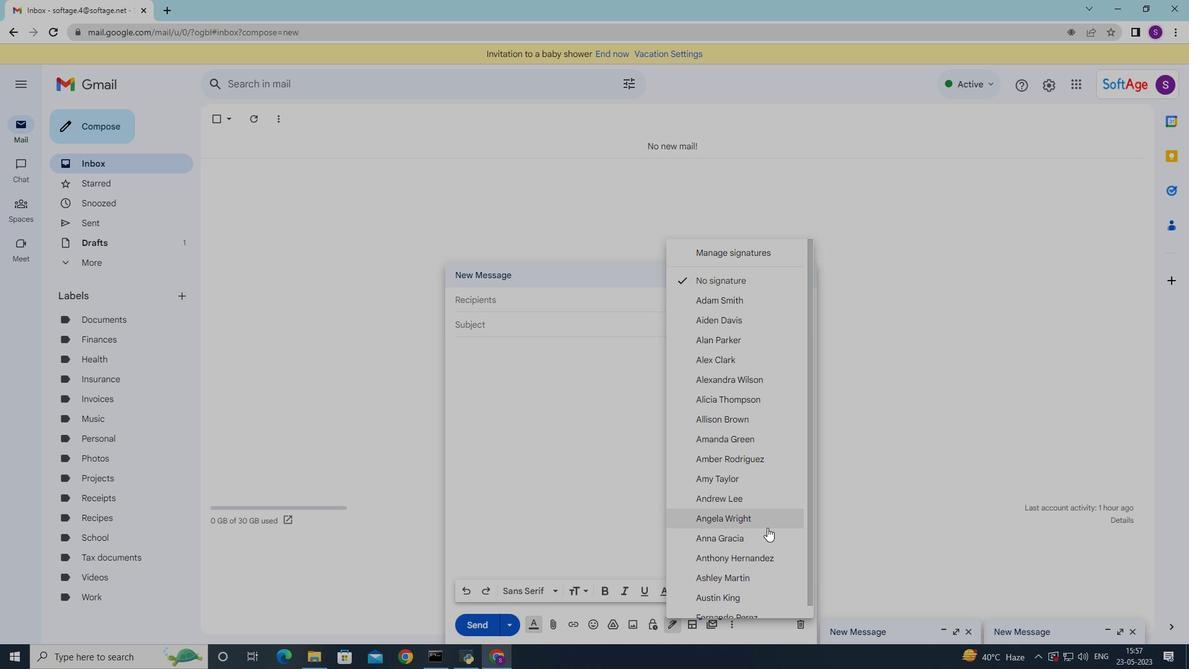 
Action: Mouse moved to (765, 529)
Screenshot: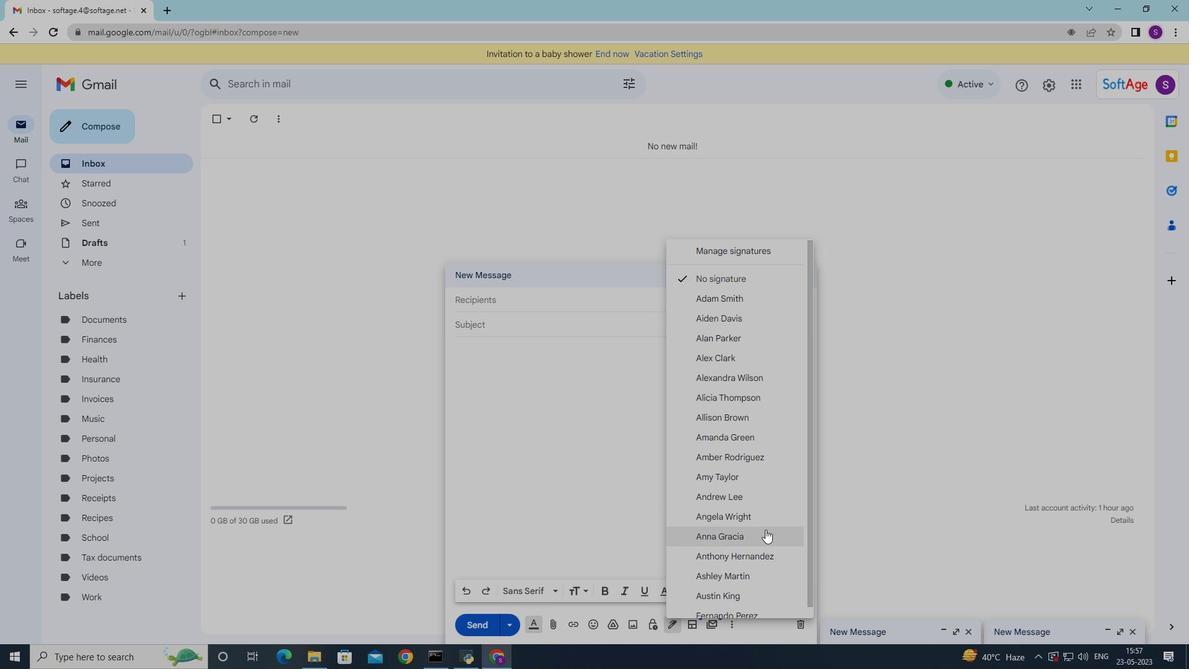 
Action: Mouse scrolled (765, 529) with delta (0, 0)
Screenshot: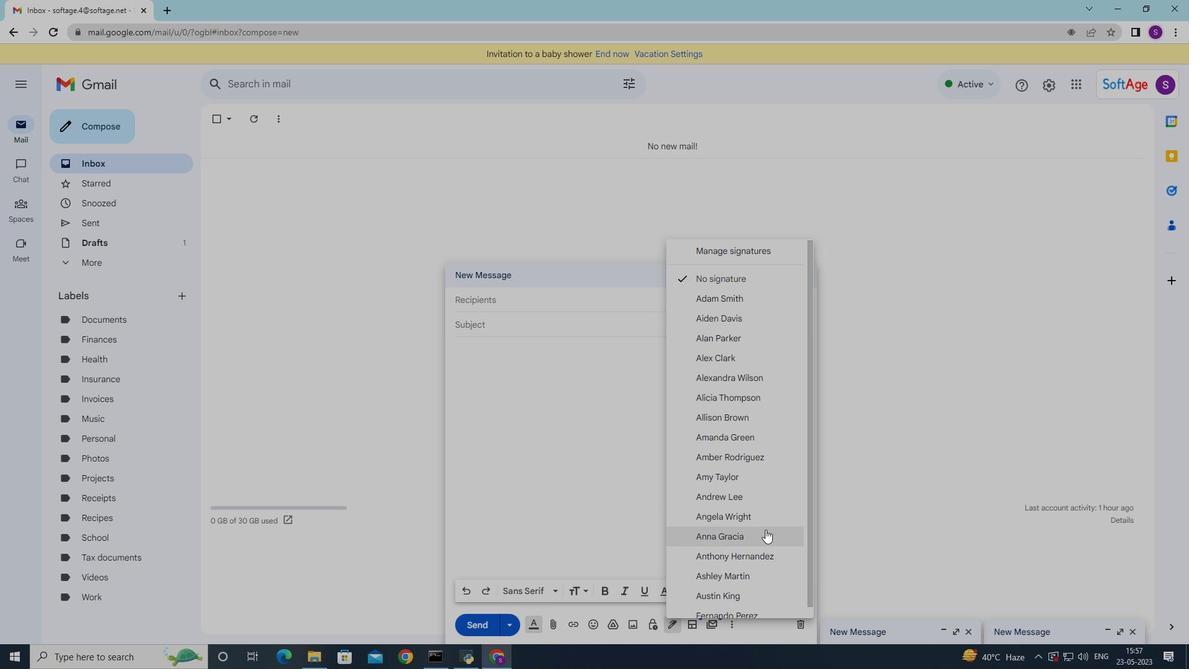 
Action: Mouse moved to (737, 583)
Screenshot: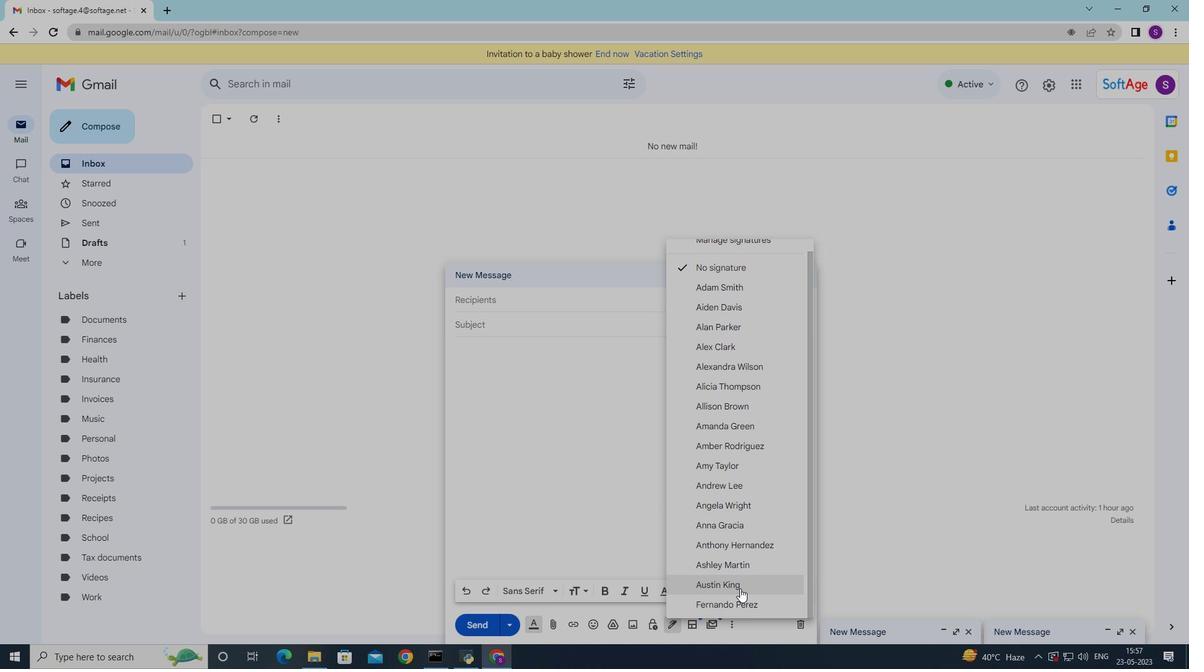 
Action: Mouse pressed left at (737, 583)
Screenshot: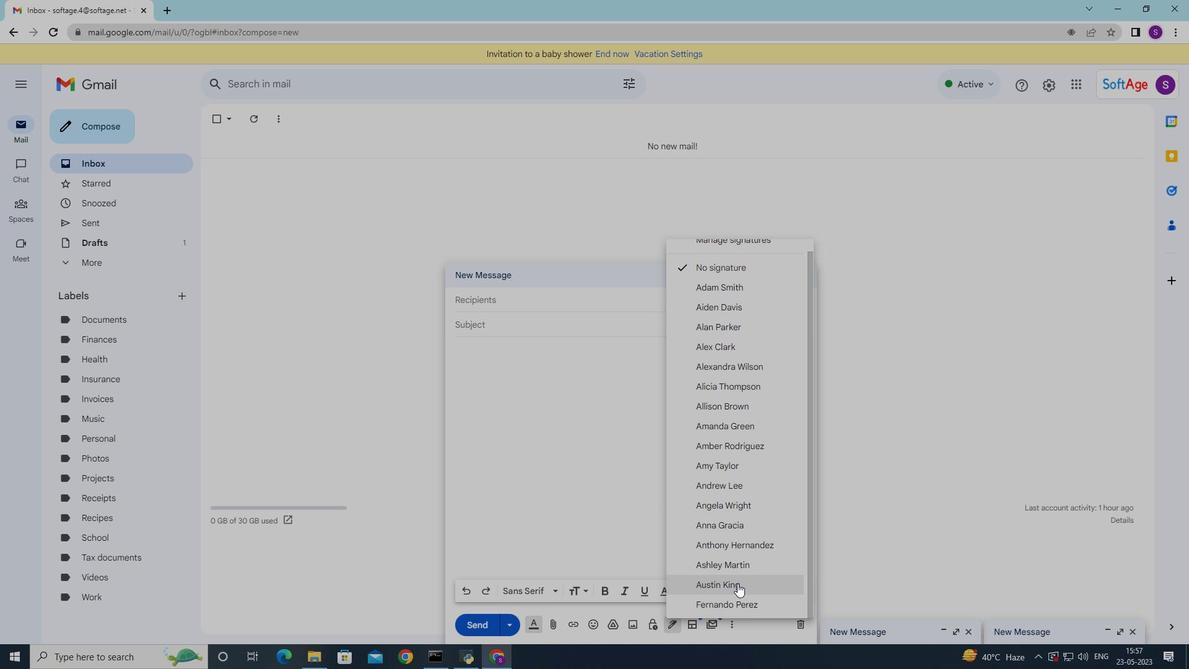 
Action: Mouse moved to (514, 302)
Screenshot: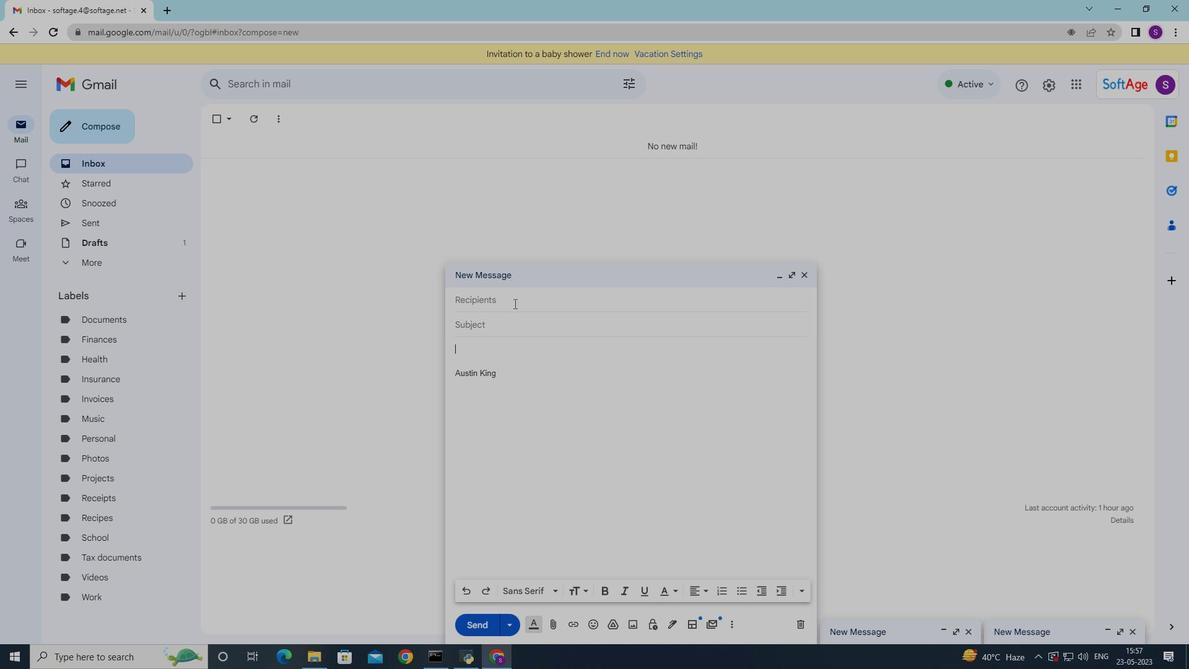 
Action: Mouse pressed left at (514, 302)
Screenshot: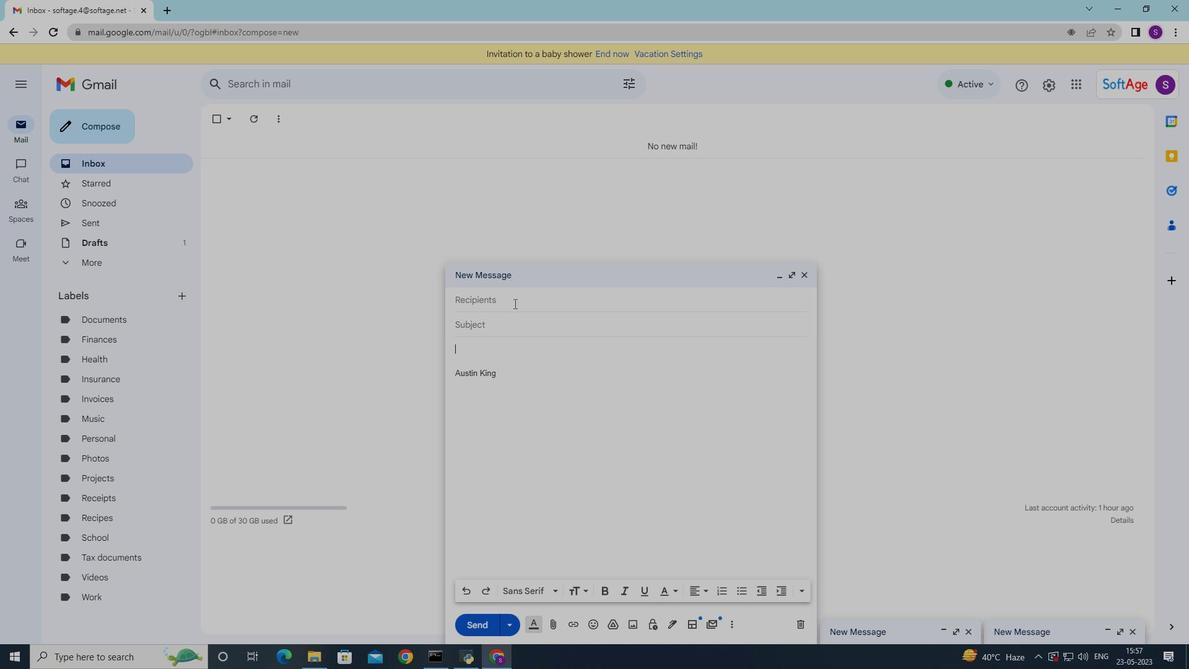 
Action: Mouse moved to (512, 319)
Screenshot: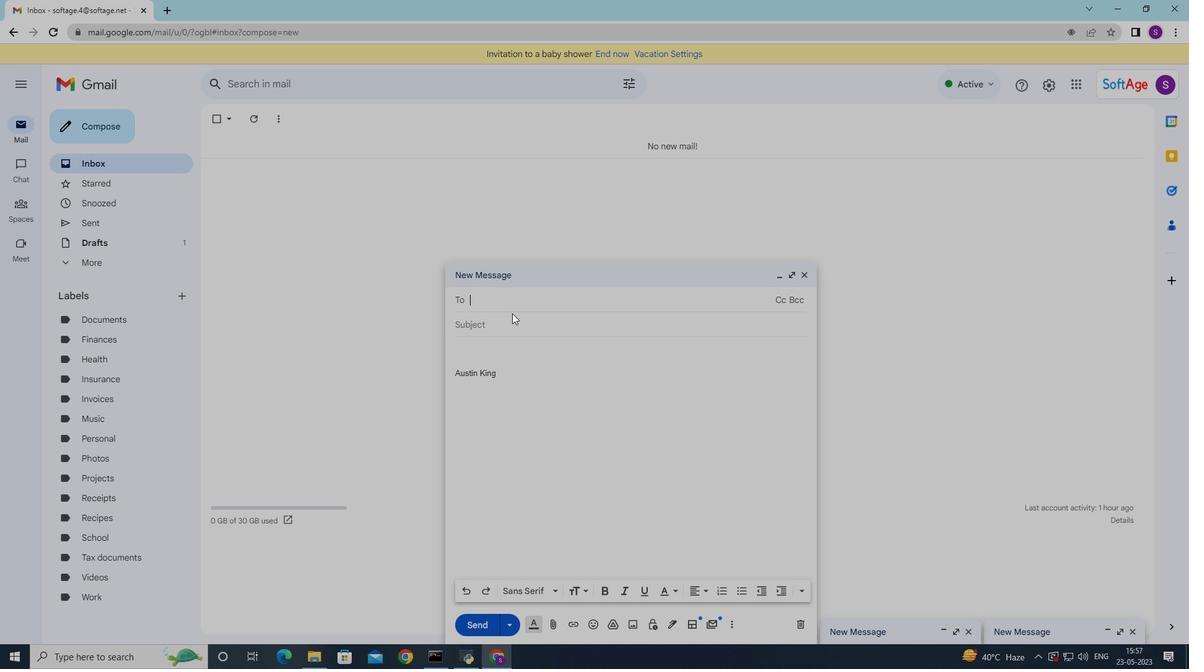 
Action: Mouse pressed left at (512, 319)
Screenshot: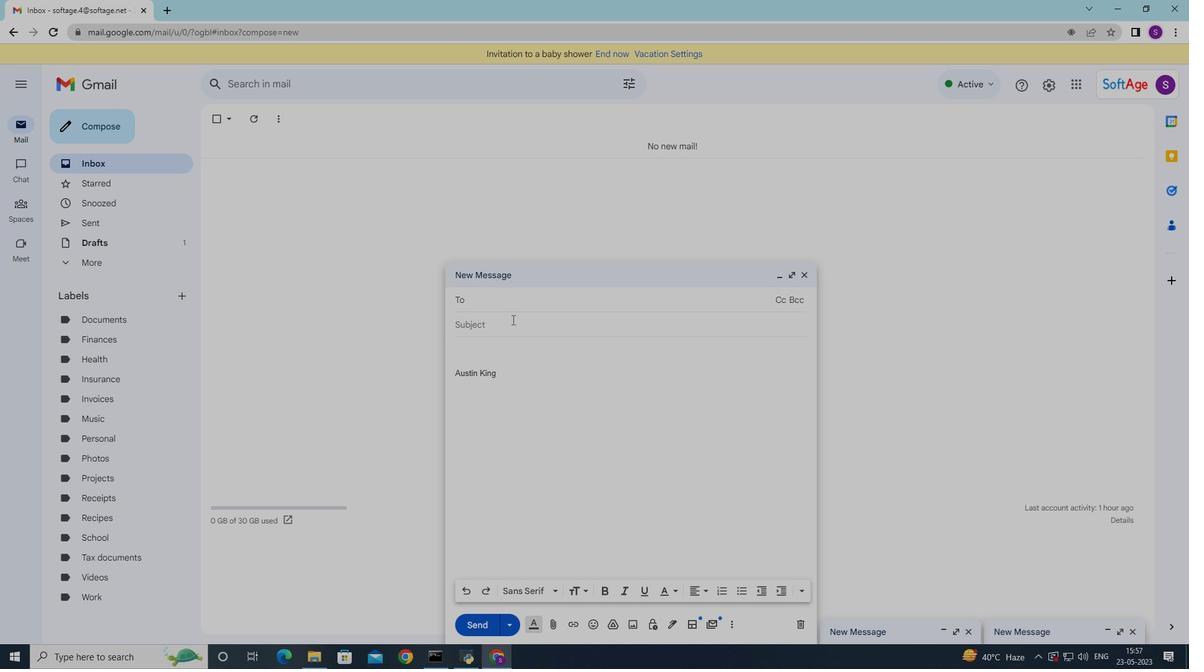
Action: Mouse moved to (513, 321)
Screenshot: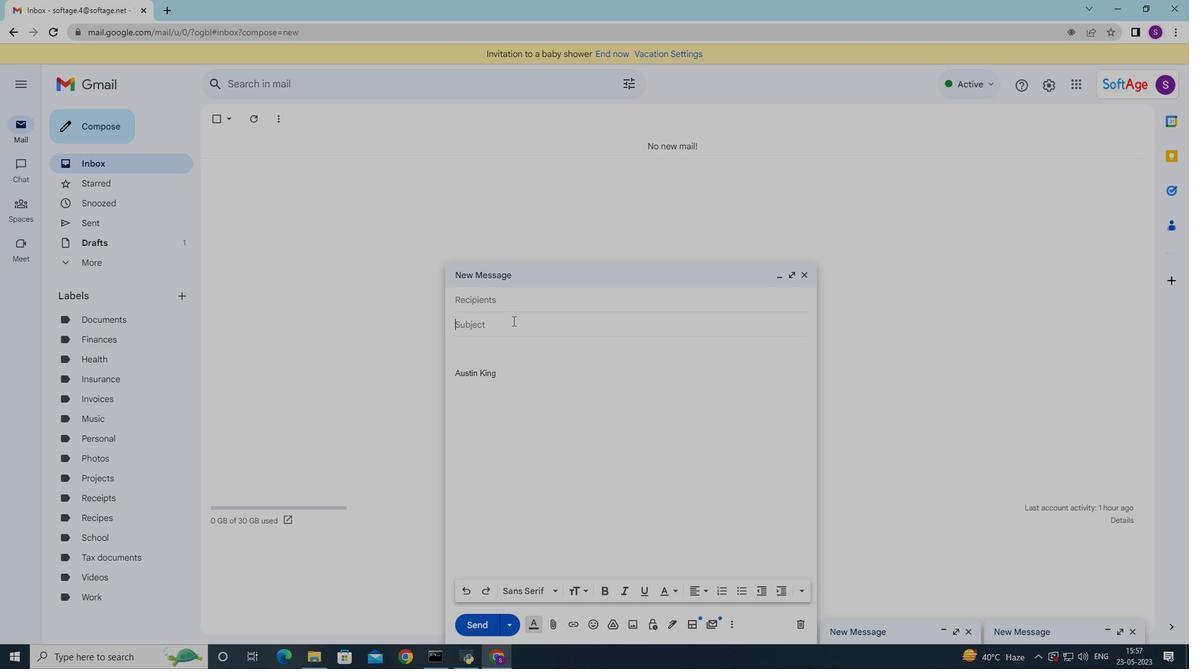
Action: Key pressed <Key.shift>Feedback<Key.space>on<Key.space>a<Key.space>sustainability<Key.space>report
Screenshot: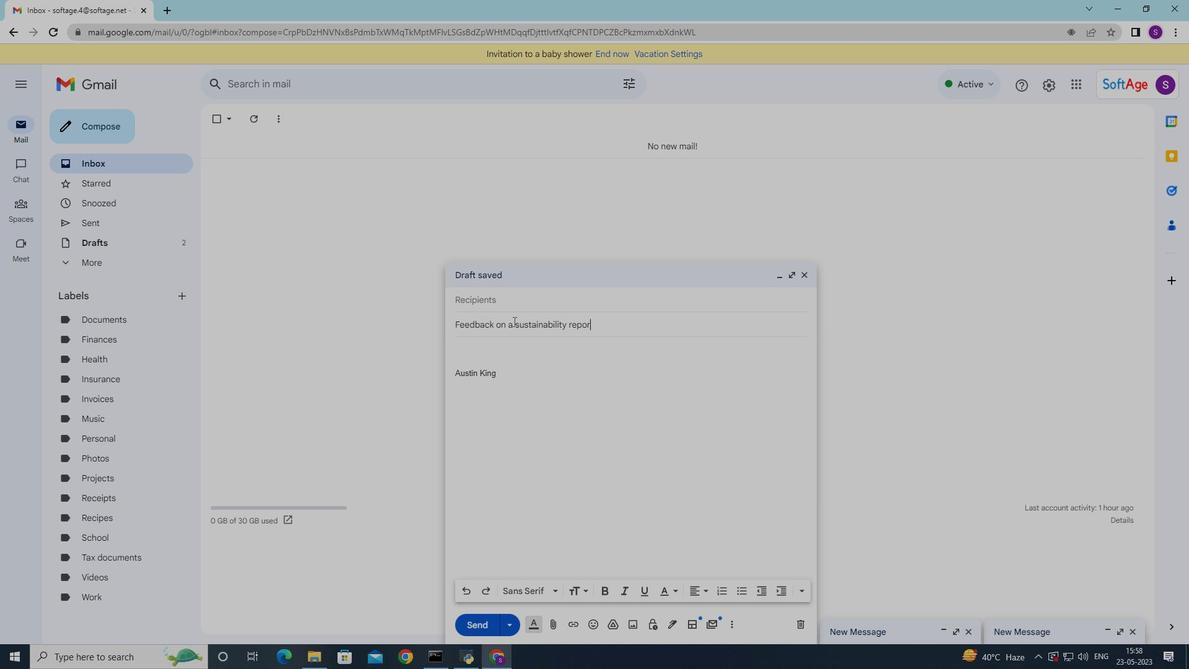 
Action: Mouse moved to (476, 349)
Screenshot: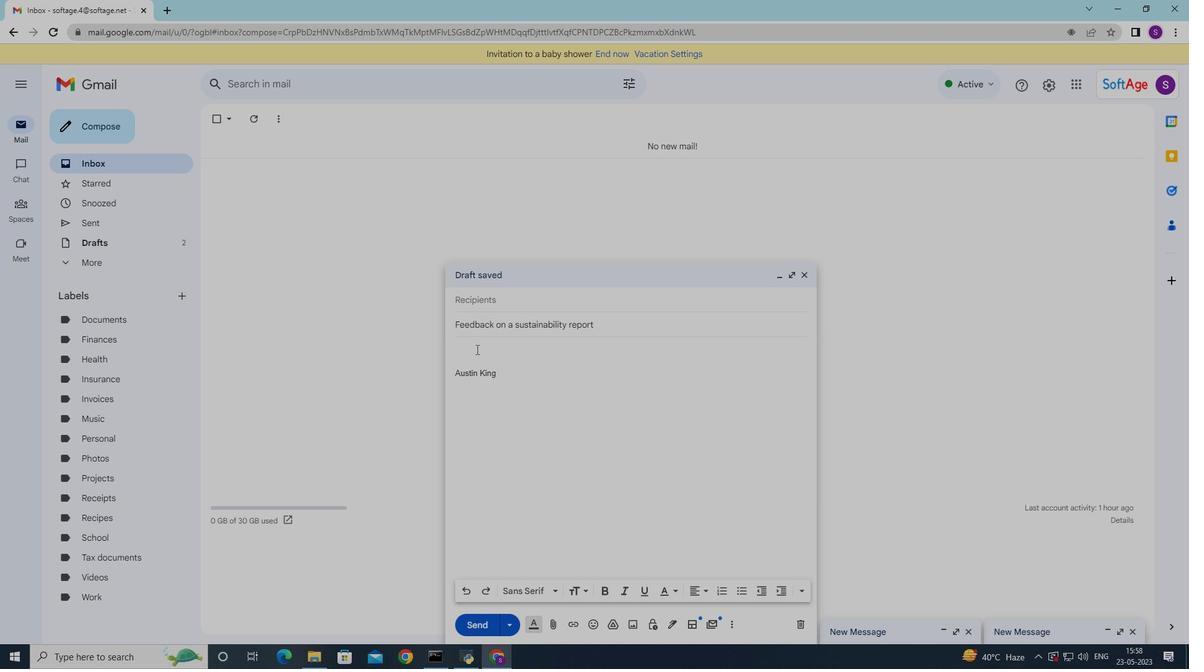 
Action: Mouse pressed left at (476, 349)
Screenshot: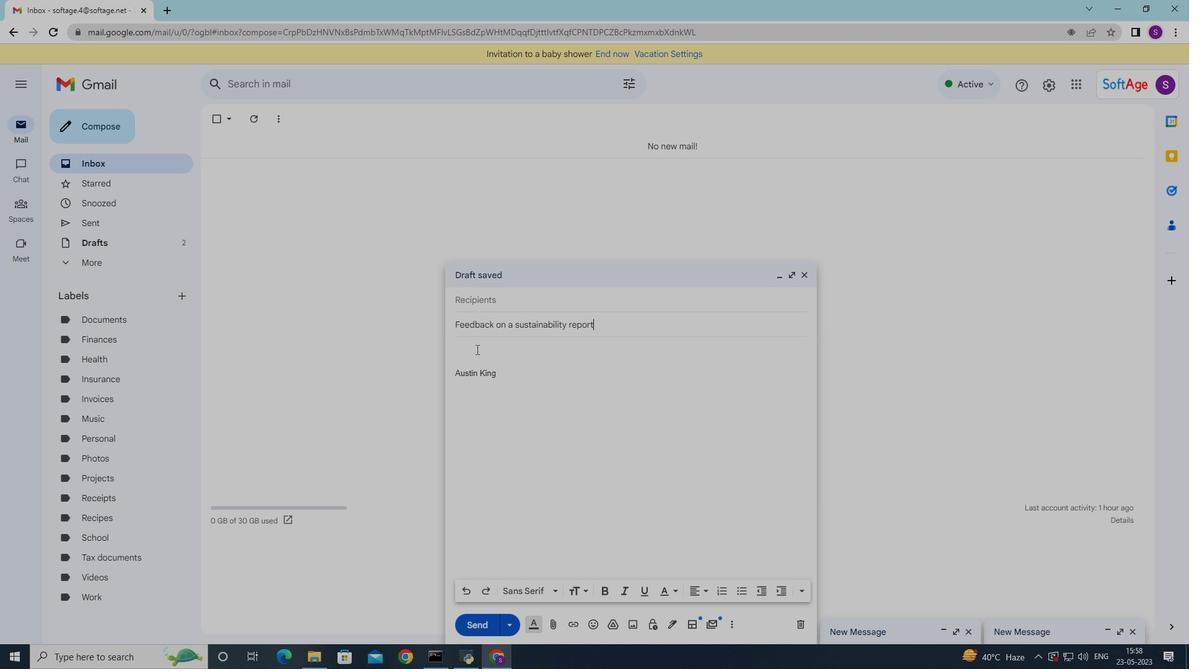 
Action: Key pressed <Key.shift>We<Key.space>neend<Key.backspace><Key.backspace>d<Key.space>to<Key.space>revise<Key.space>the<Key.space>project<Key.space>scope<Key.space><Key.backspace>,<Key.space>can<Key.space>you<Key.space>pt<Key.backspace>rovide<Key.space>your<Key.space>input<Key.backspace>t<Key.shift_r>?
Screenshot: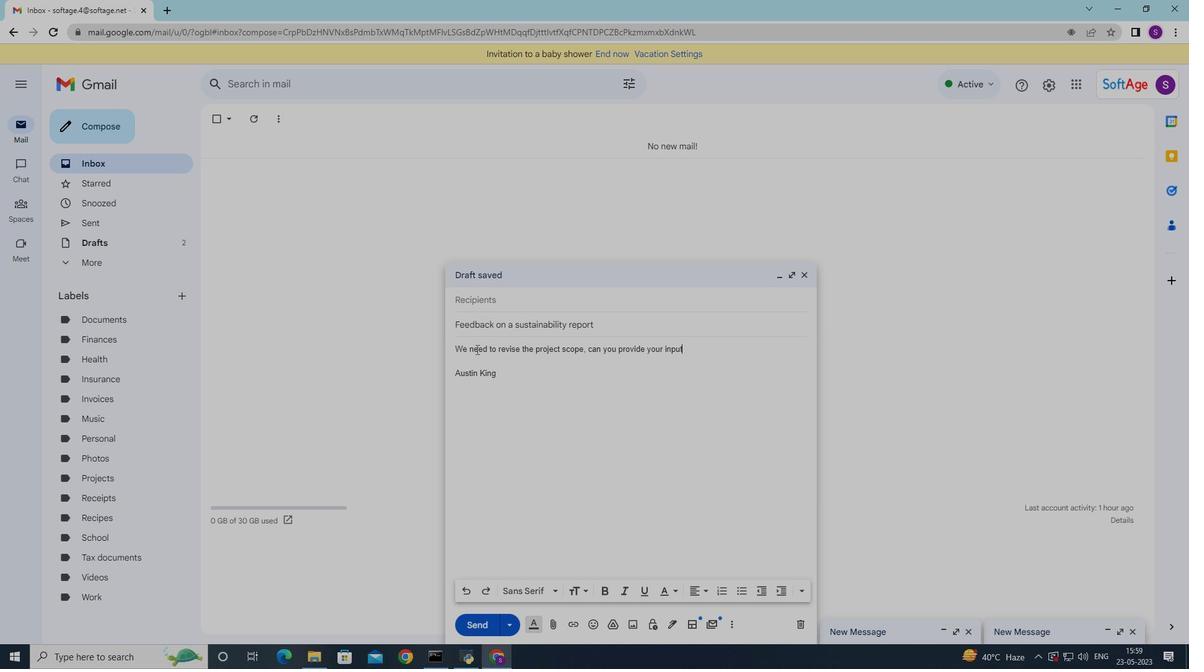 
Action: Mouse moved to (488, 303)
Screenshot: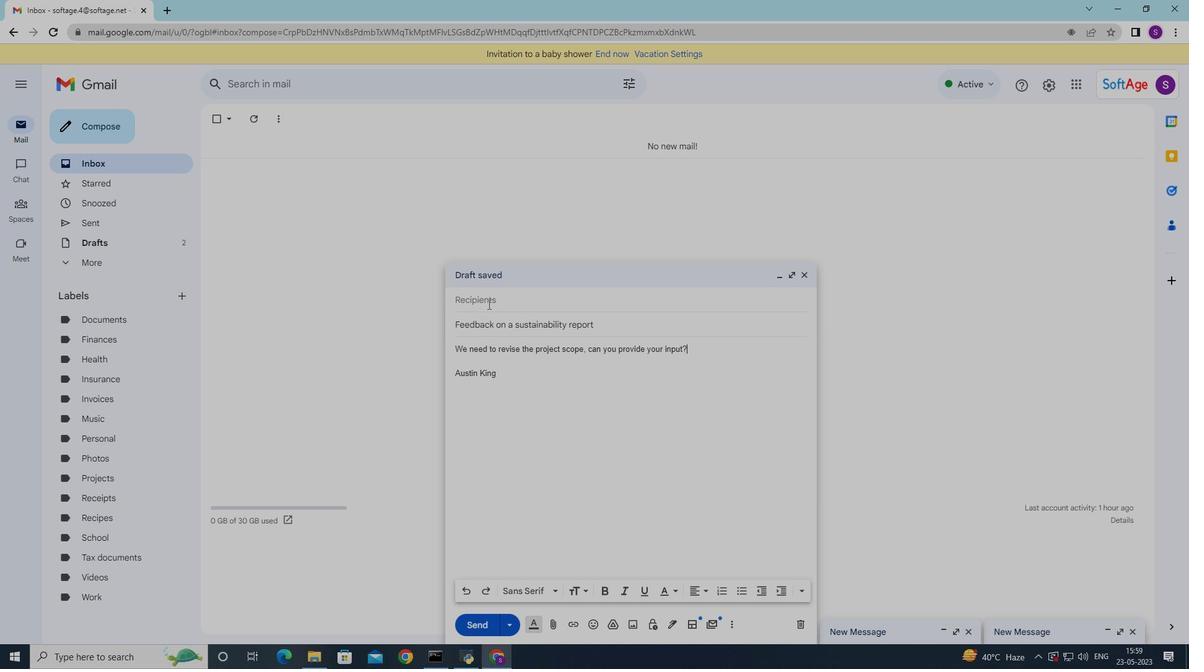 
Action: Mouse pressed left at (488, 303)
Screenshot: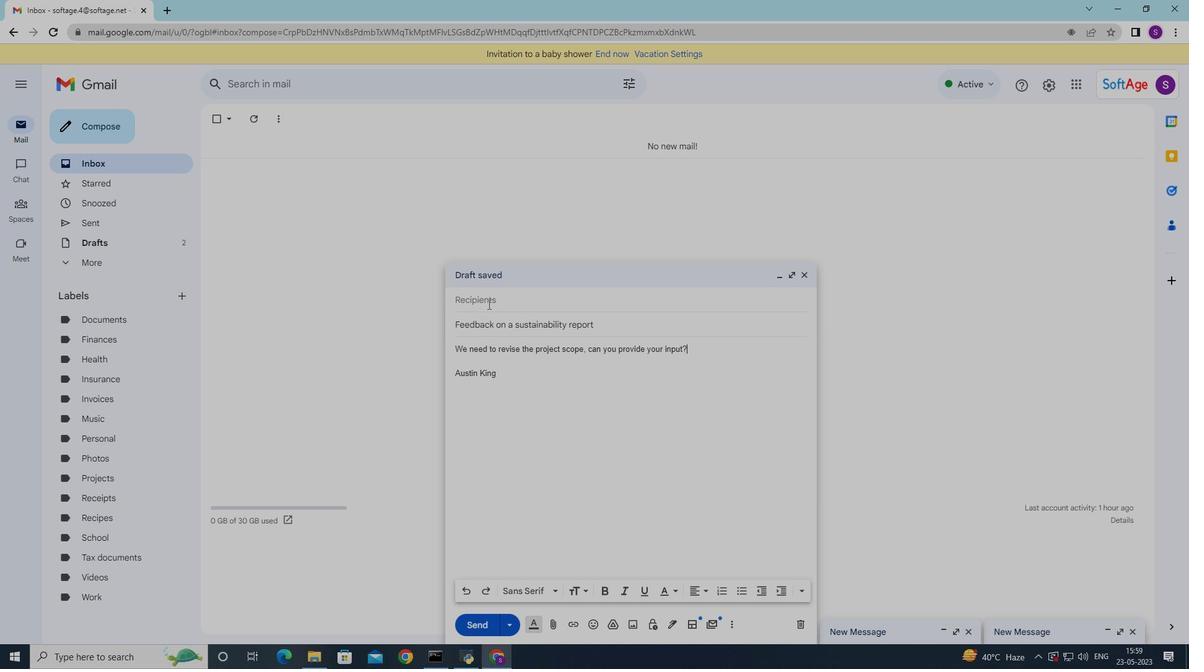 
Action: Mouse moved to (486, 303)
Screenshot: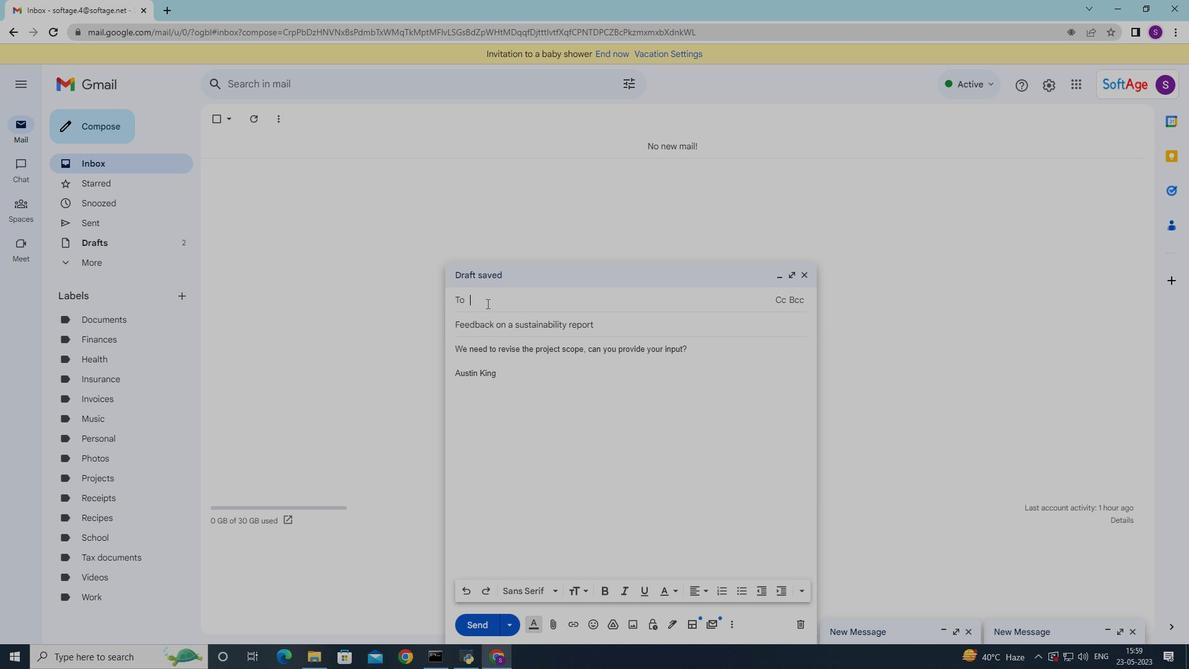 
Action: Key pressed softage.7
Screenshot: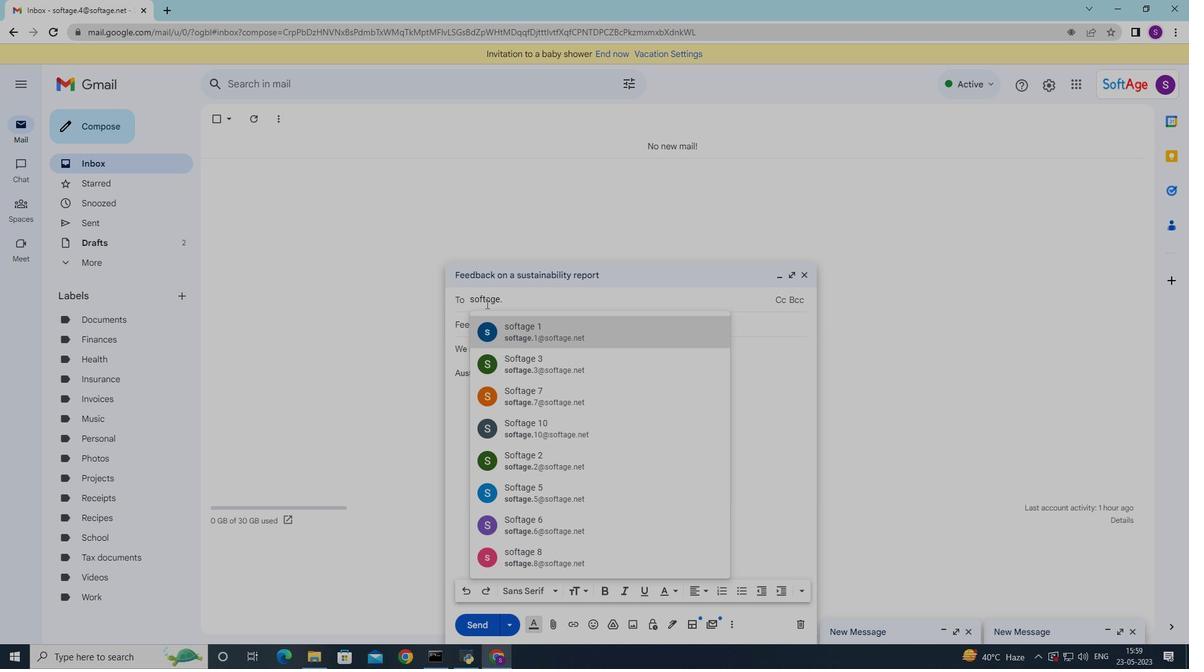 
Action: Mouse moved to (543, 322)
Screenshot: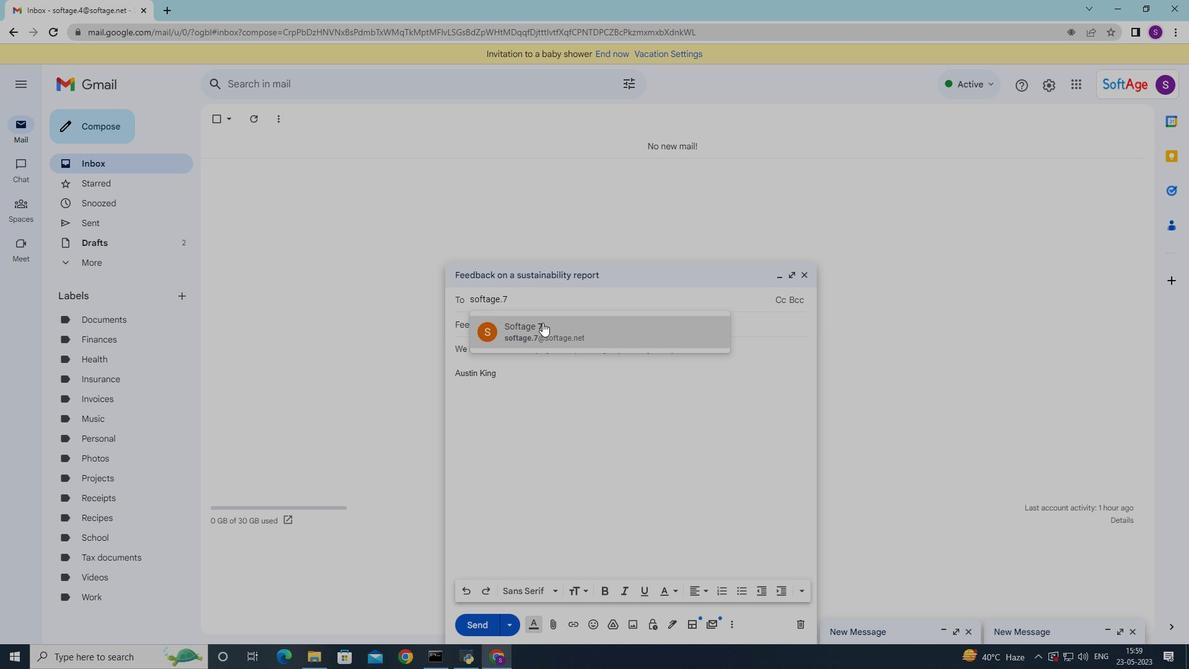 
Action: Mouse pressed left at (543, 322)
Screenshot: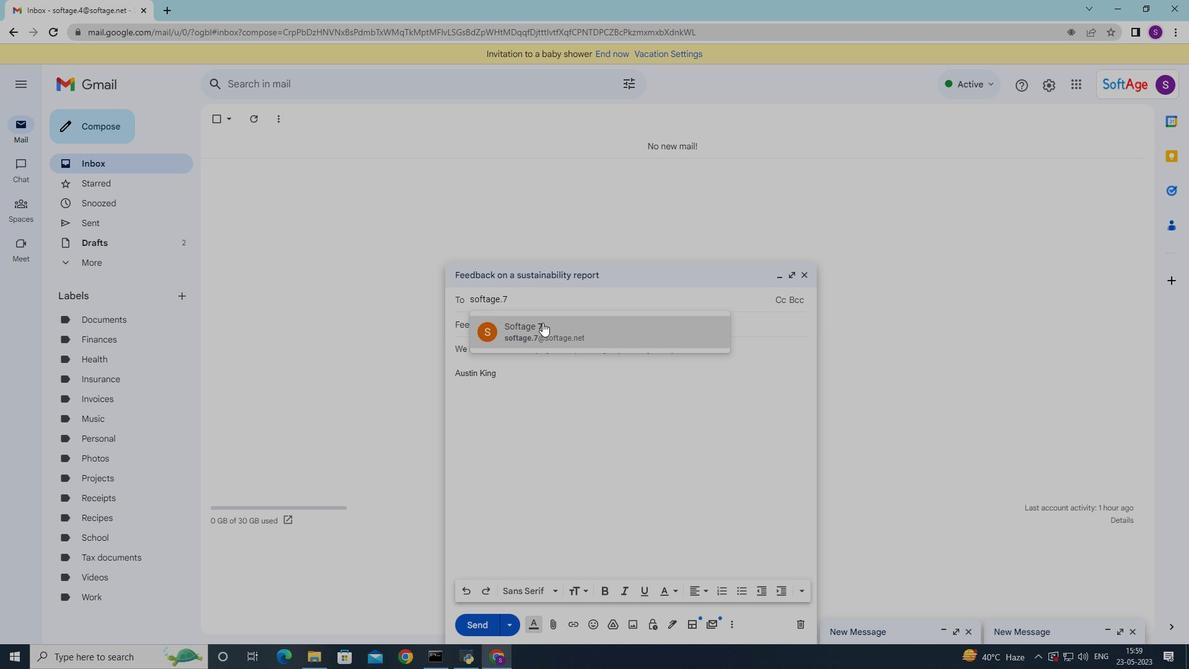 
Action: Mouse moved to (454, 359)
Screenshot: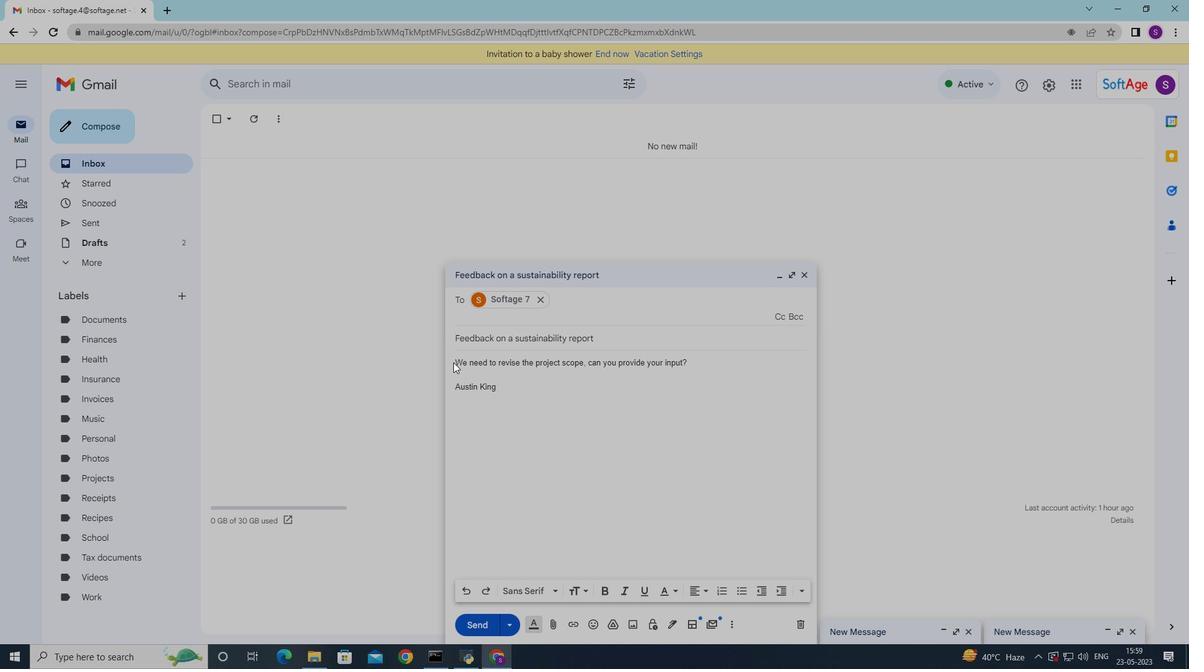 
Action: Mouse pressed left at (454, 359)
Screenshot: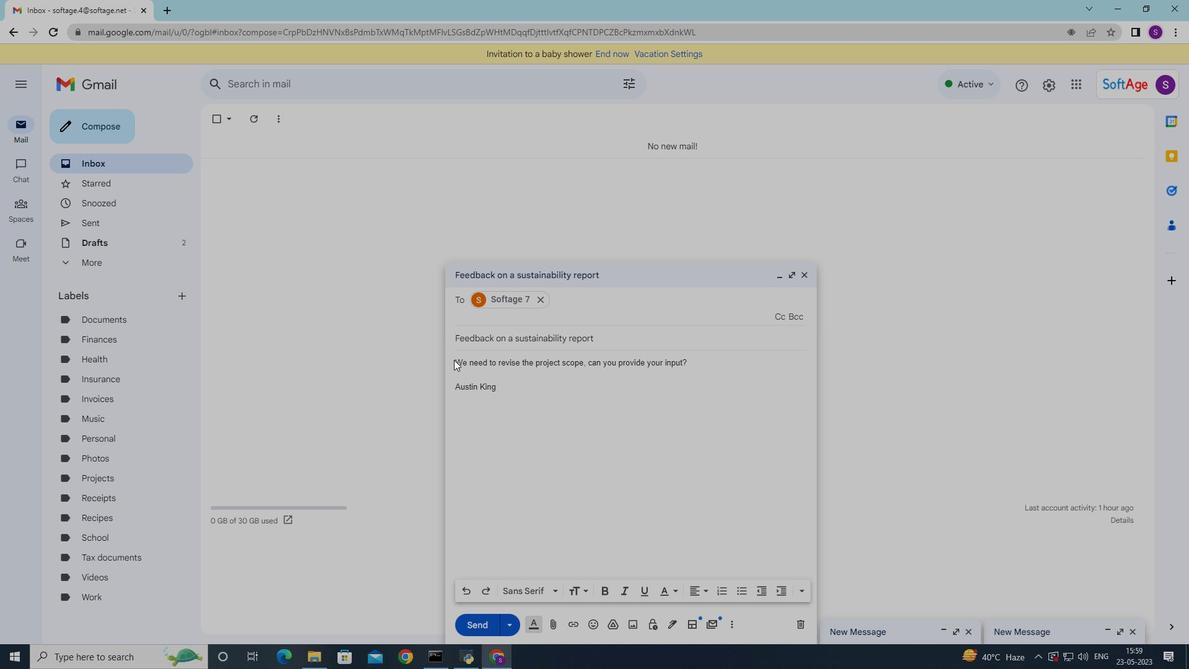 
Action: Mouse moved to (455, 363)
Screenshot: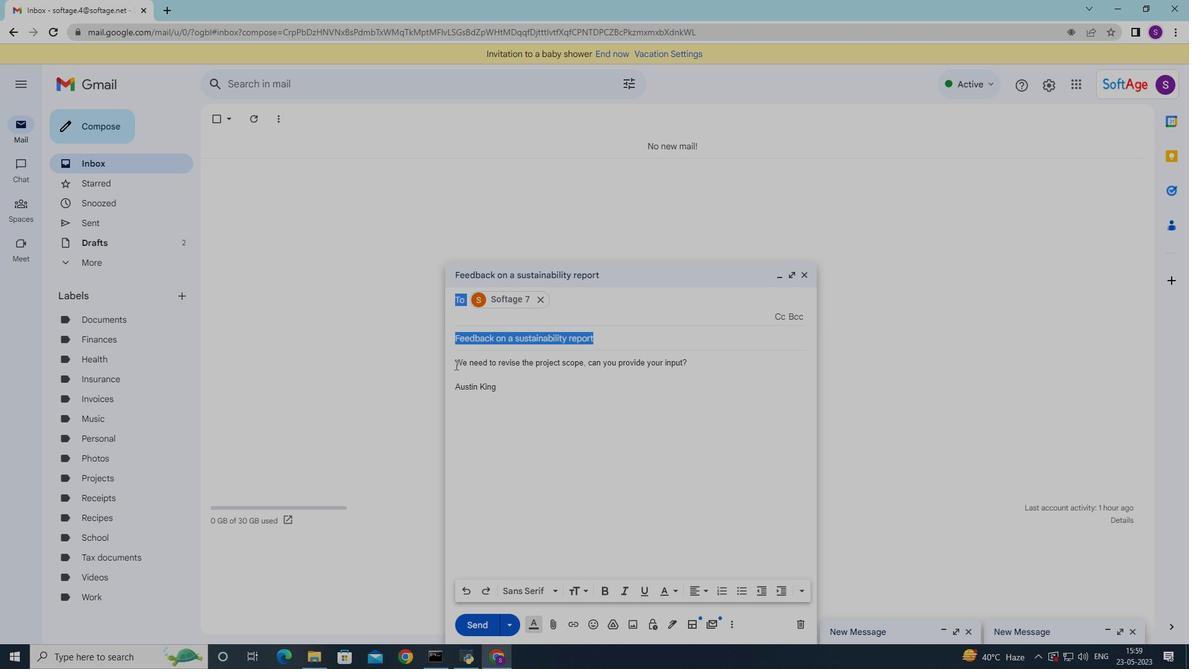 
Action: Mouse pressed left at (455, 363)
Screenshot: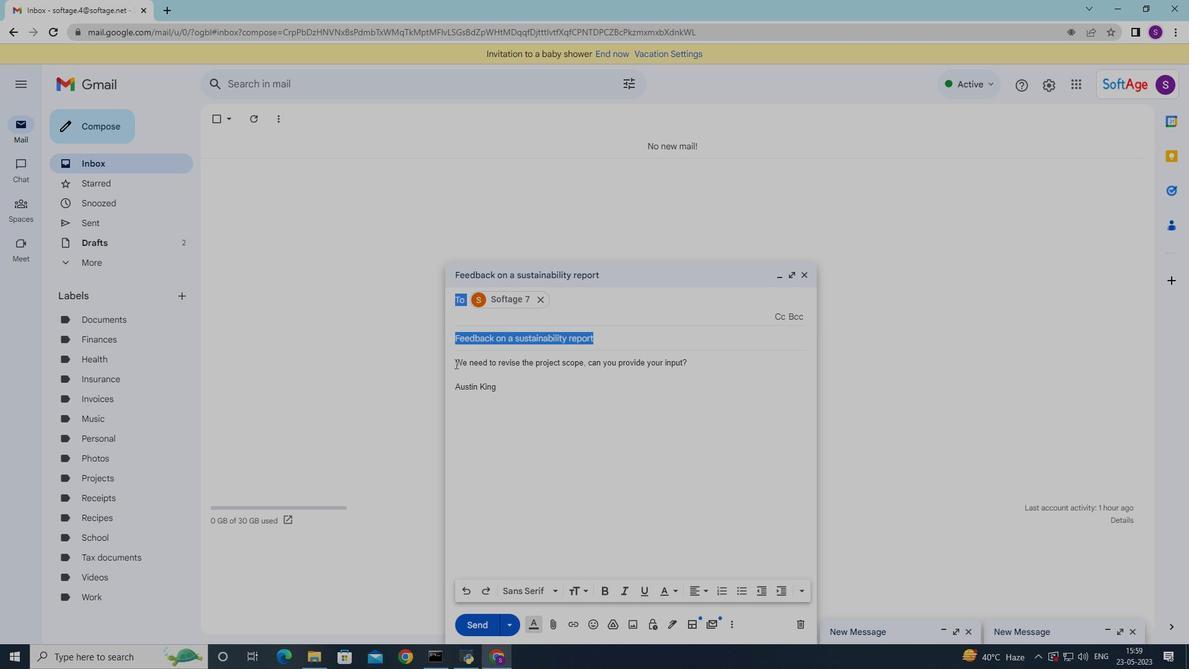 
Action: Mouse moved to (455, 346)
Screenshot: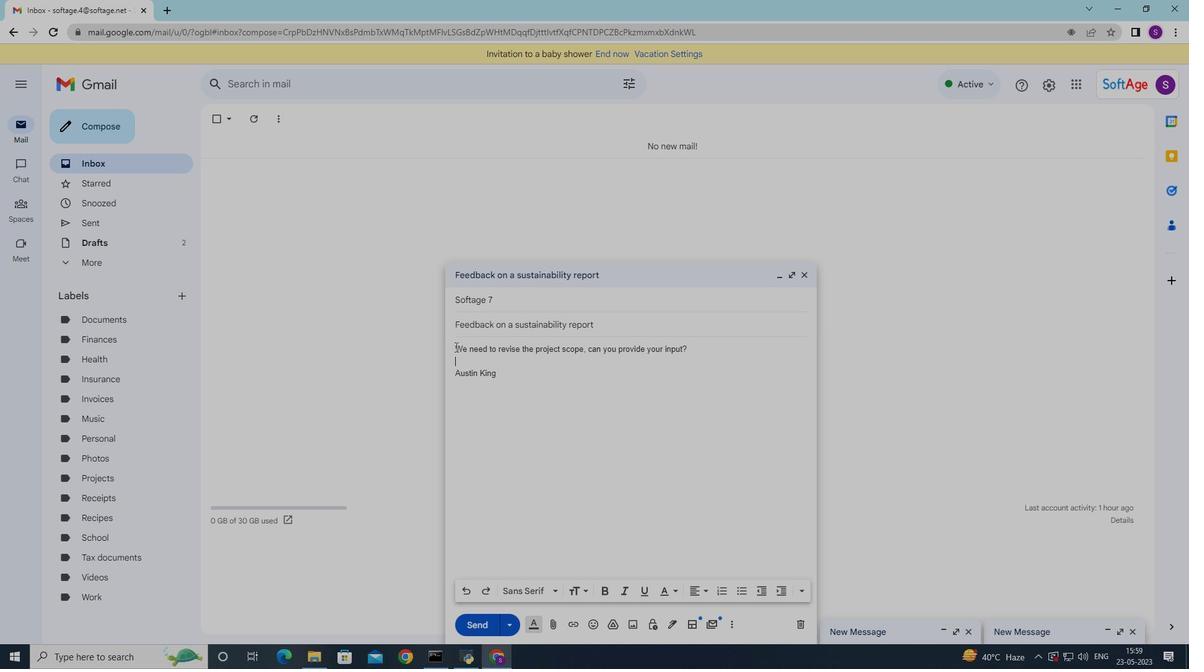 
Action: Mouse pressed left at (455, 346)
Screenshot: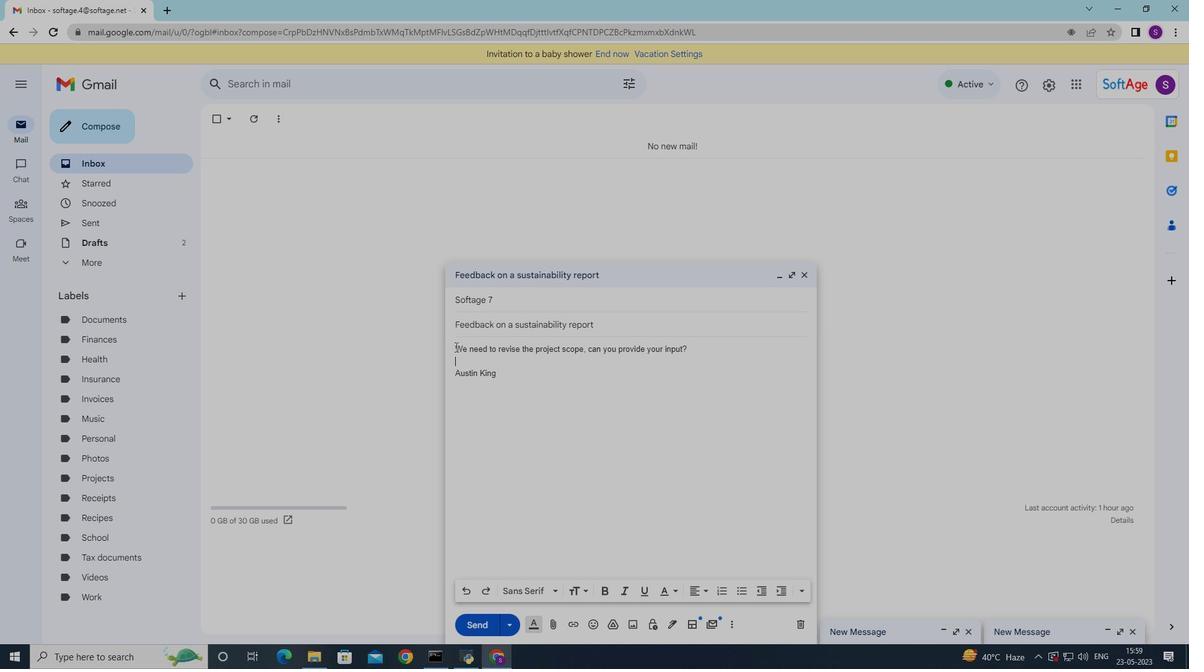 
Action: Mouse moved to (555, 590)
Screenshot: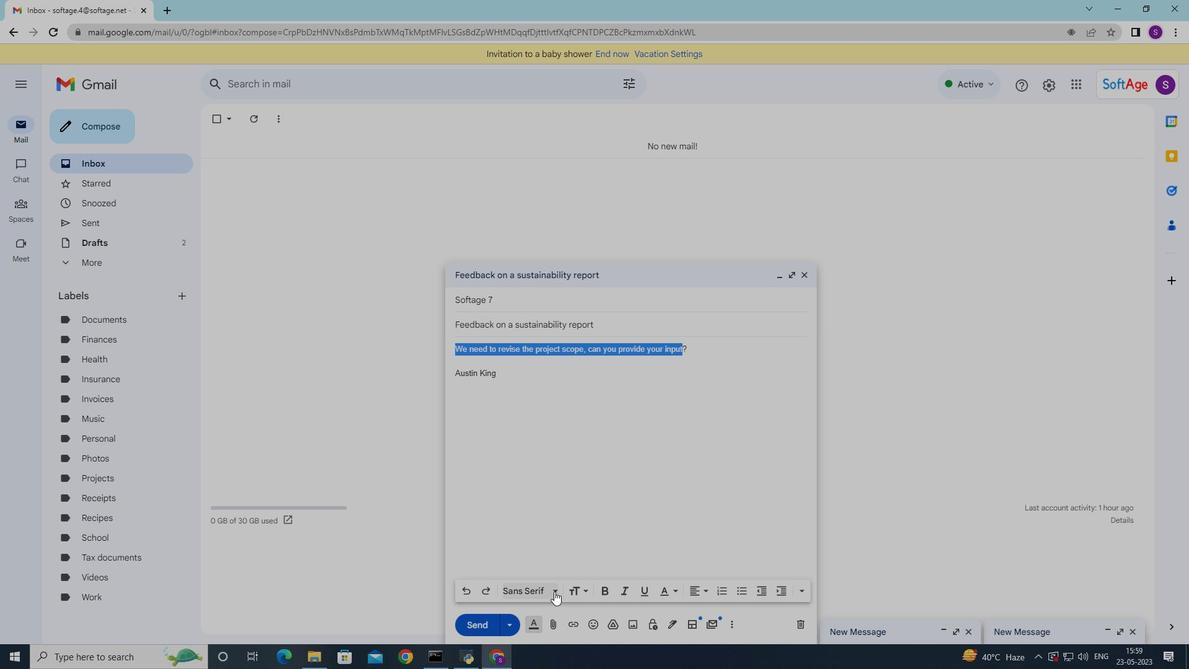 
Action: Mouse pressed left at (555, 590)
Screenshot: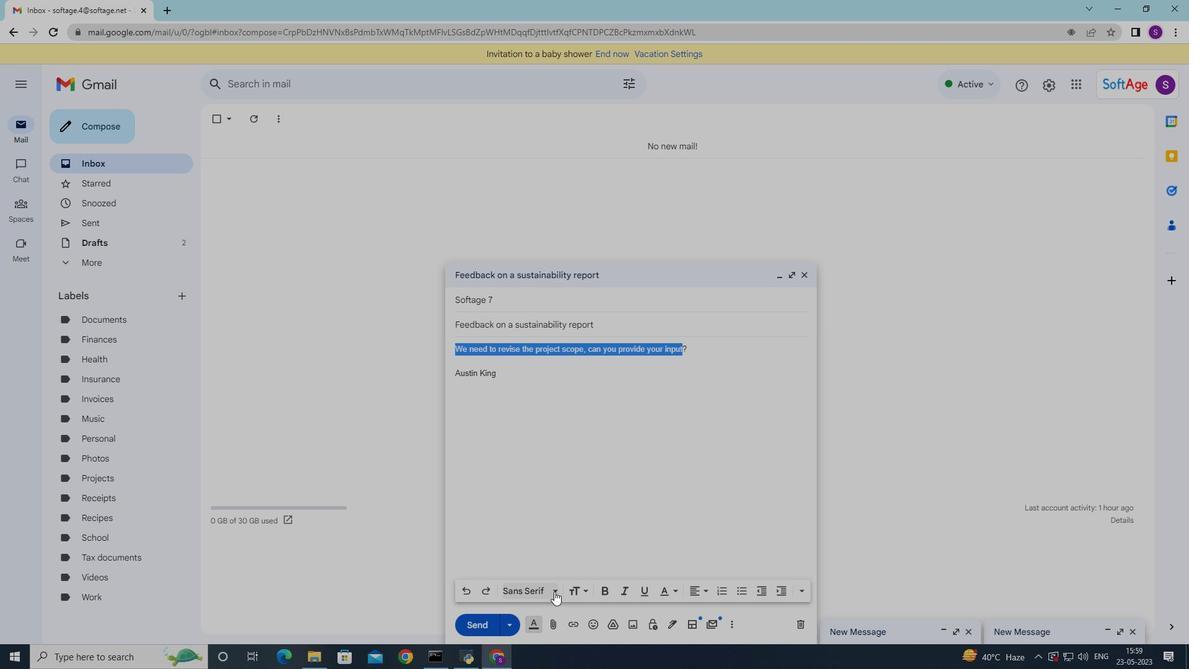 
Action: Mouse moved to (567, 526)
Screenshot: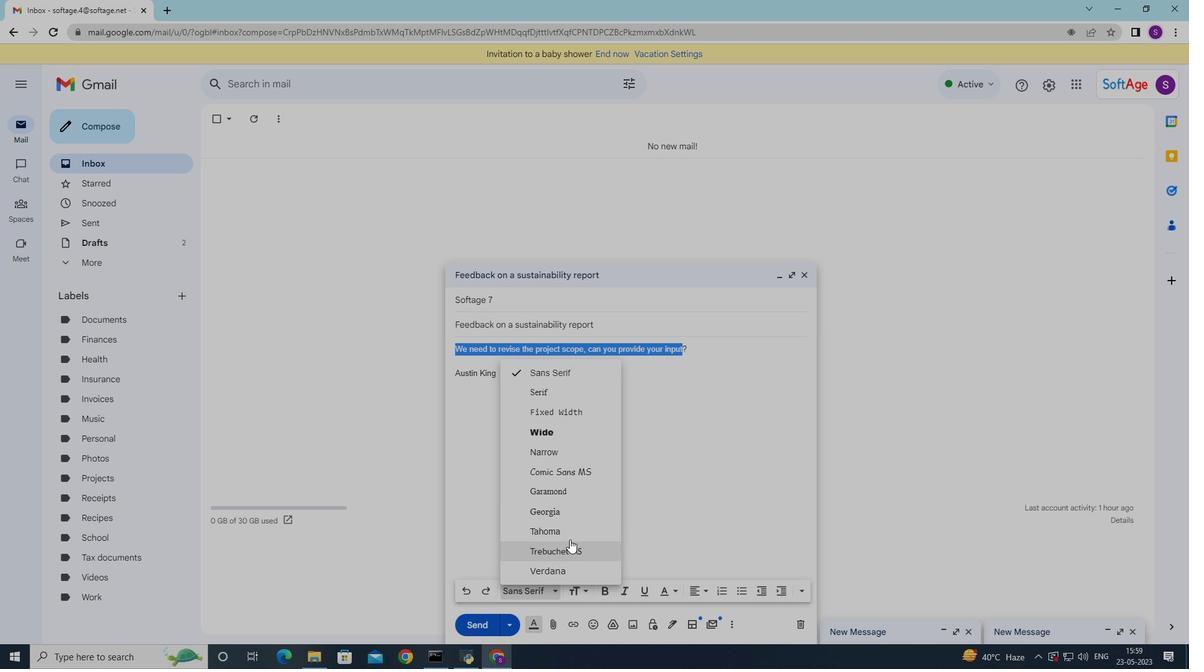 
Action: Mouse pressed left at (567, 526)
Screenshot: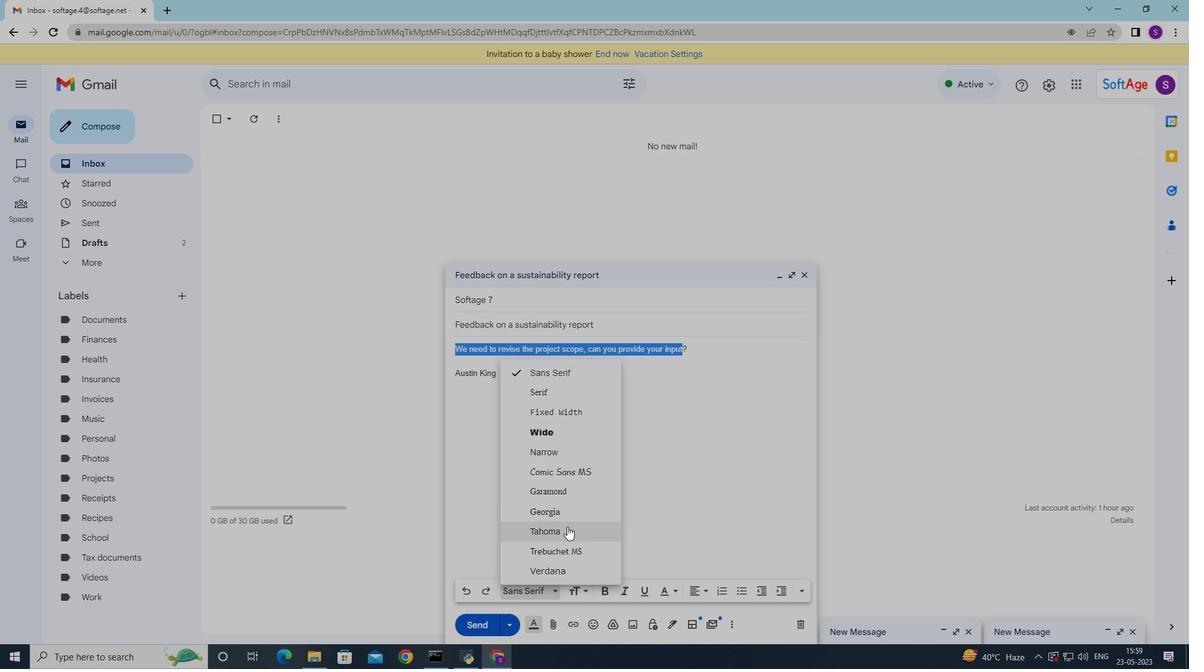
Action: Mouse moved to (608, 584)
Screenshot: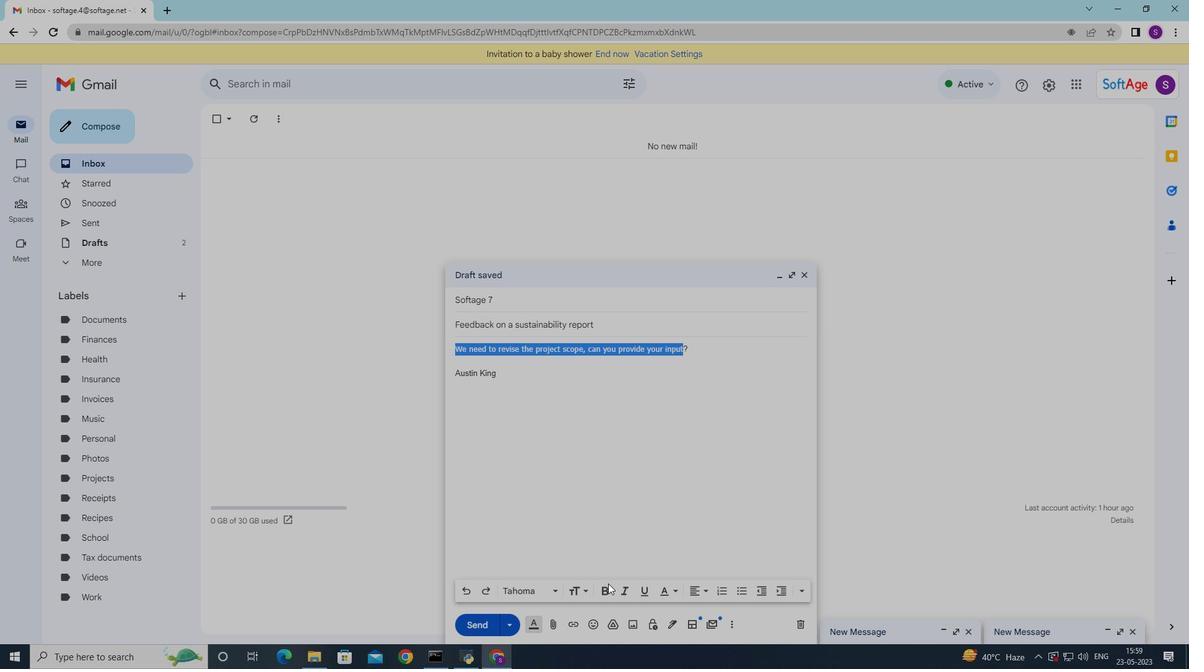 
Action: Mouse pressed left at (608, 584)
Screenshot: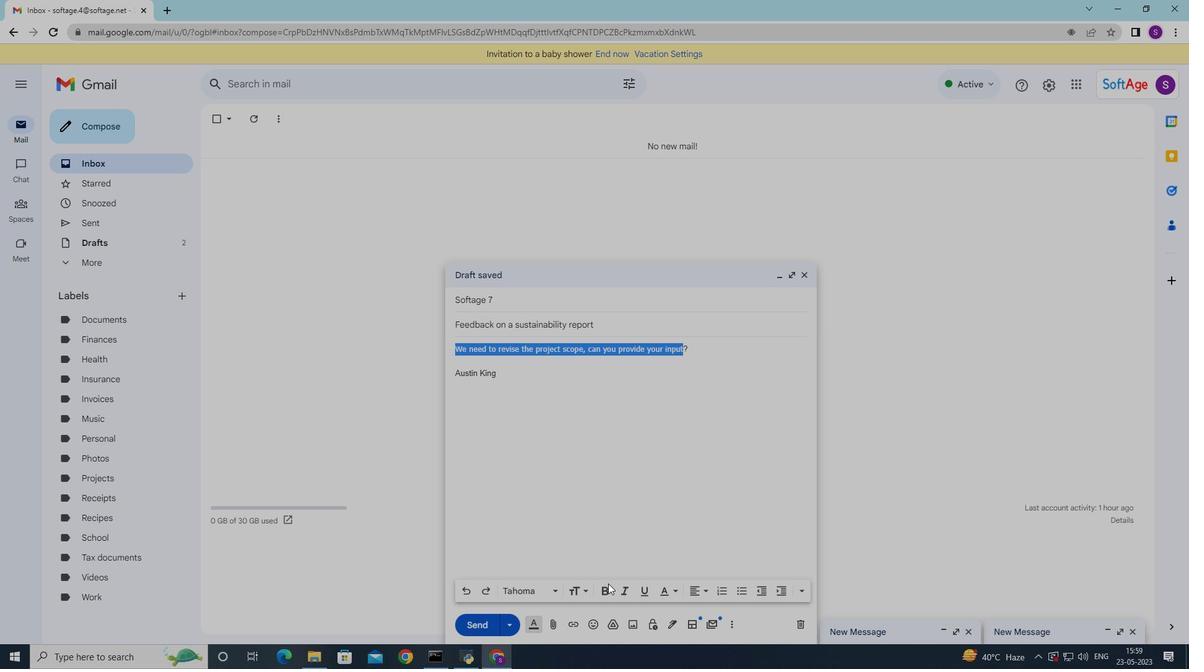 
Action: Mouse moved to (606, 586)
Screenshot: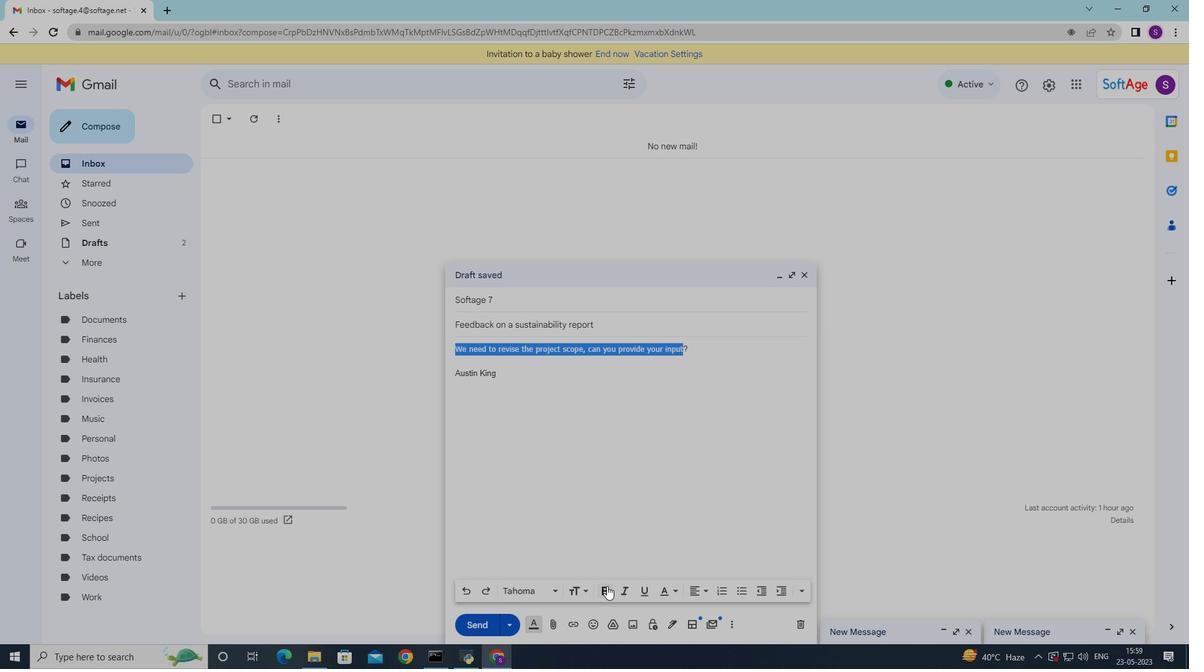 
Action: Mouse pressed left at (606, 586)
Screenshot: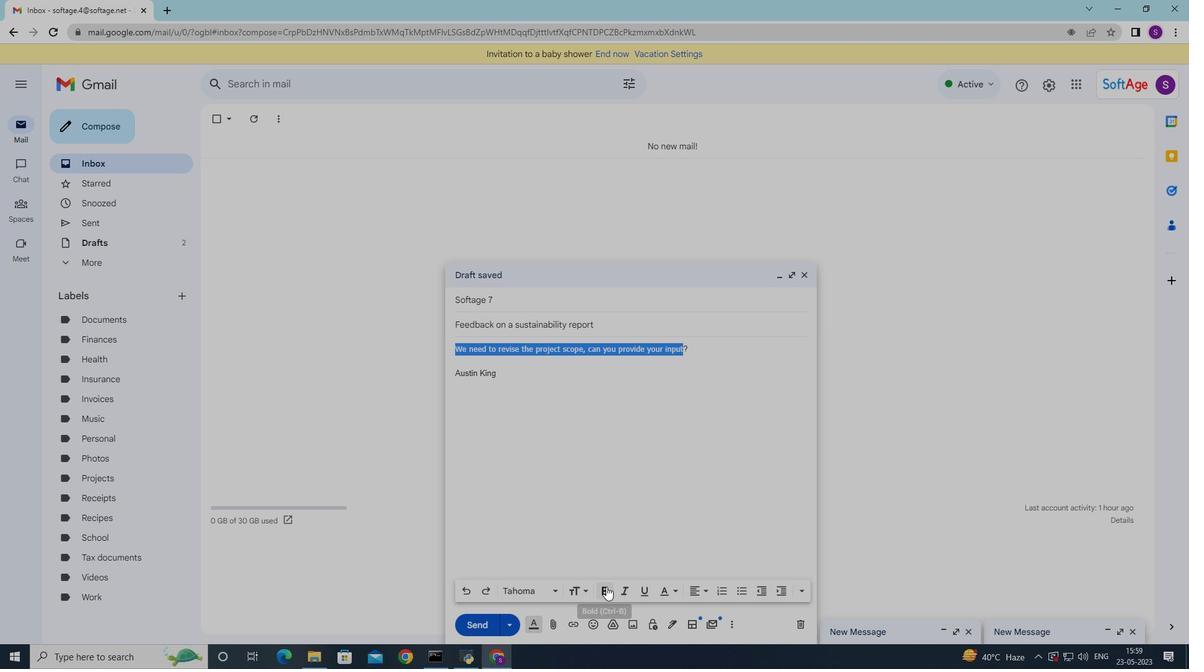 
Action: Mouse moved to (483, 622)
Screenshot: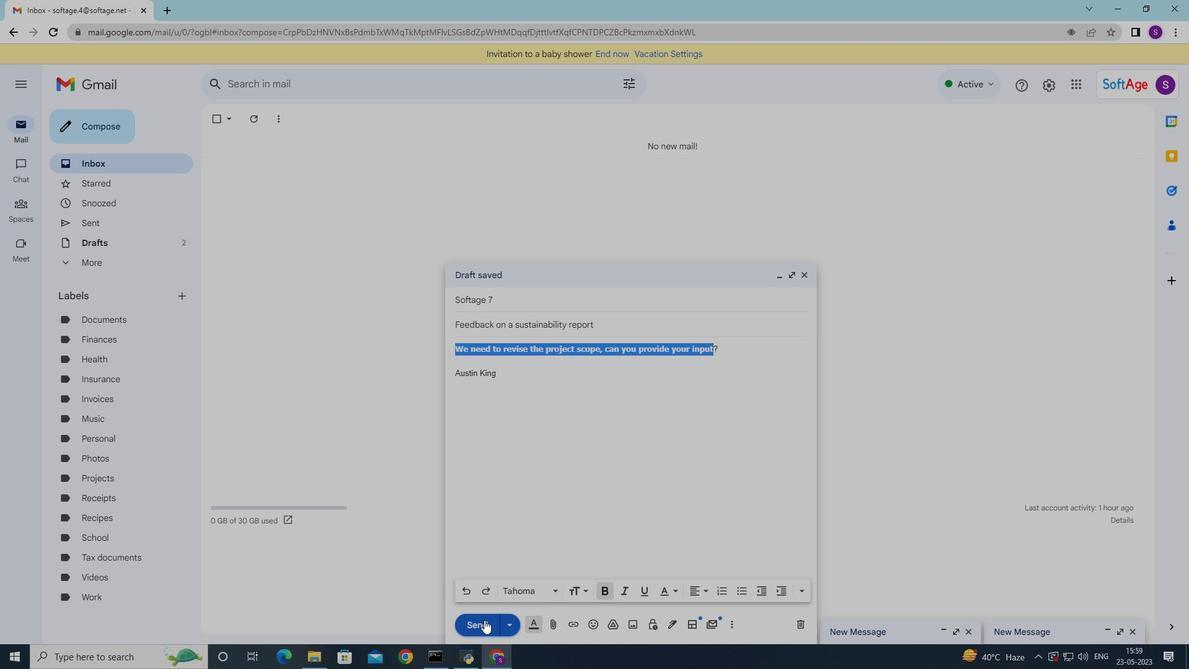 
Action: Mouse pressed left at (483, 622)
Screenshot: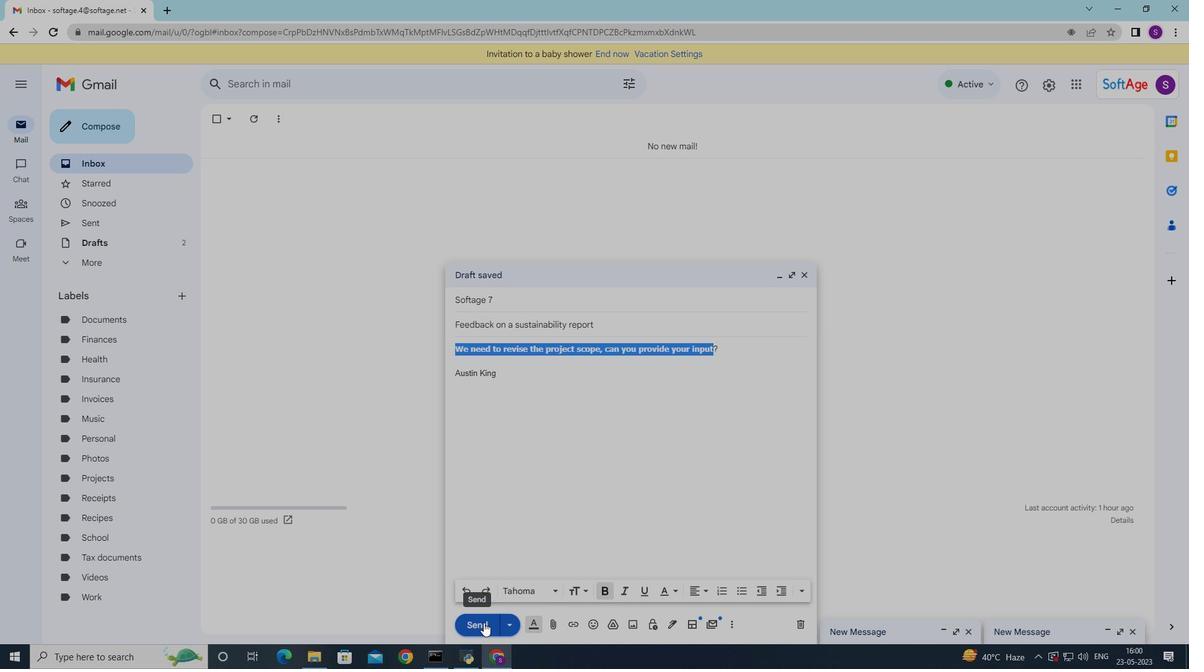 
Action: Mouse moved to (116, 224)
Screenshot: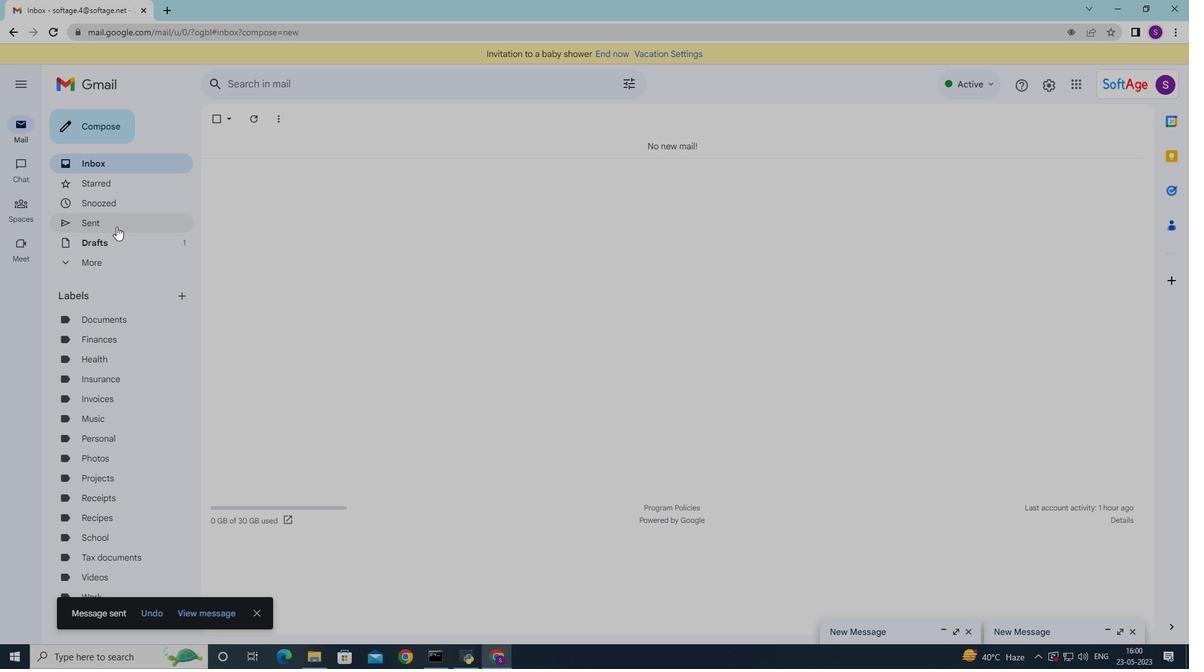 
Action: Mouse pressed left at (116, 224)
Screenshot: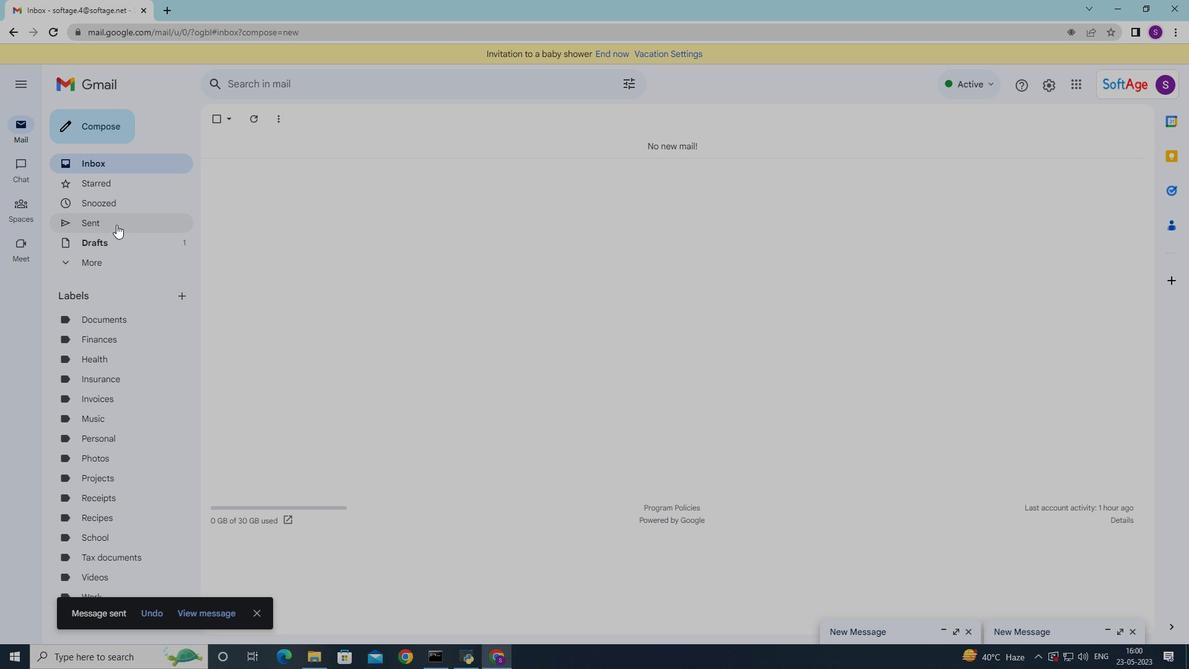
Action: Mouse moved to (414, 184)
Screenshot: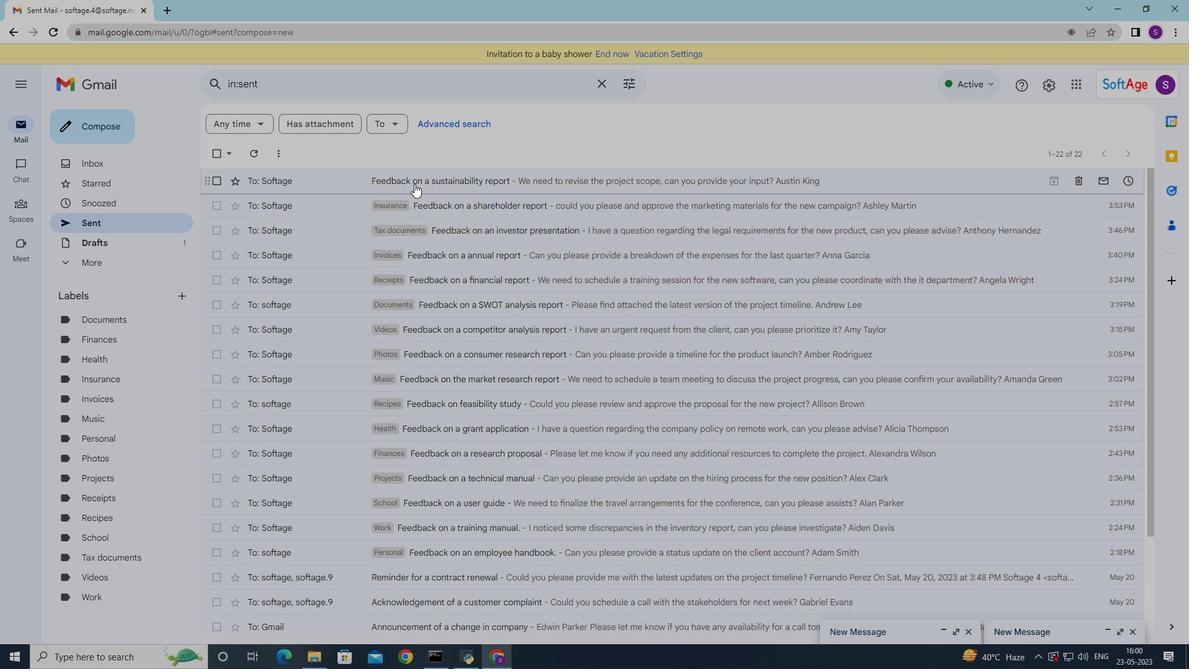 
Action: Mouse pressed right at (414, 184)
Screenshot: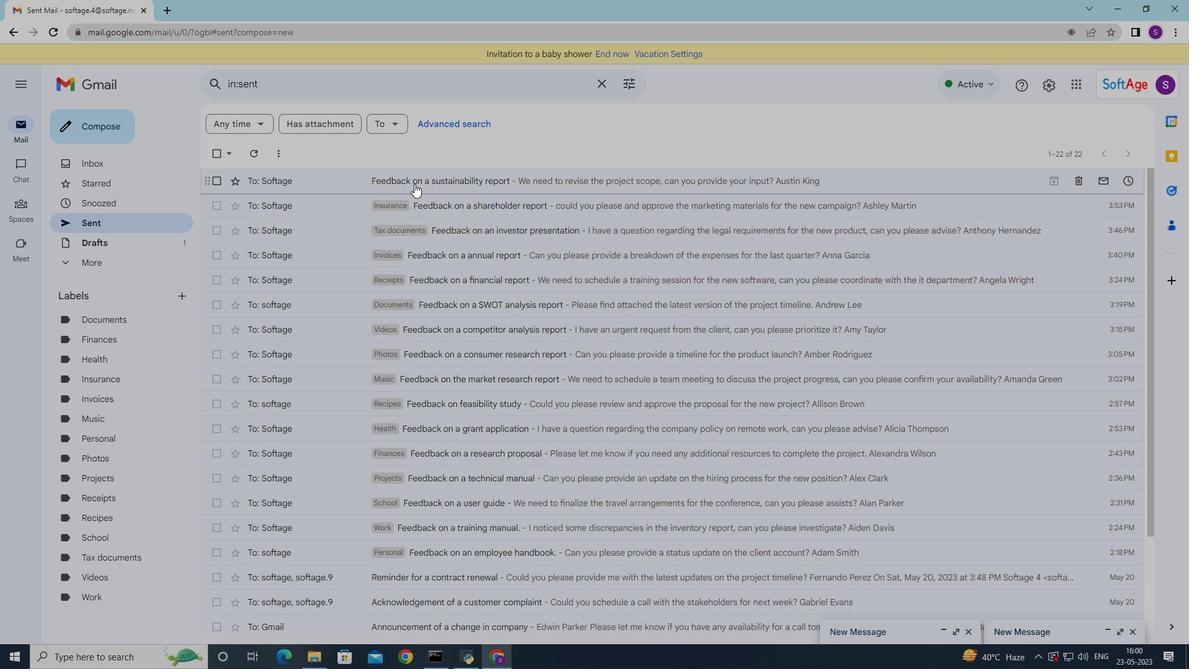 
Action: Mouse moved to (616, 371)
Screenshot: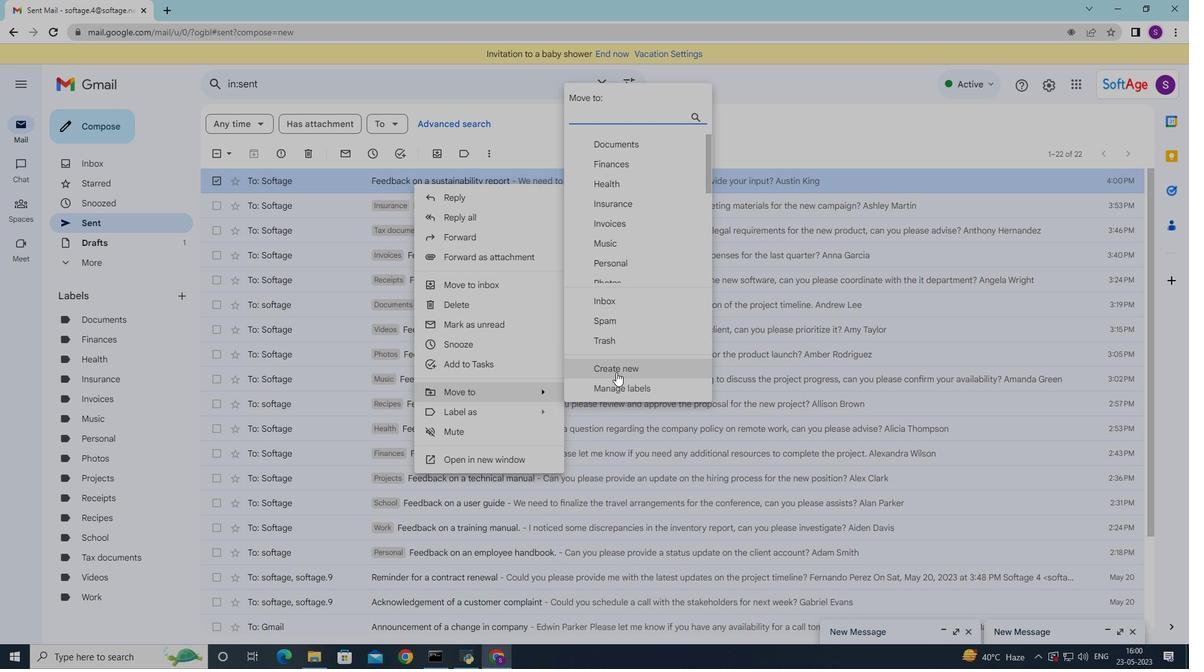 
Action: Mouse pressed left at (616, 371)
Screenshot: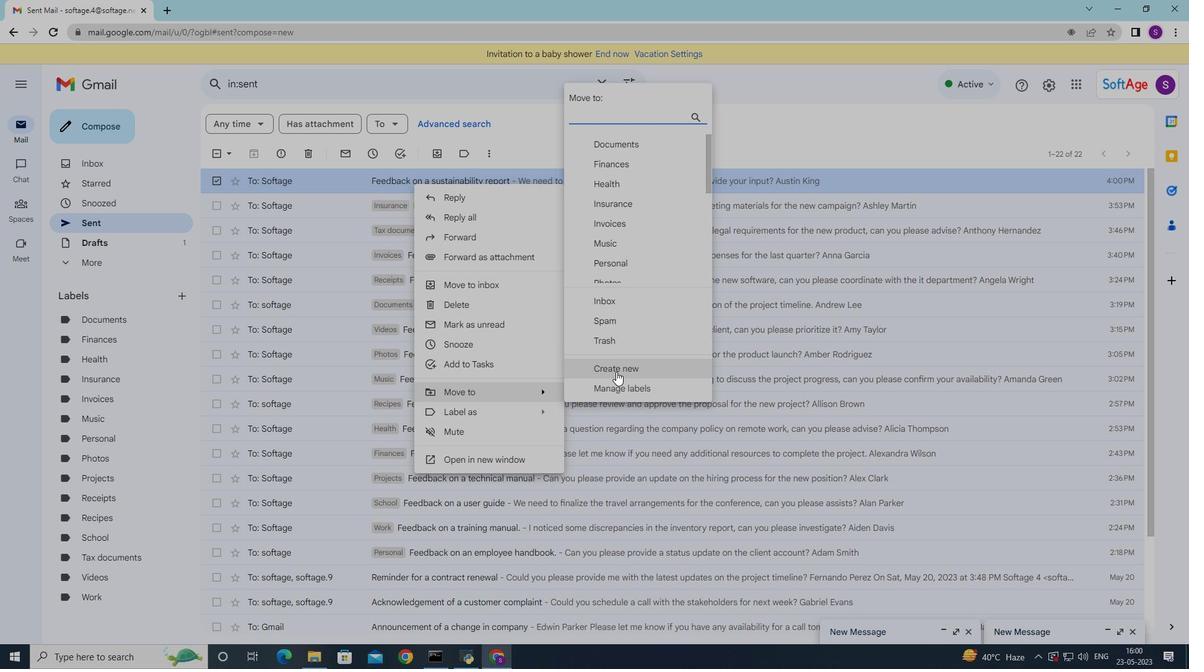 
Action: Mouse moved to (541, 328)
Screenshot: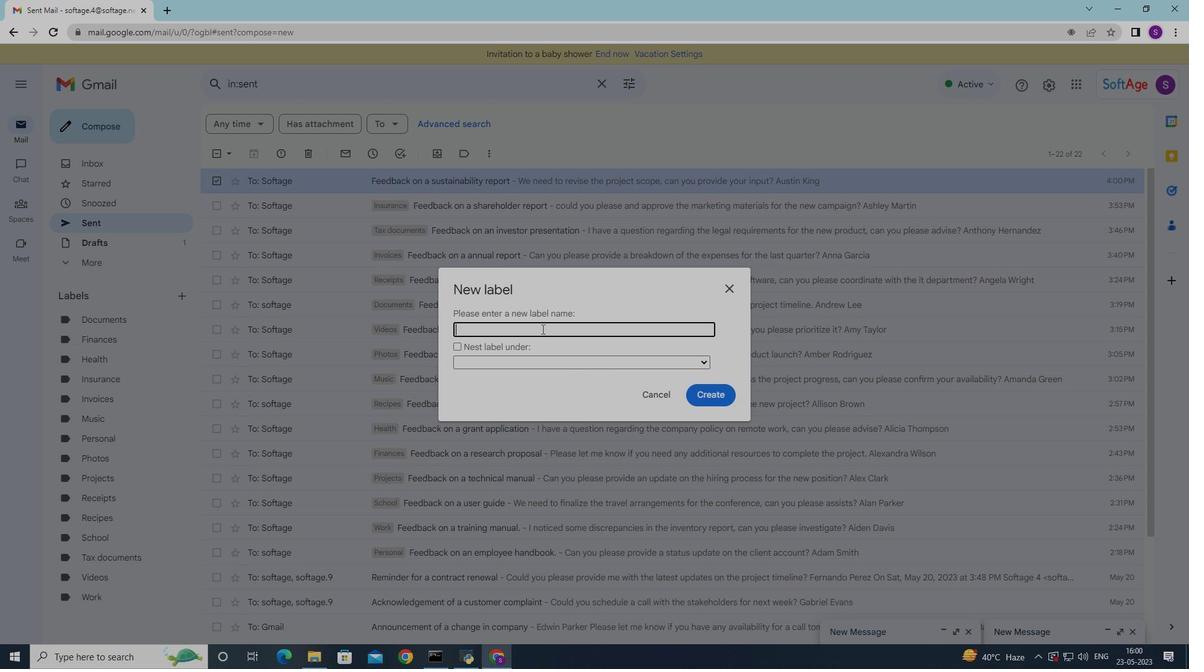 
Action: Key pressed <Key.shift>Contracts
Screenshot: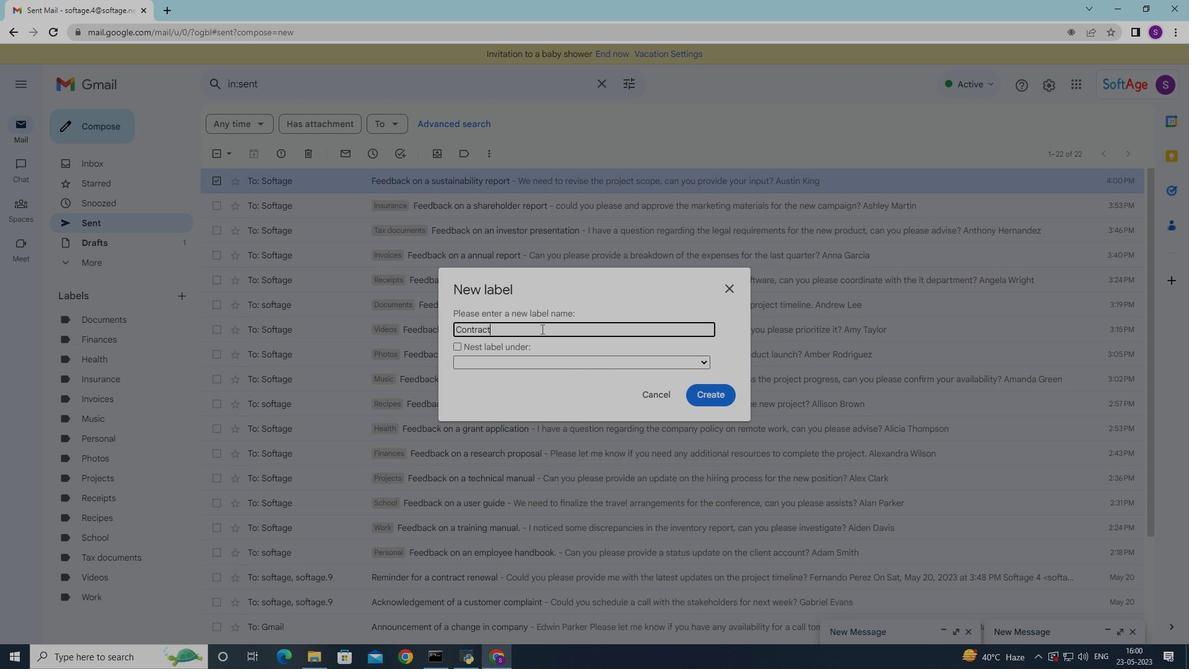 
Action: Mouse moved to (714, 394)
Screenshot: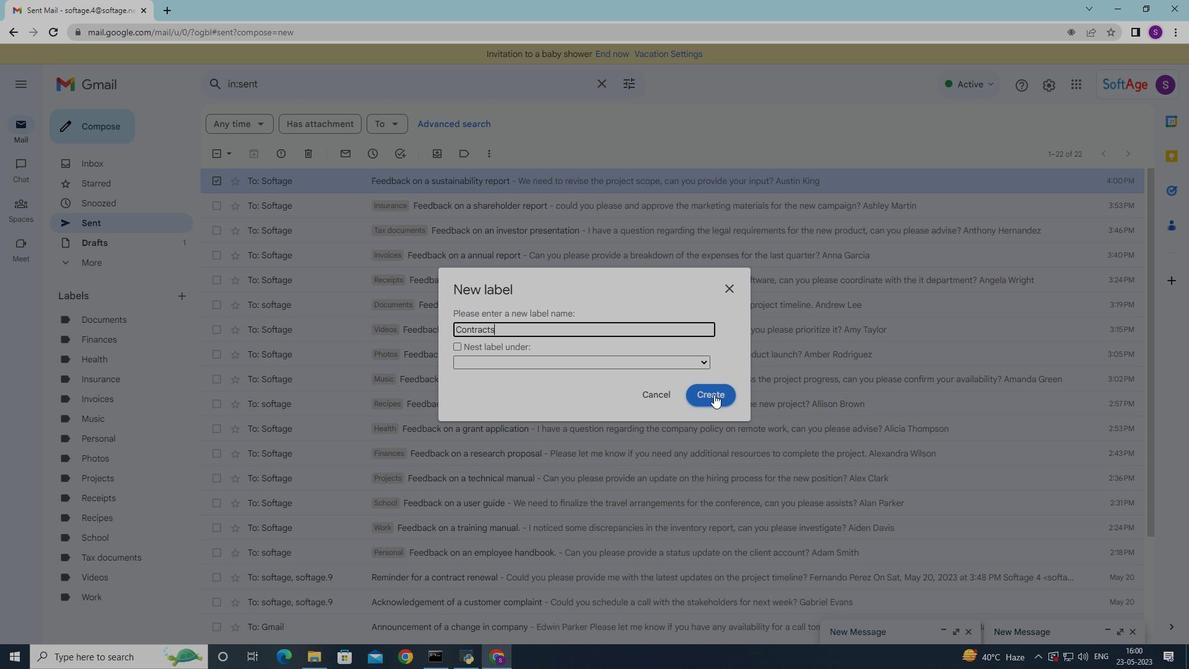 
Action: Mouse pressed left at (714, 394)
Screenshot: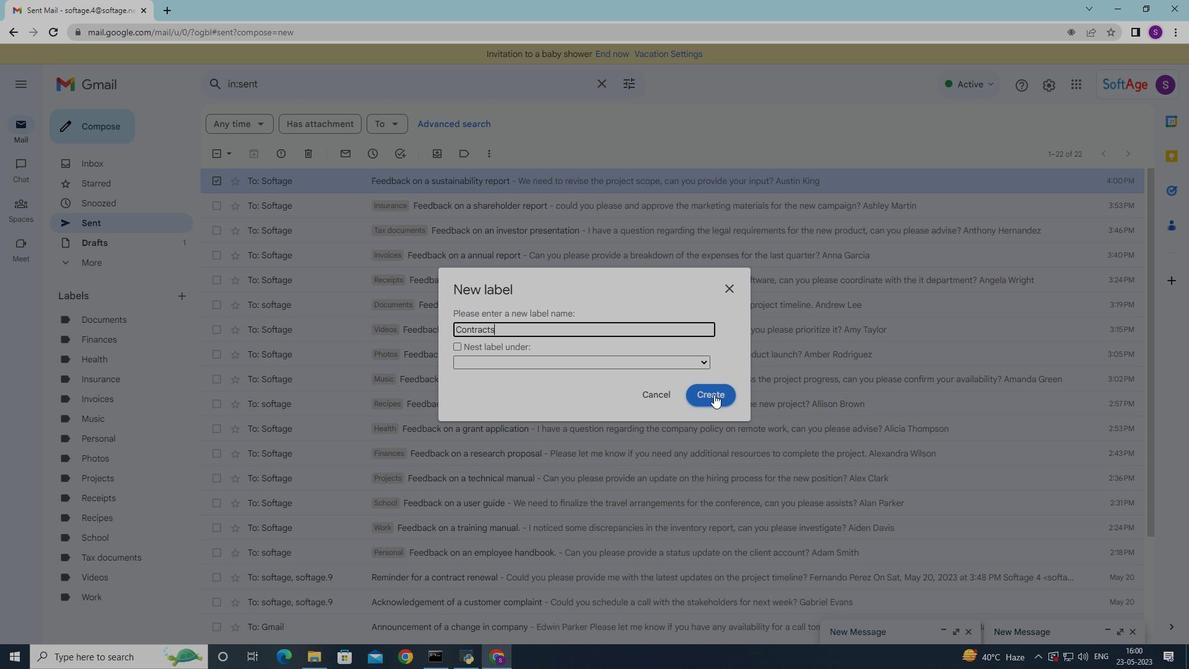 
Action: Mouse moved to (444, 181)
Screenshot: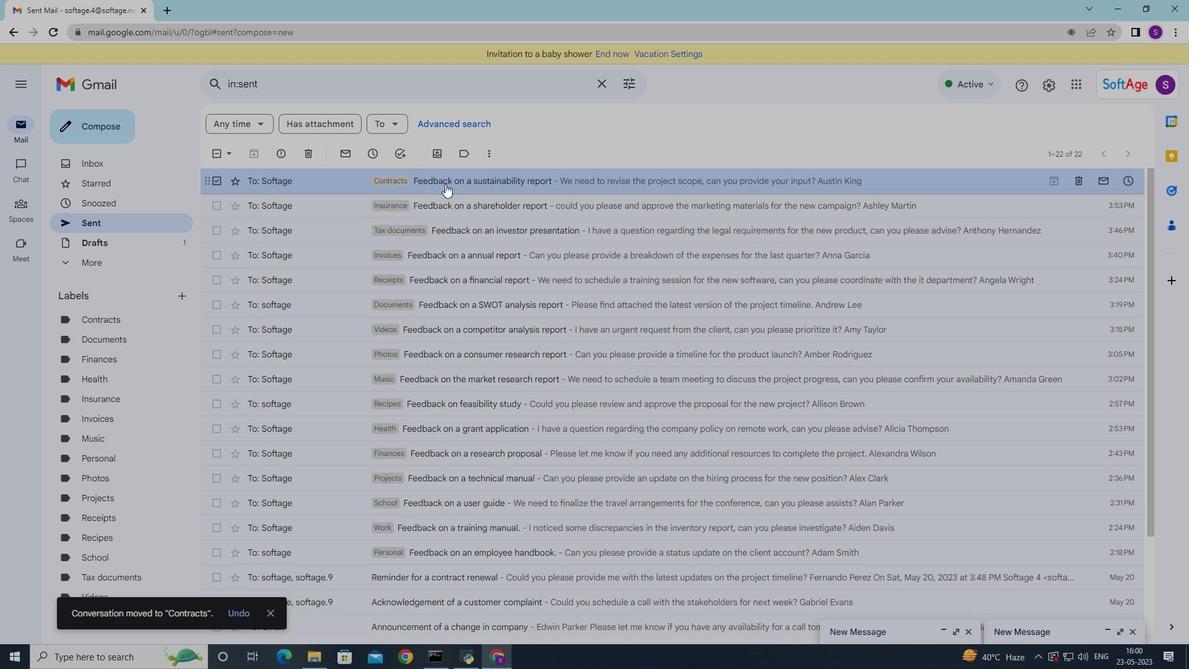 
Action: Mouse pressed right at (444, 181)
Screenshot: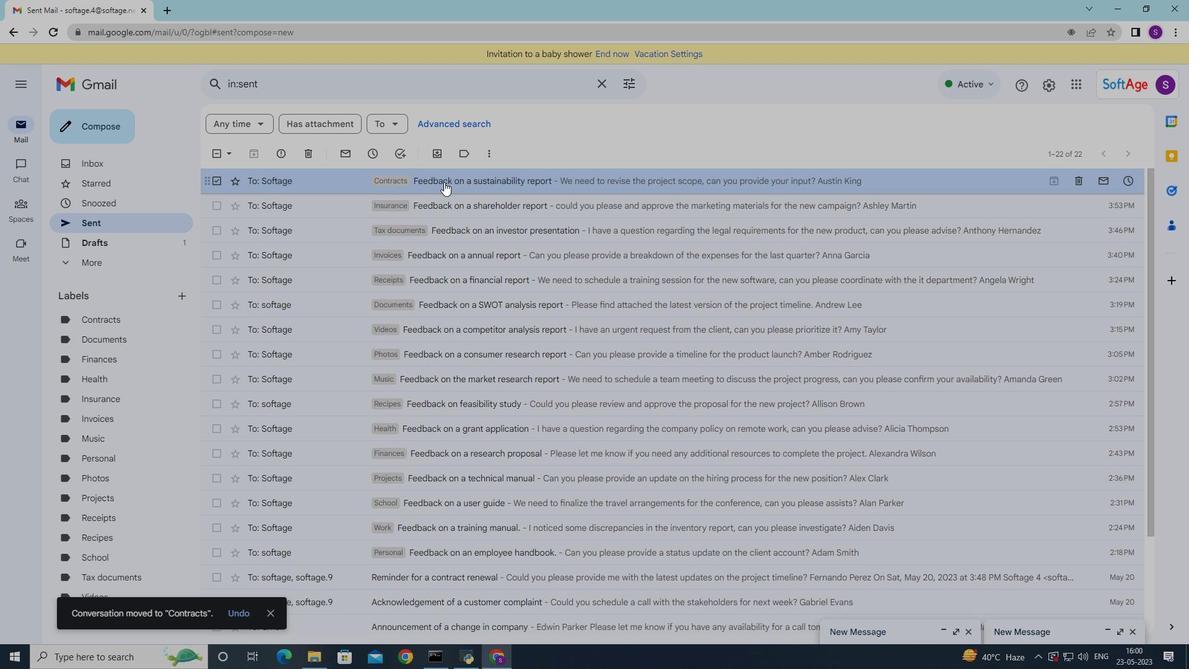 
Action: Mouse moved to (639, 218)
Screenshot: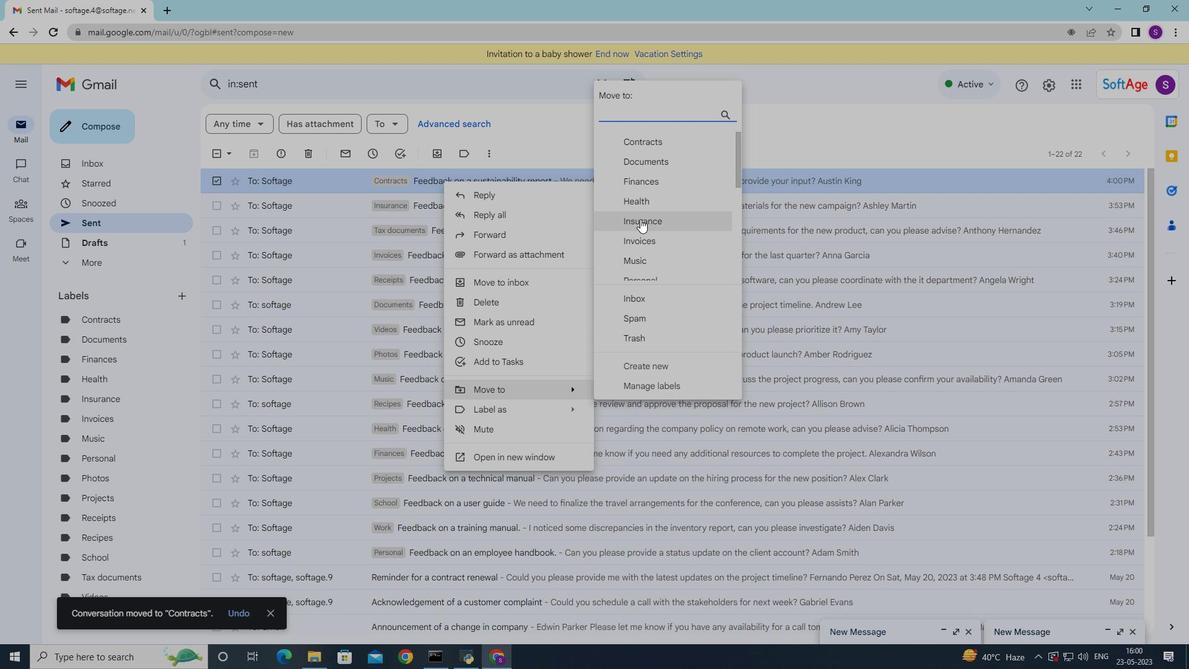 
Action: Mouse scrolled (639, 218) with delta (0, 0)
Screenshot: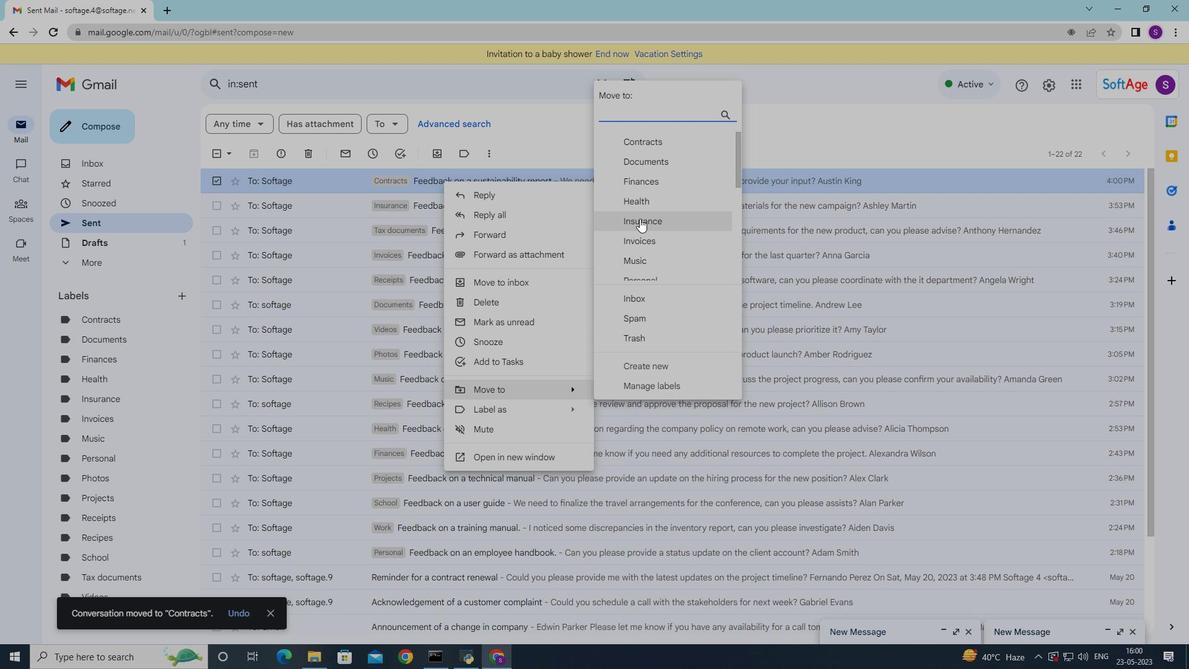 
Action: Mouse moved to (639, 218)
Screenshot: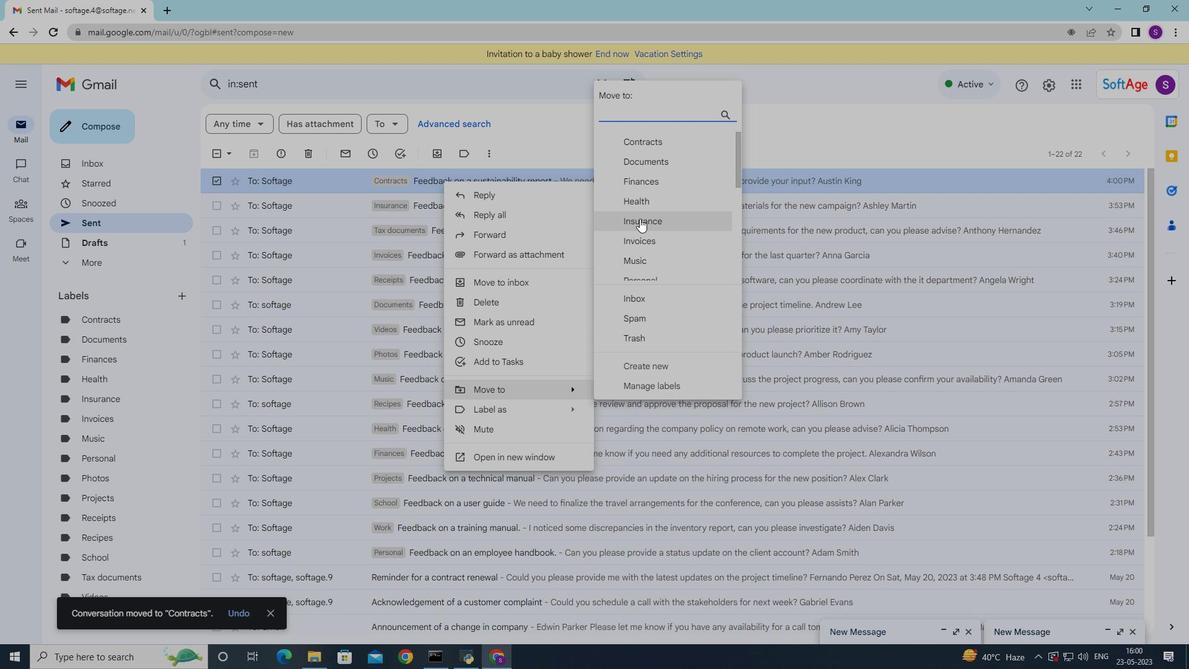 
Action: Mouse scrolled (639, 218) with delta (0, 0)
Screenshot: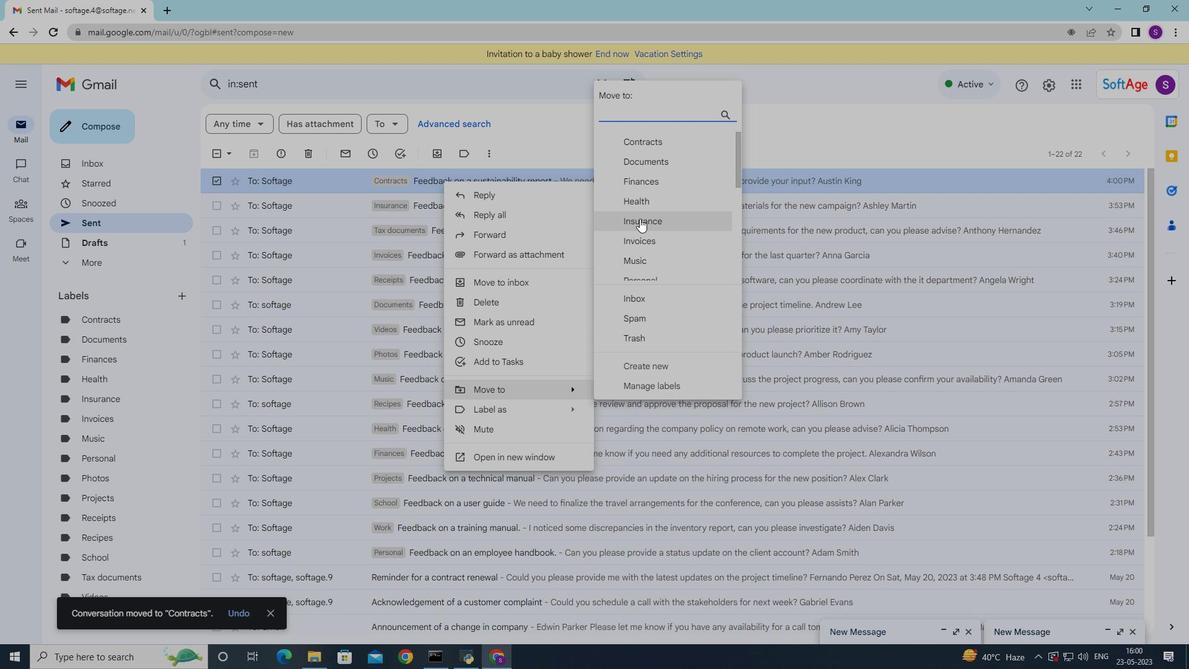 
Action: Mouse moved to (639, 218)
Screenshot: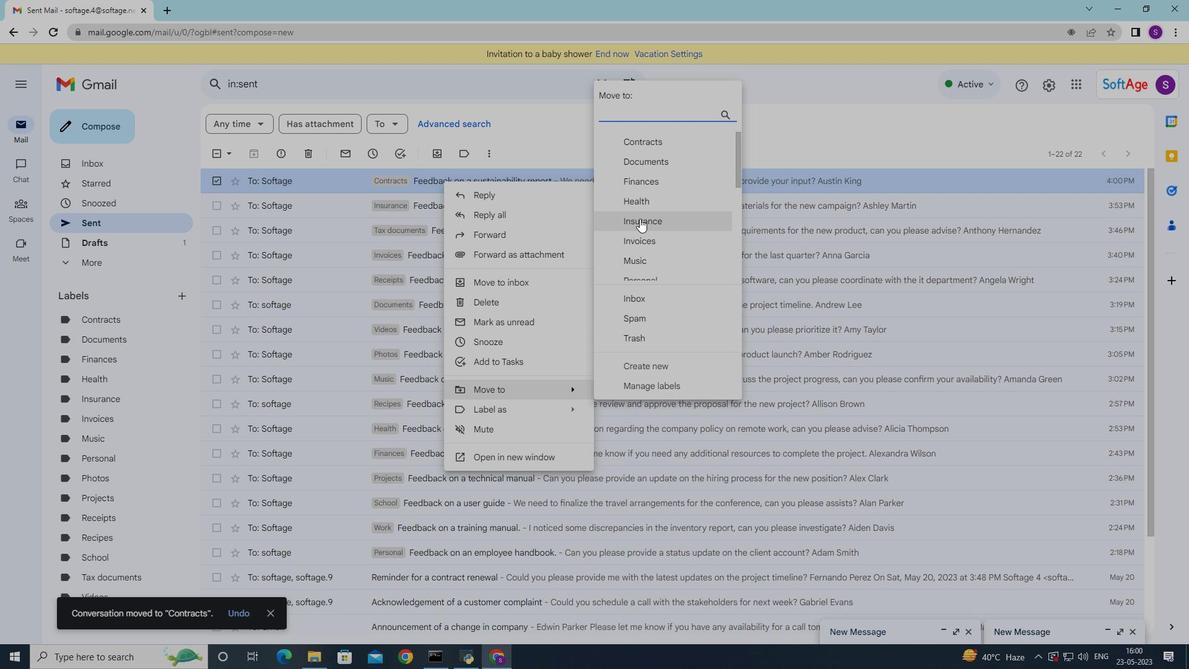 
Action: Mouse scrolled (639, 218) with delta (0, 0)
Screenshot: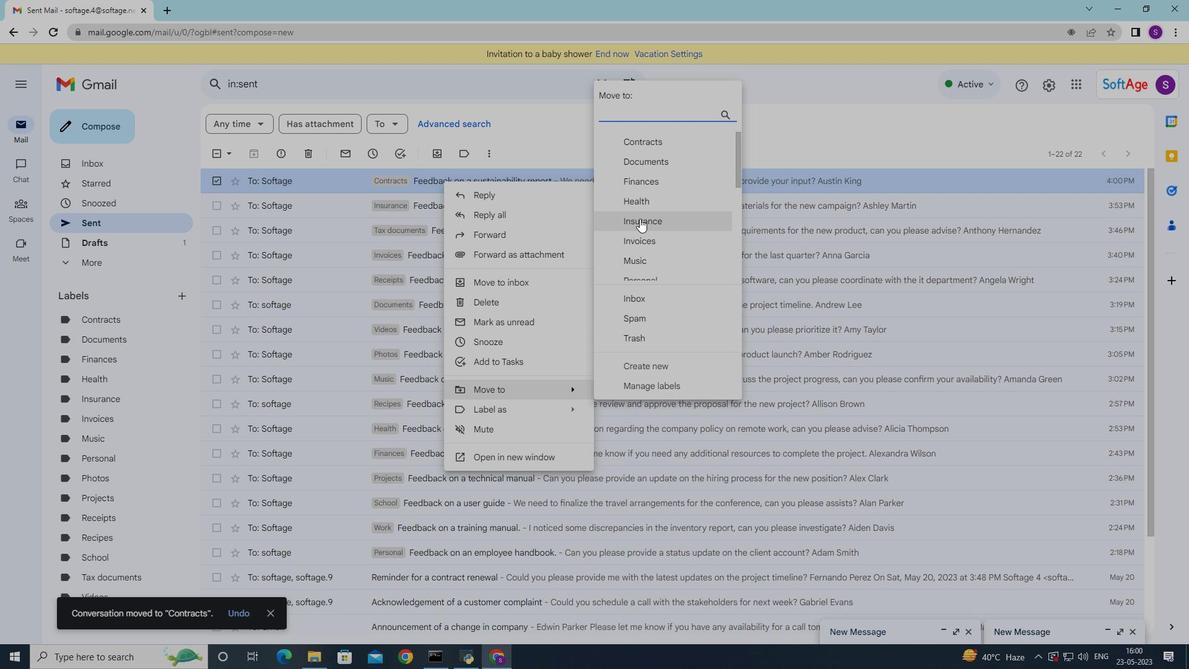 
Action: Mouse moved to (639, 219)
Screenshot: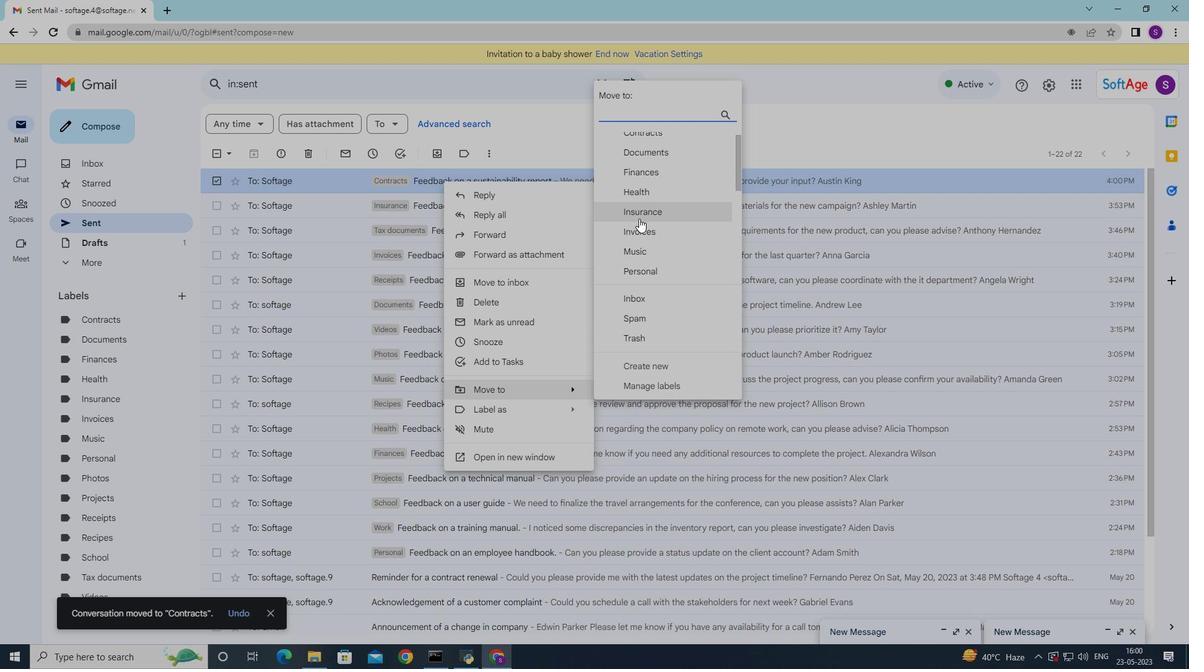 
Action: Mouse scrolled (639, 218) with delta (0, 0)
Screenshot: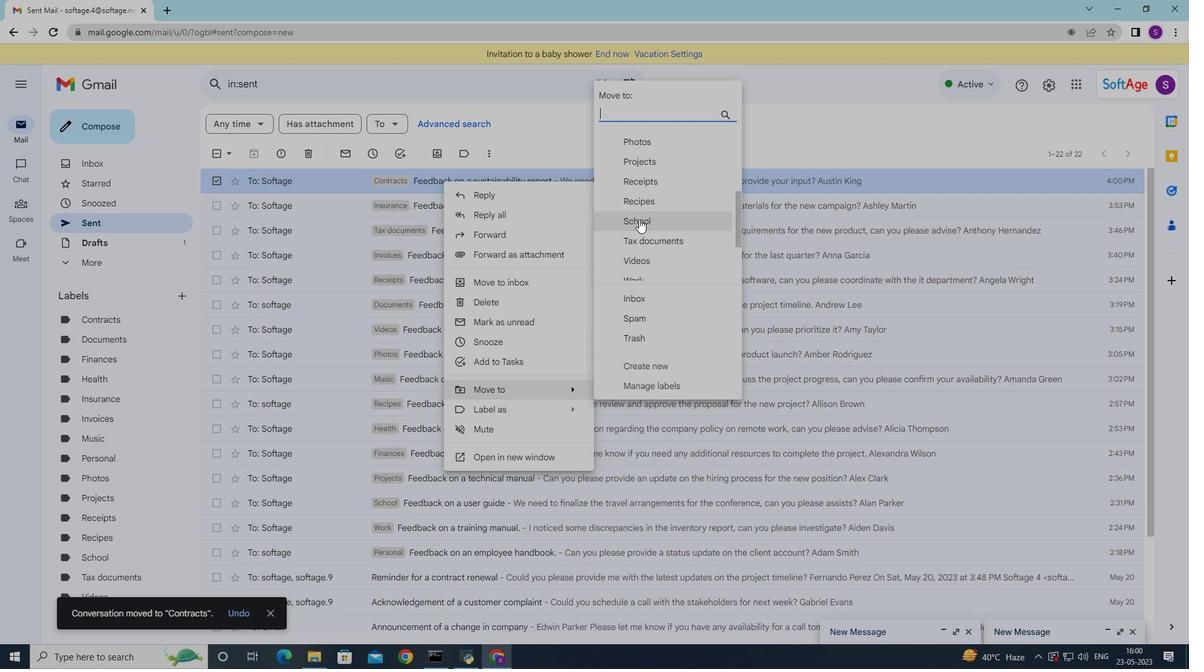 
Action: Mouse scrolled (639, 219) with delta (0, 0)
Screenshot: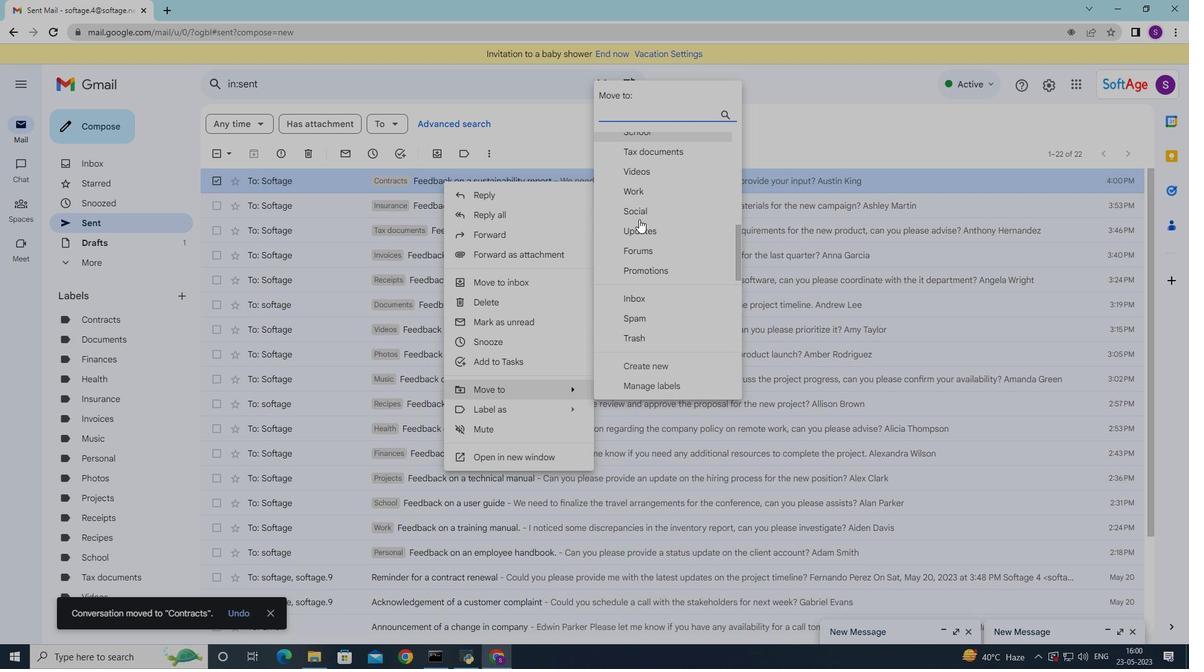 
Action: Mouse scrolled (639, 218) with delta (0, 0)
Screenshot: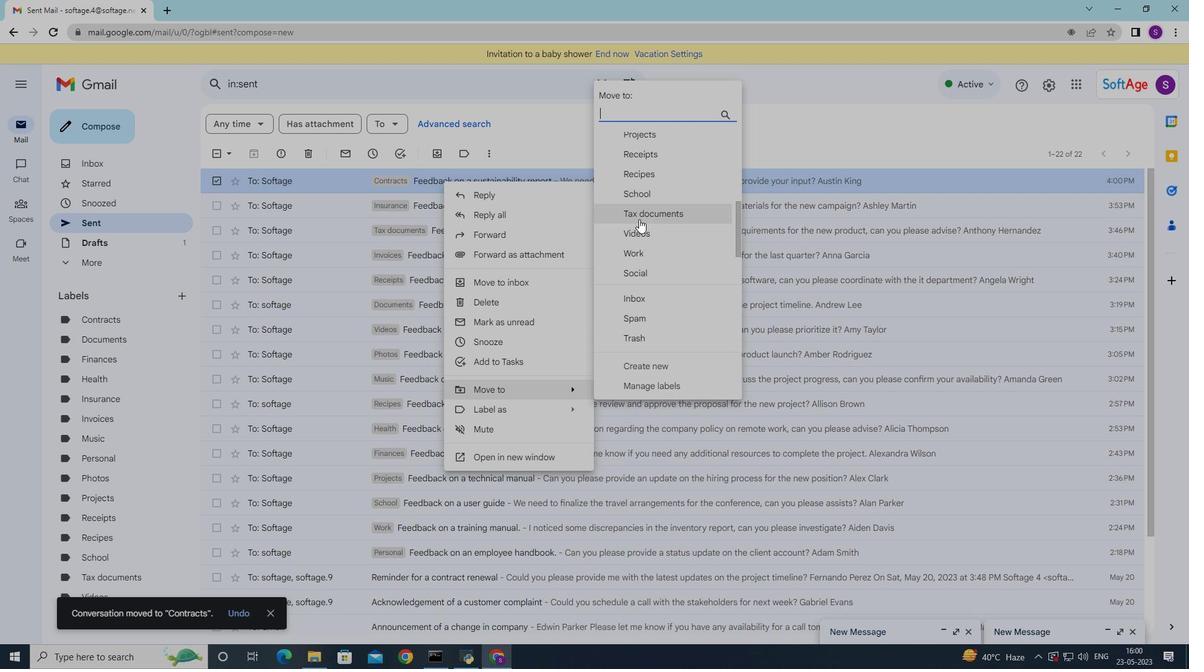 
Action: Mouse moved to (639, 219)
Screenshot: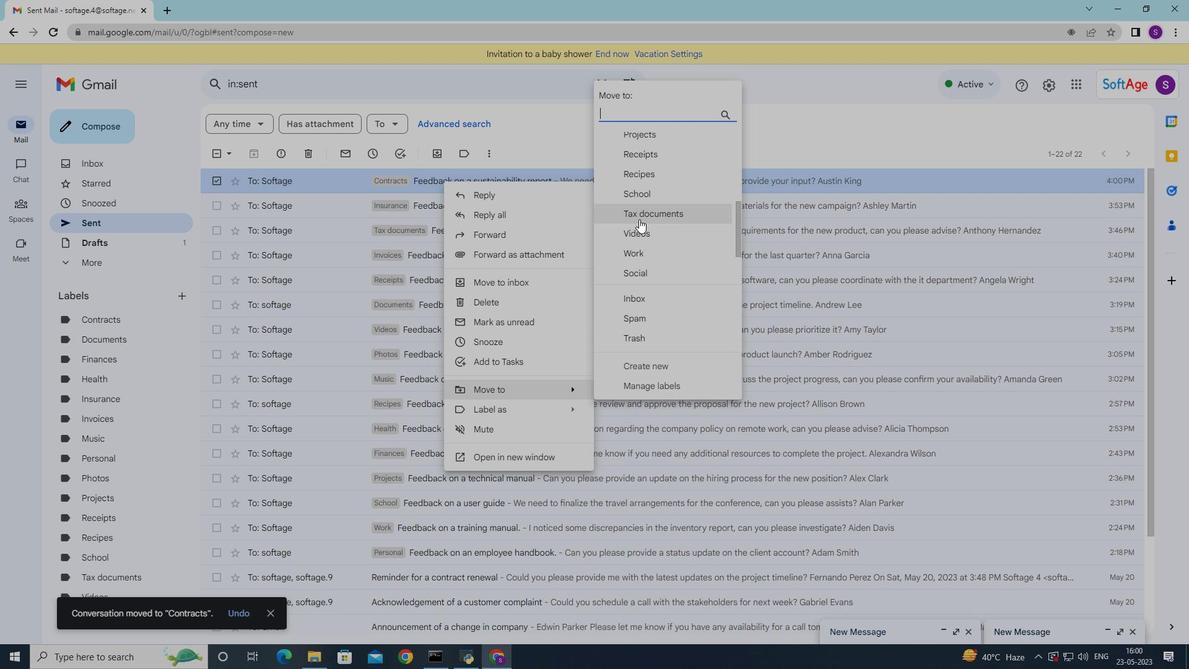 
Action: Mouse scrolled (639, 218) with delta (0, 0)
Screenshot: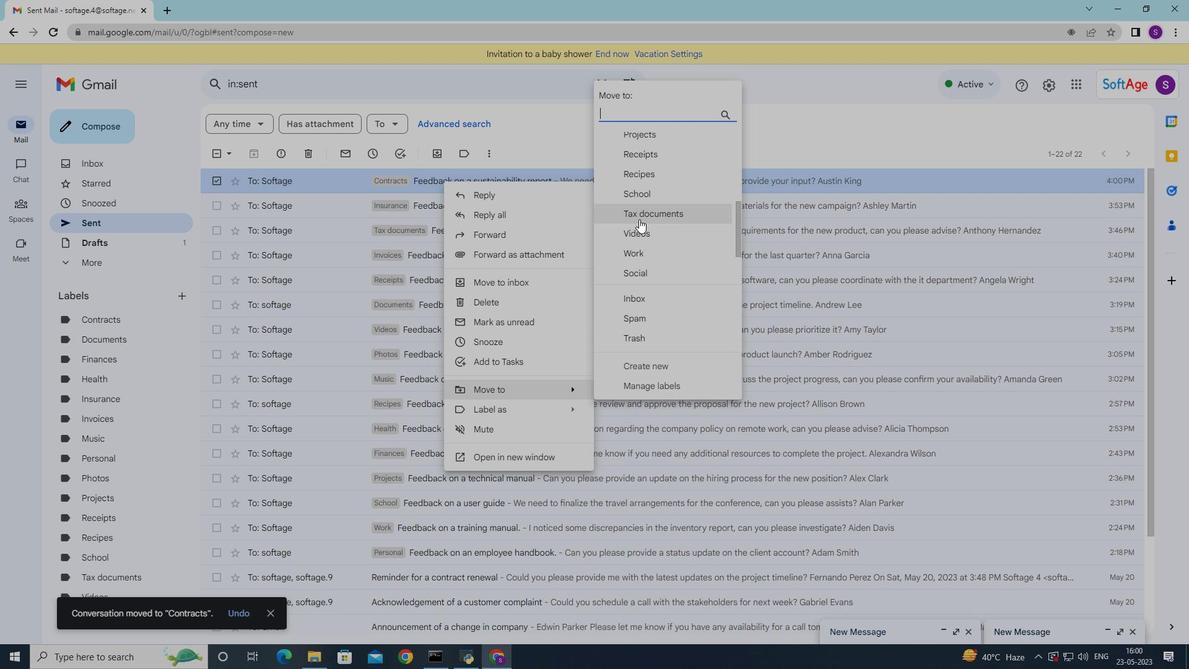 
Action: Mouse moved to (639, 219)
Screenshot: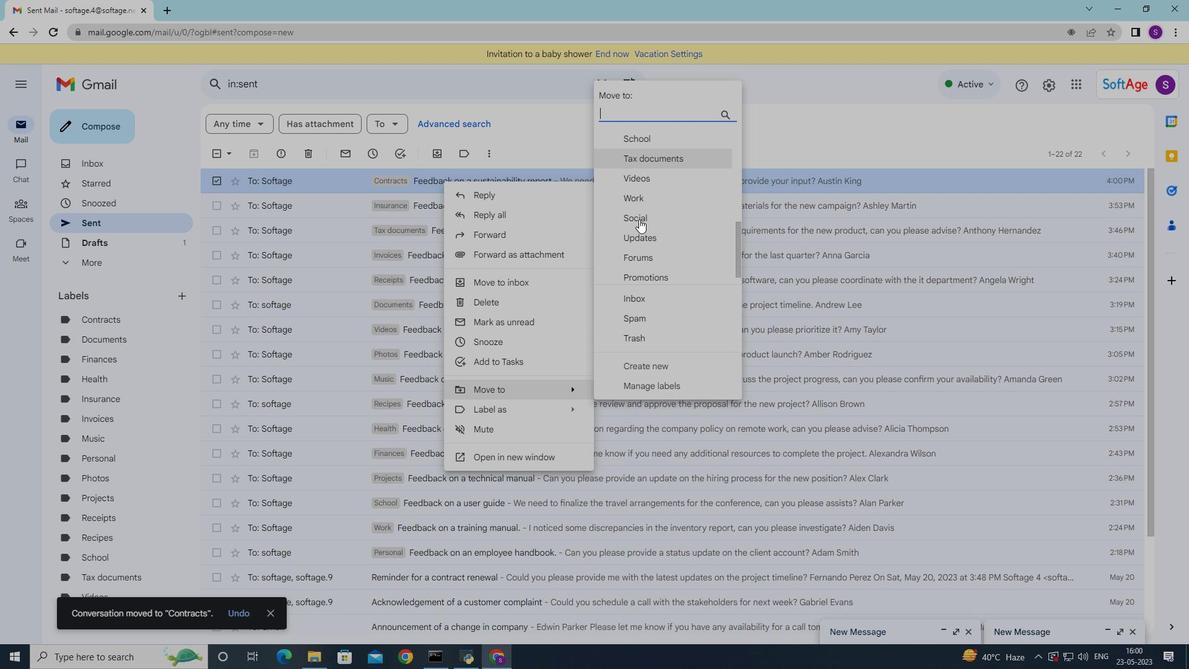 
Action: Mouse scrolled (639, 220) with delta (0, 0)
Screenshot: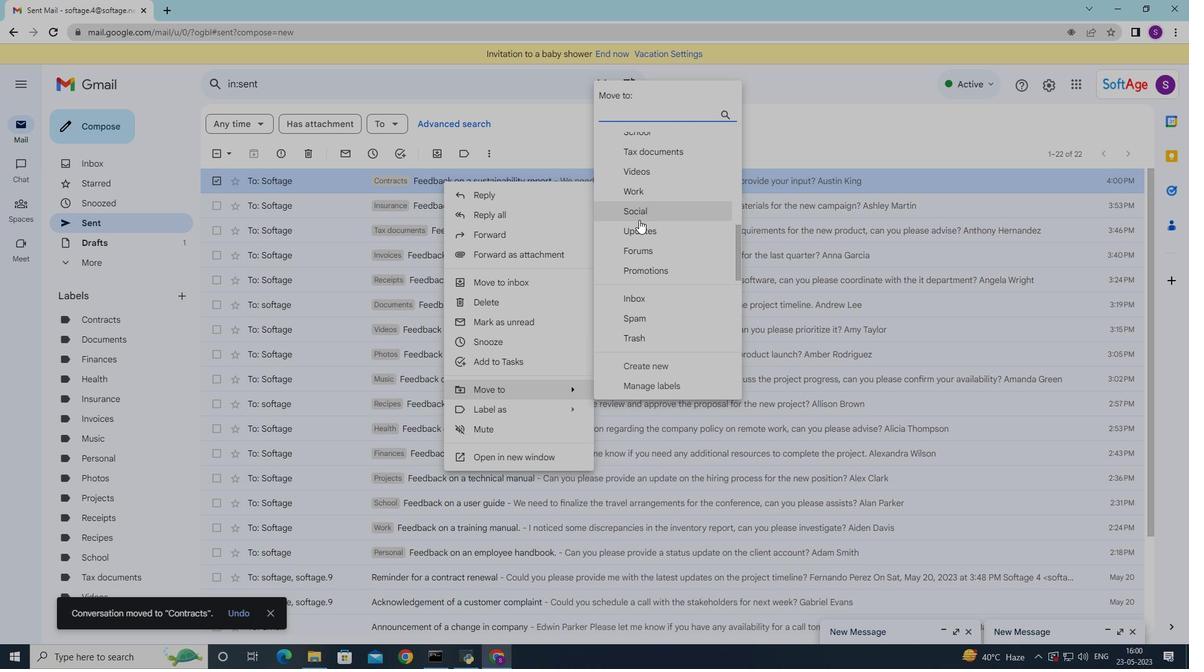 
Action: Mouse moved to (639, 219)
Screenshot: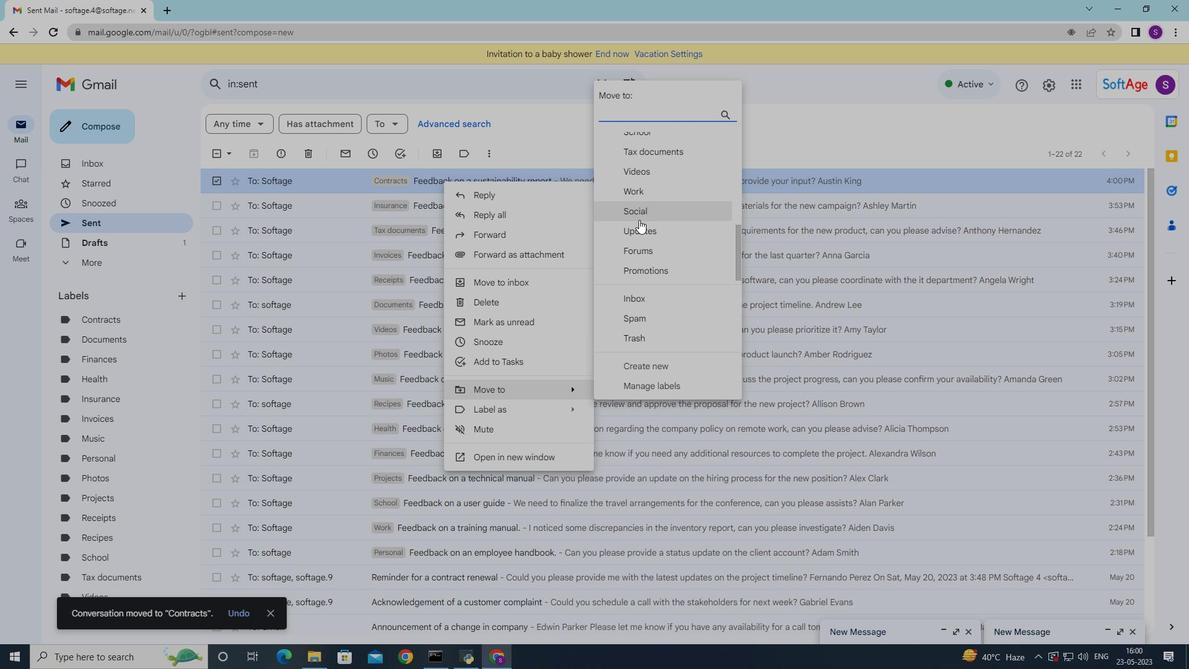 
Action: Mouse scrolled (639, 220) with delta (0, 0)
Screenshot: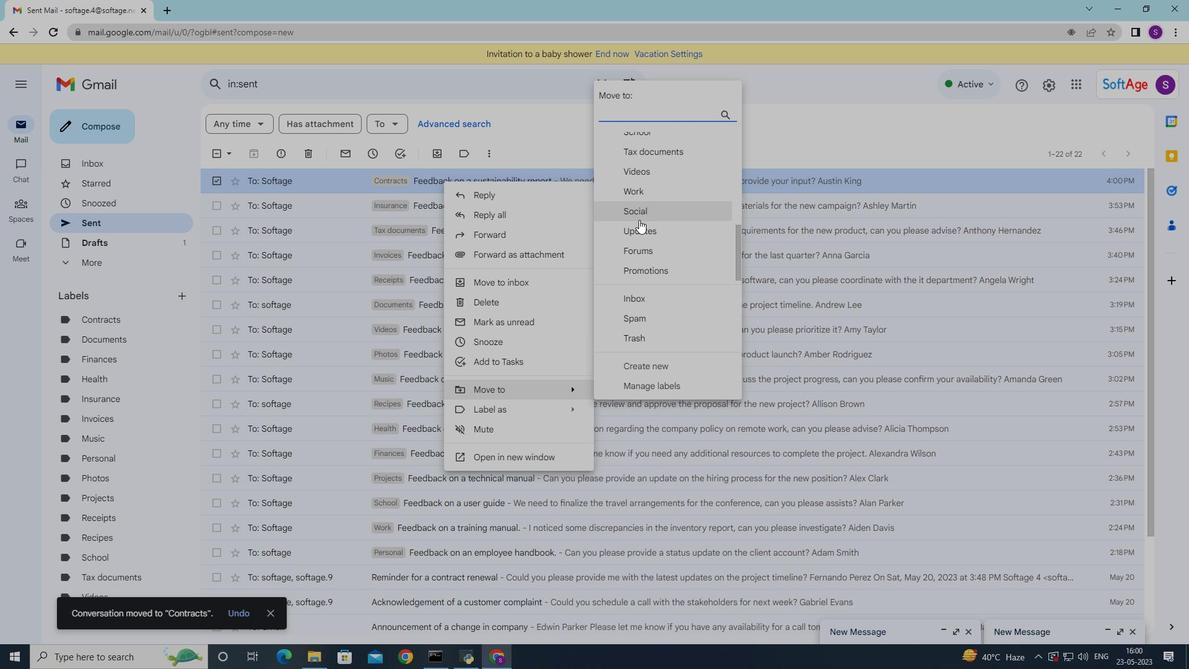 
Action: Mouse moved to (639, 219)
Screenshot: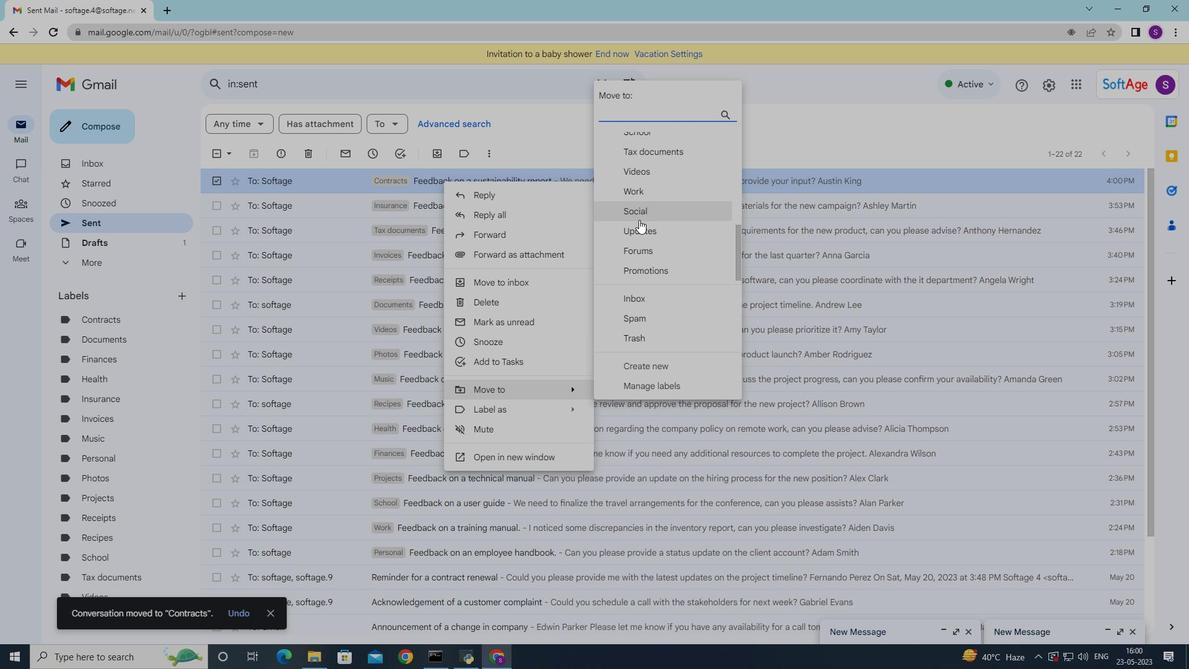
Action: Mouse scrolled (639, 220) with delta (0, 0)
Screenshot: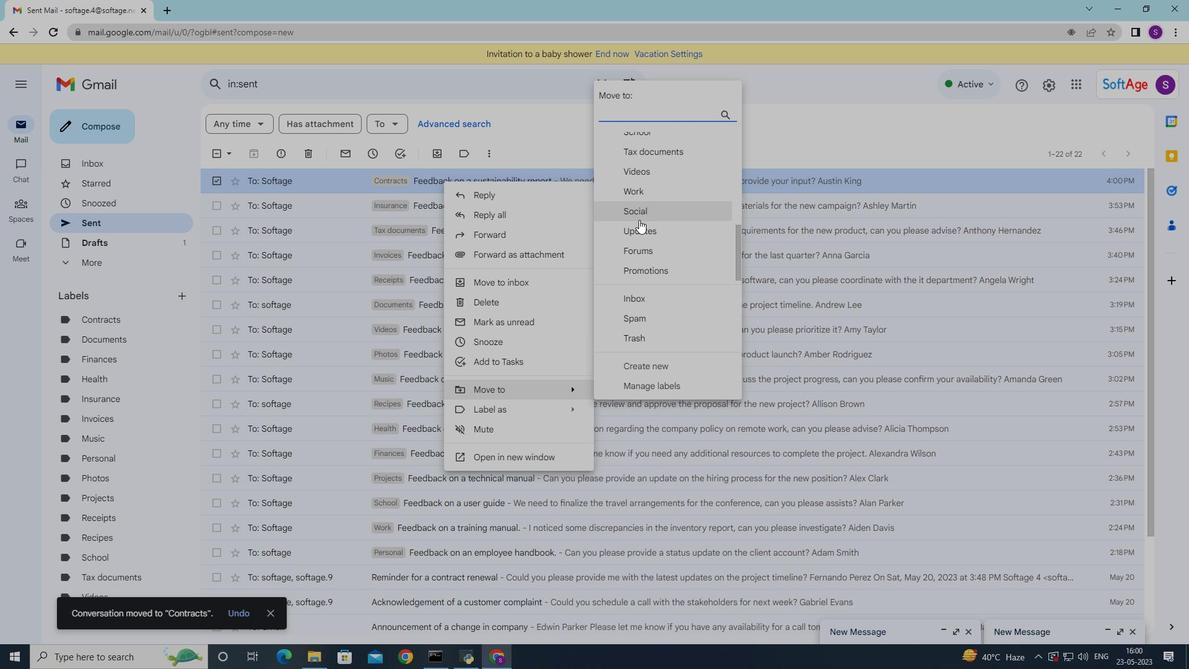 
Action: Mouse moved to (639, 219)
Screenshot: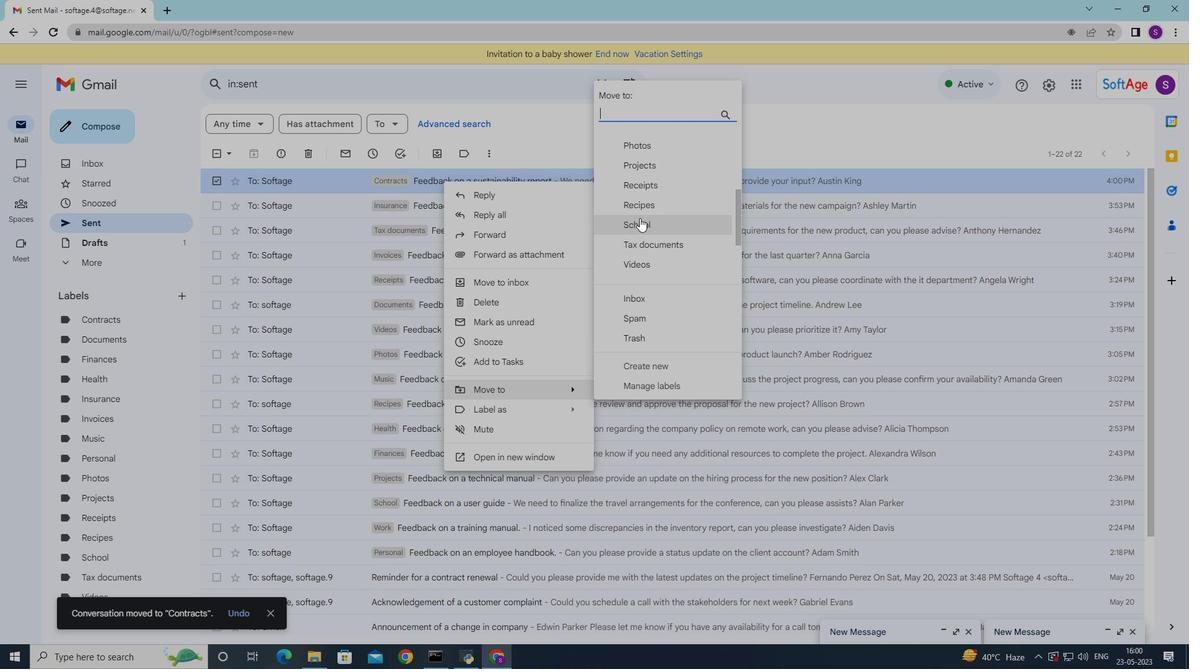 
Action: Mouse scrolled (639, 219) with delta (0, 0)
Screenshot: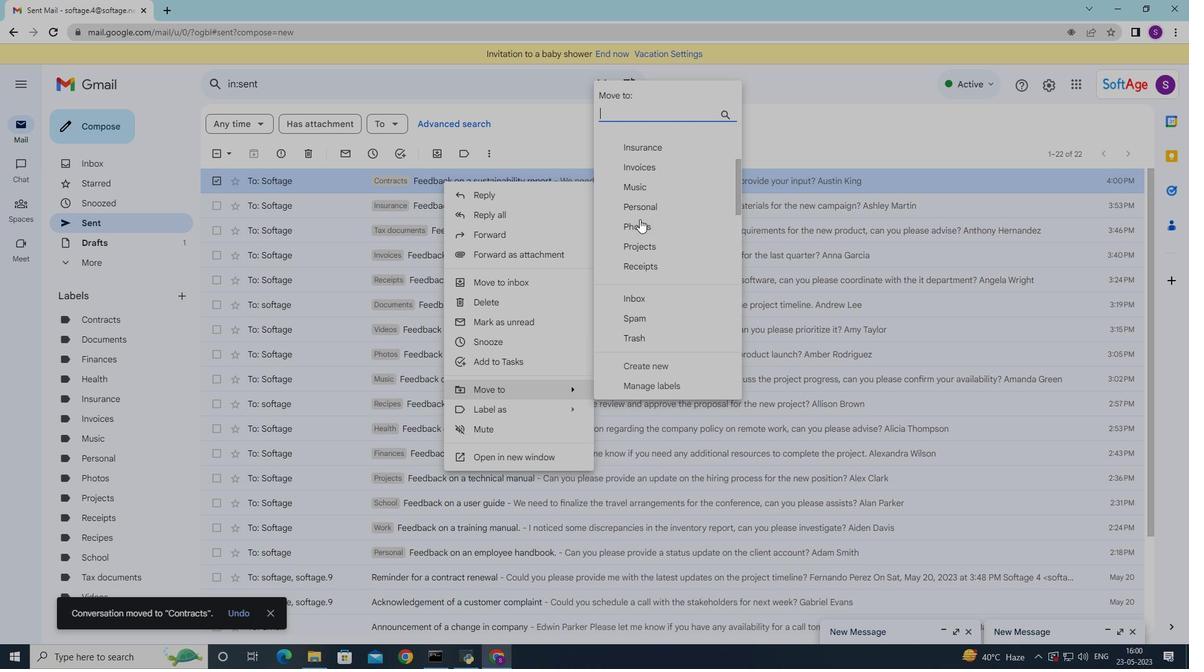 
Action: Mouse scrolled (639, 219) with delta (0, 0)
Screenshot: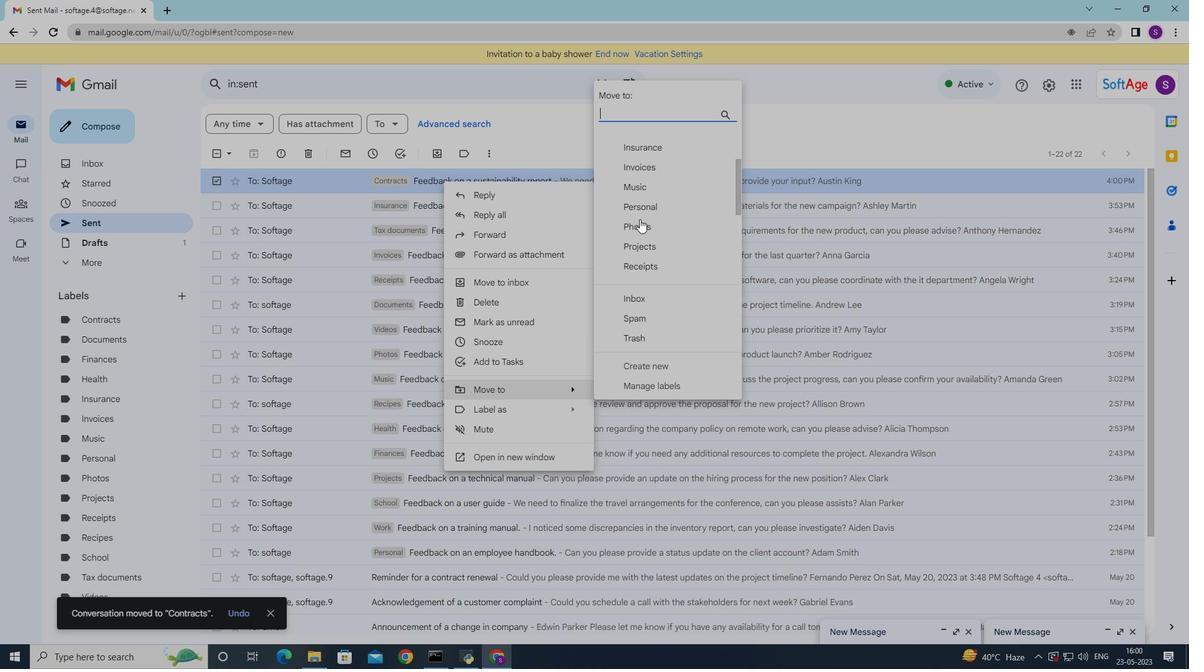 
Action: Mouse scrolled (639, 219) with delta (0, 0)
Screenshot: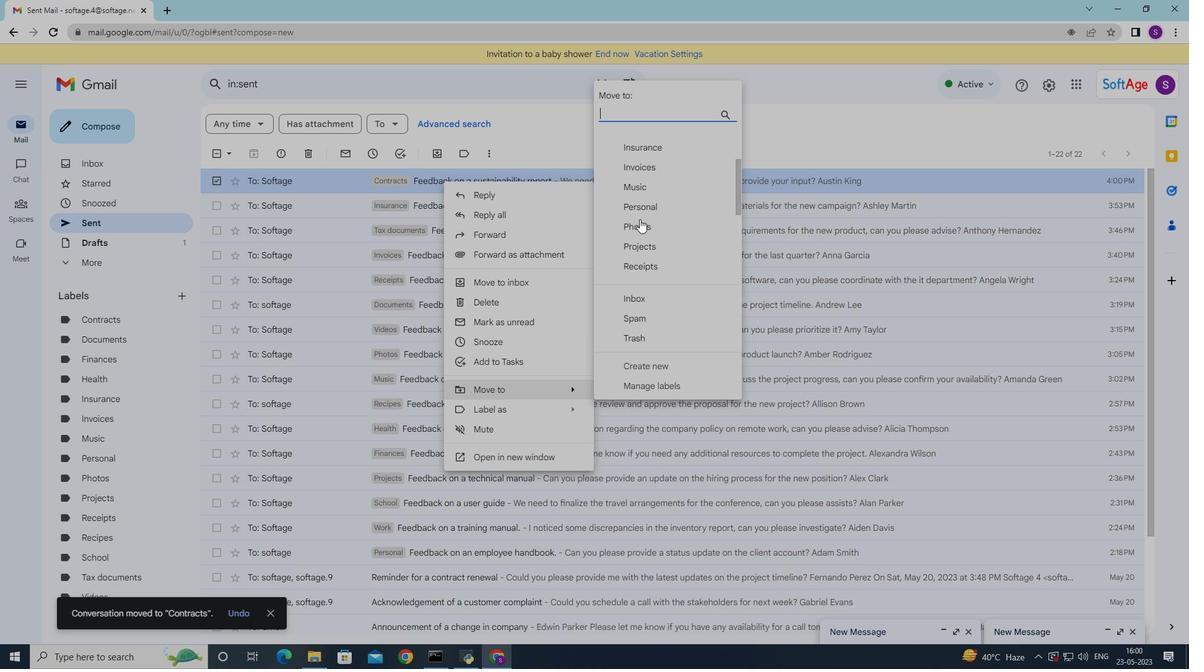 
Action: Mouse scrolled (639, 219) with delta (0, 0)
Screenshot: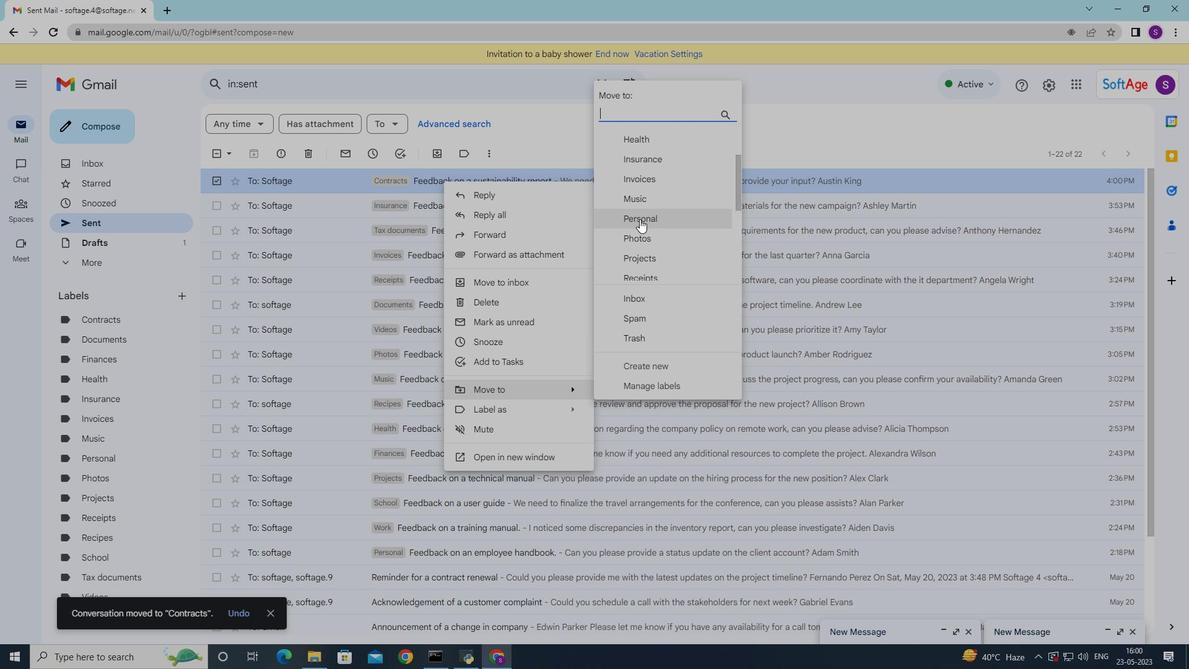 
Action: Mouse scrolled (639, 219) with delta (0, 0)
Screenshot: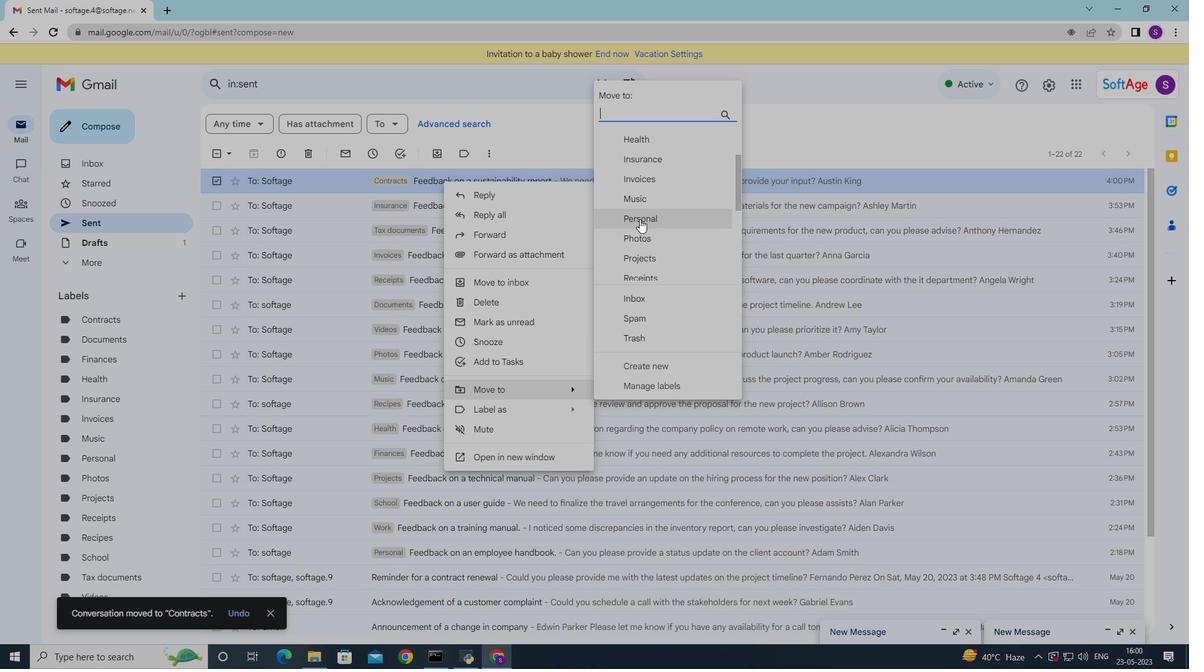 
Action: Mouse moved to (636, 136)
Screenshot: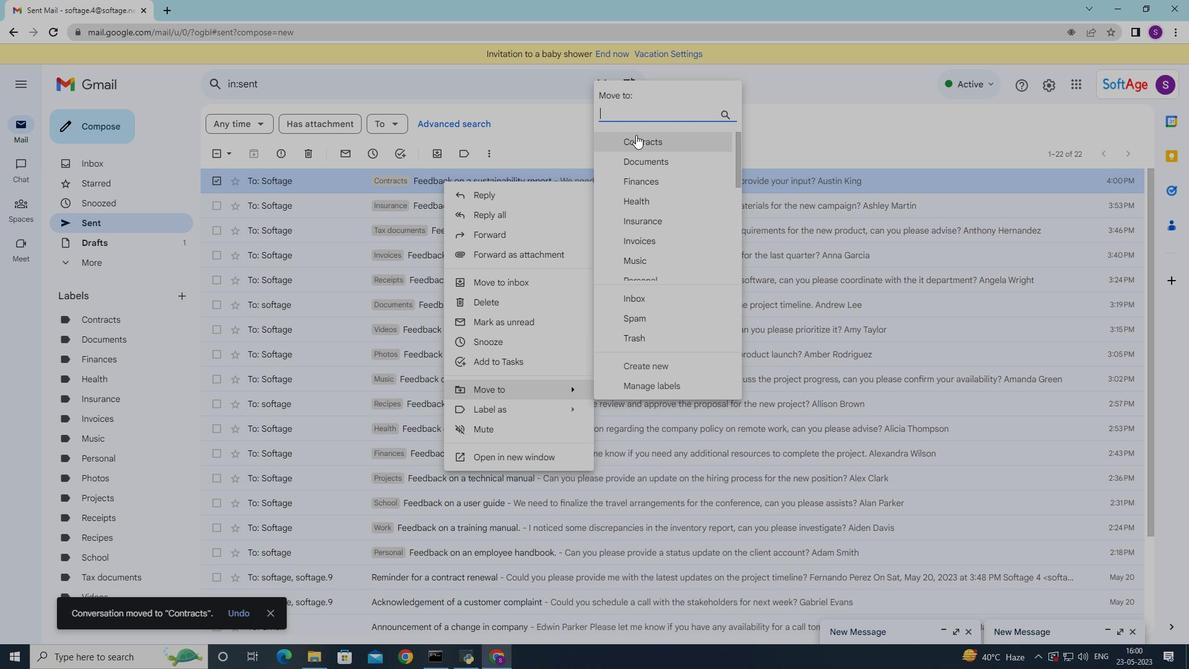
Action: Mouse pressed left at (636, 136)
Screenshot: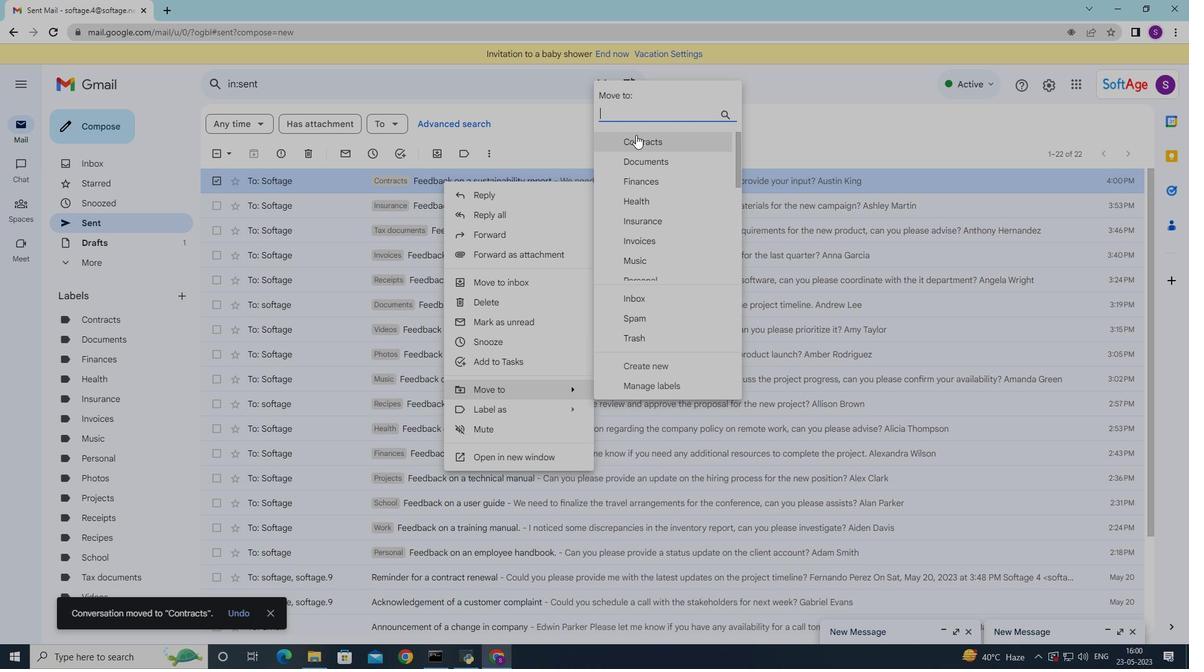 
Action: Mouse moved to (524, 208)
Screenshot: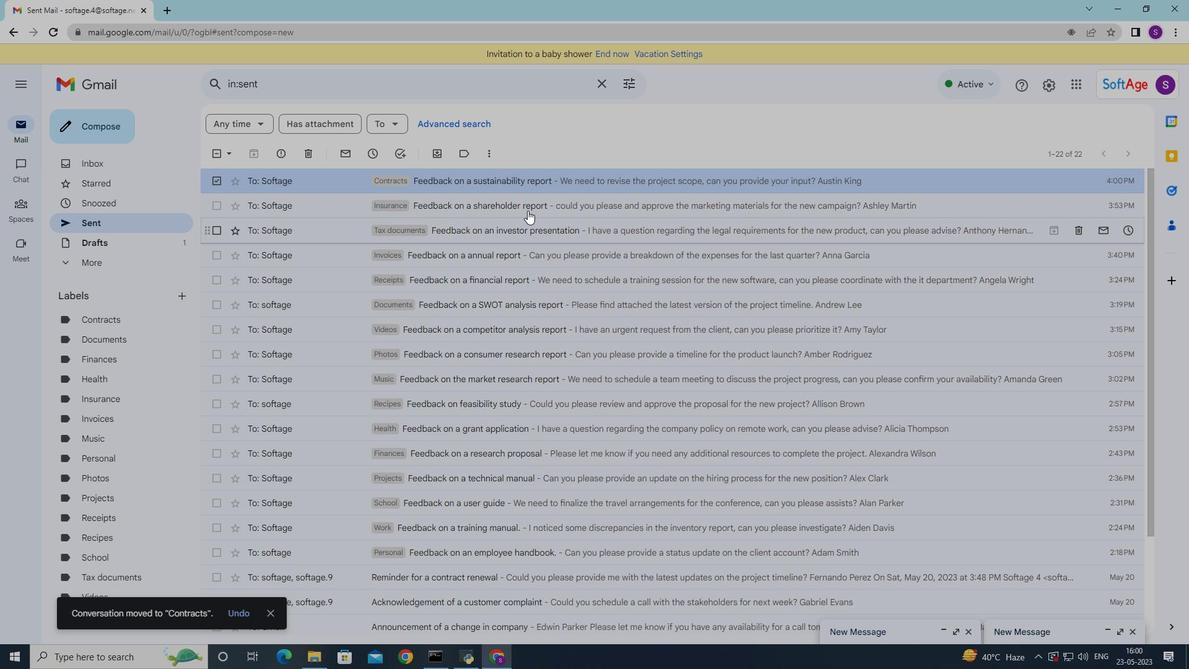 
